 Task: Look for space in Altamira, Brazil from 7th July, 2023 to 14th July, 2023 for 1 adult in price range Rs.6000 to Rs.14000. Place can be shared room with 1  bedroom having 1 bed and 1 bathroom. Property type can be house, flat, guest house, hotel. Amenities needed are: wifi, washing machine. Booking option can be shelf check-in. Required host language is Spanish.
Action: Mouse moved to (457, 130)
Screenshot: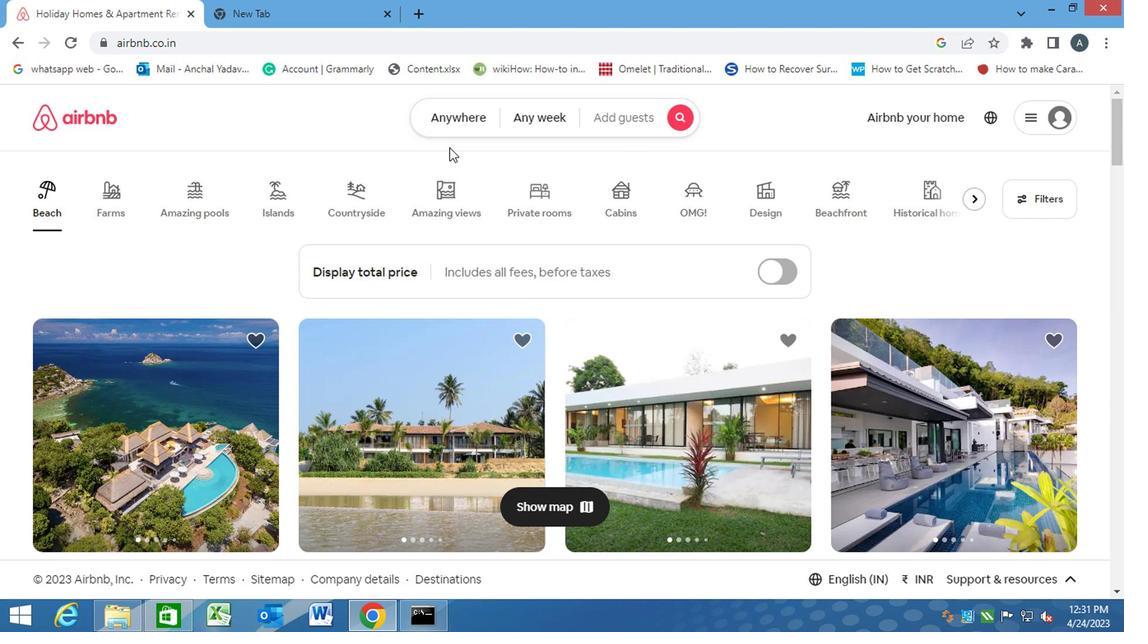 
Action: Mouse pressed left at (457, 130)
Screenshot: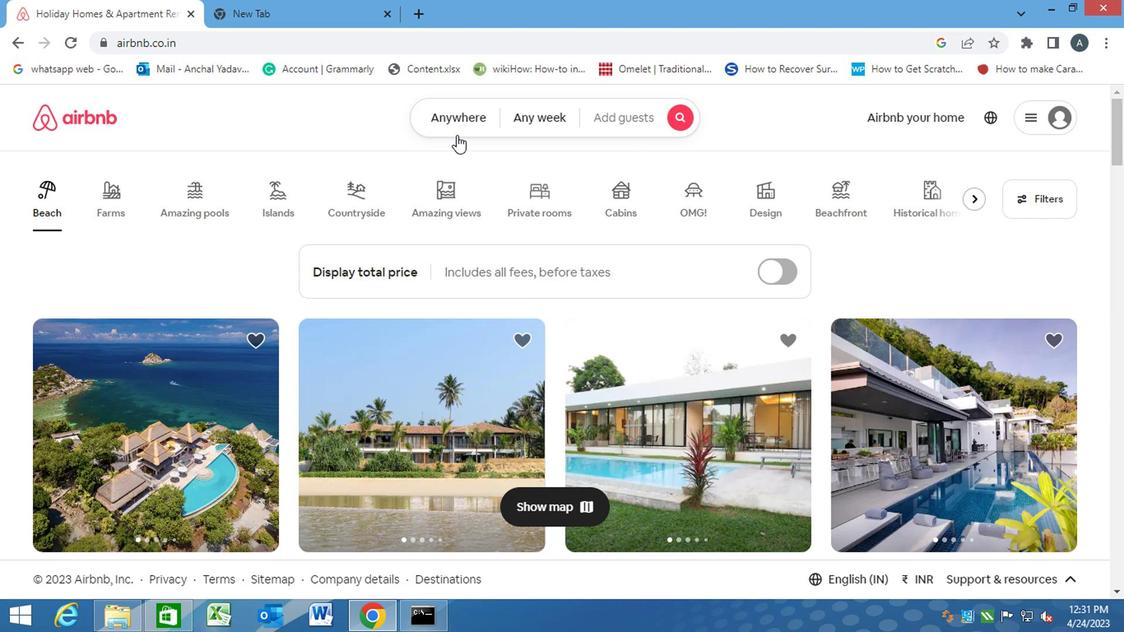 
Action: Mouse moved to (413, 182)
Screenshot: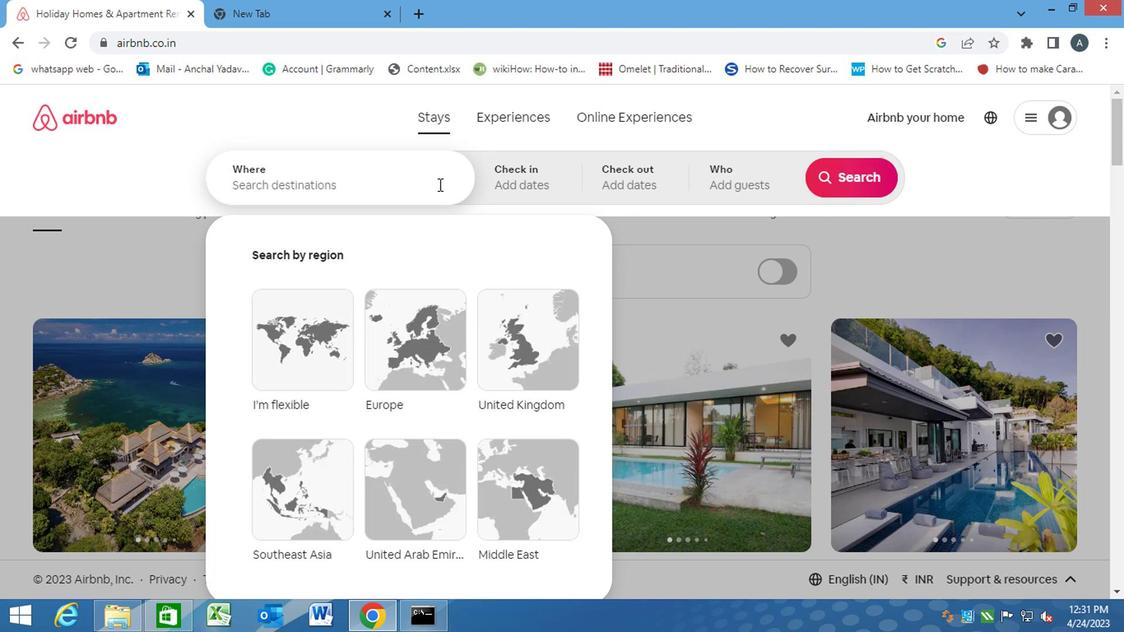
Action: Mouse pressed left at (413, 182)
Screenshot: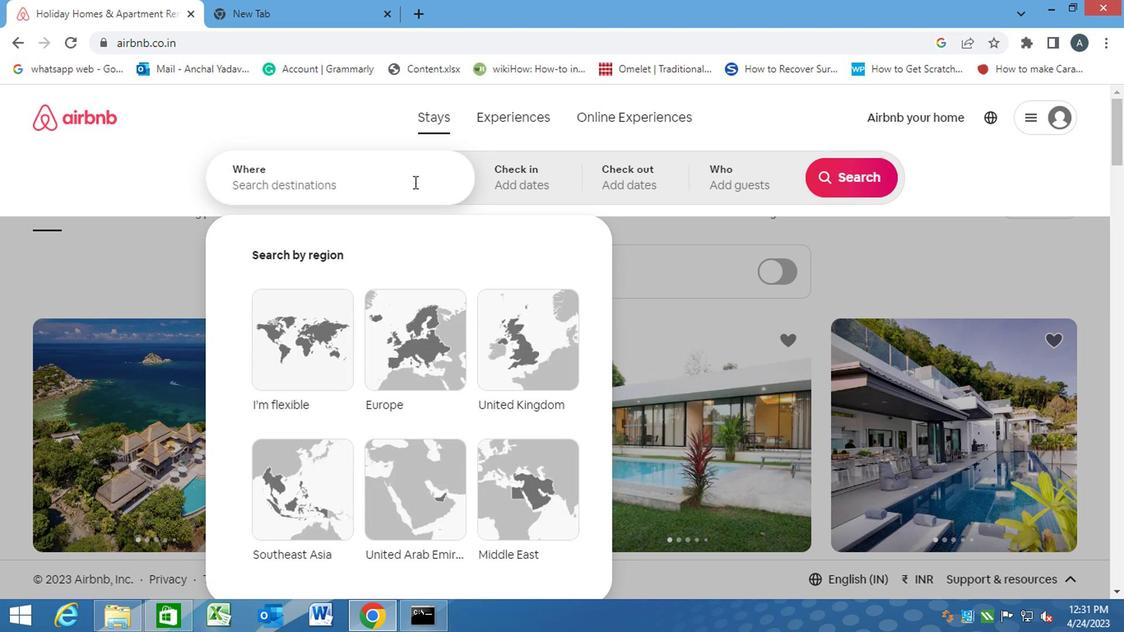 
Action: Key pressed a<Key.caps_lock>ltamira,<Key.space><Key.caps_lock>b<Key.caps_lock>razil<Key.enter>
Screenshot: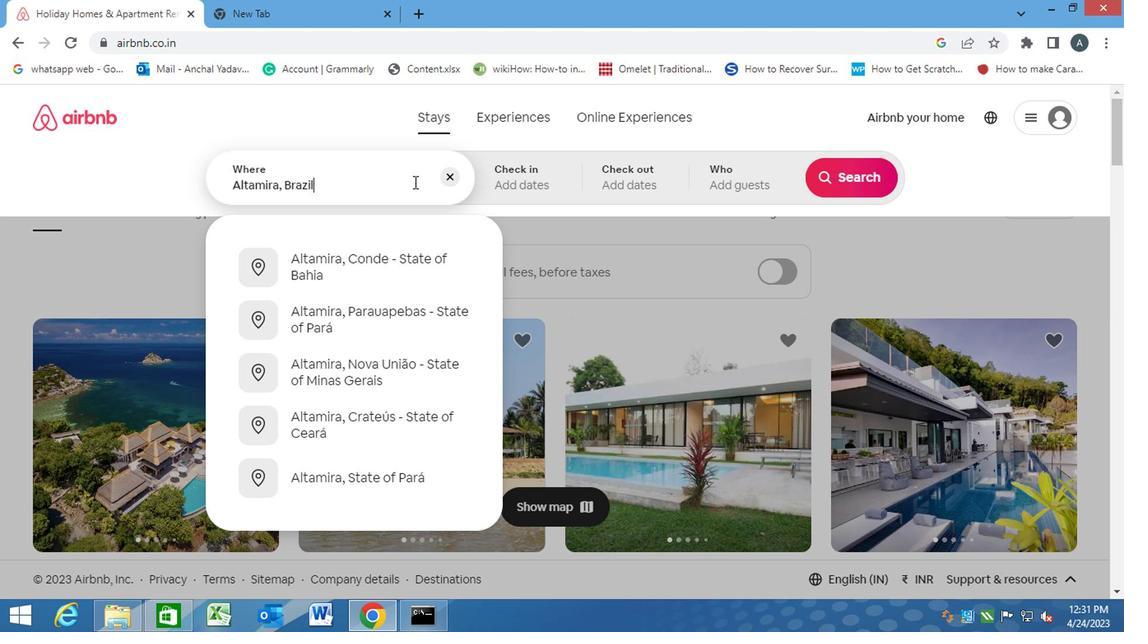 
Action: Mouse moved to (840, 309)
Screenshot: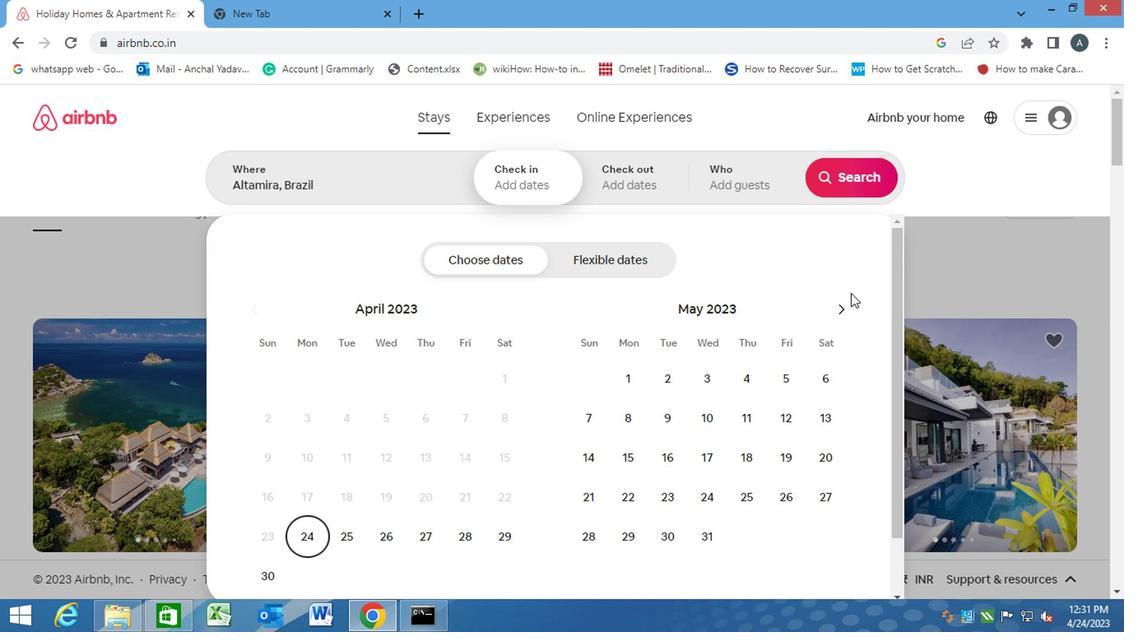 
Action: Mouse pressed left at (840, 309)
Screenshot: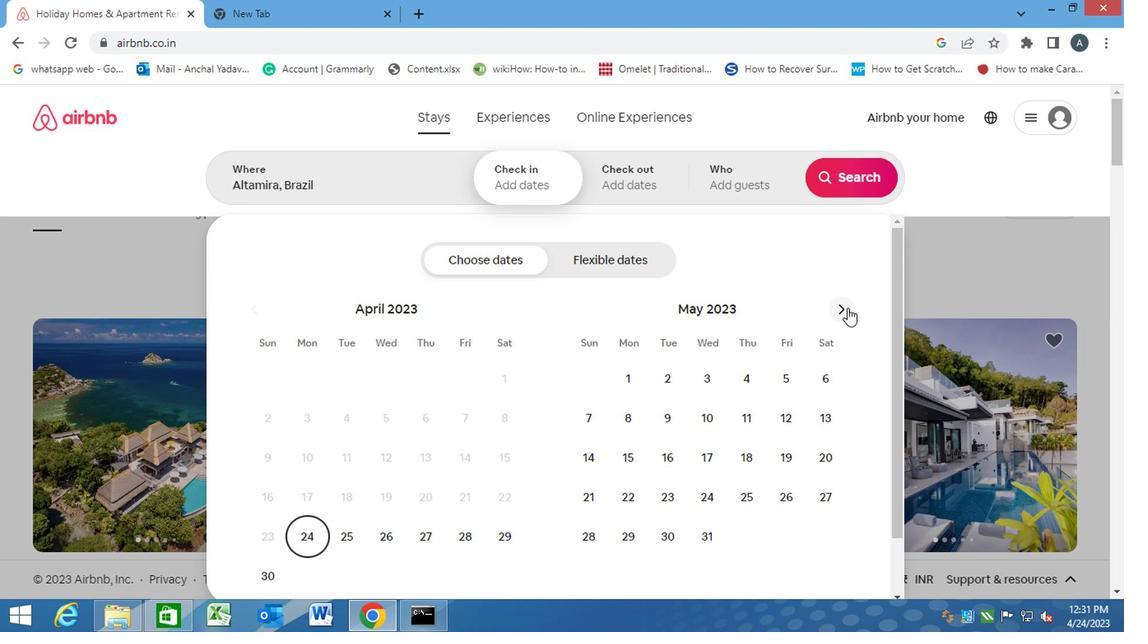 
Action: Mouse pressed left at (840, 309)
Screenshot: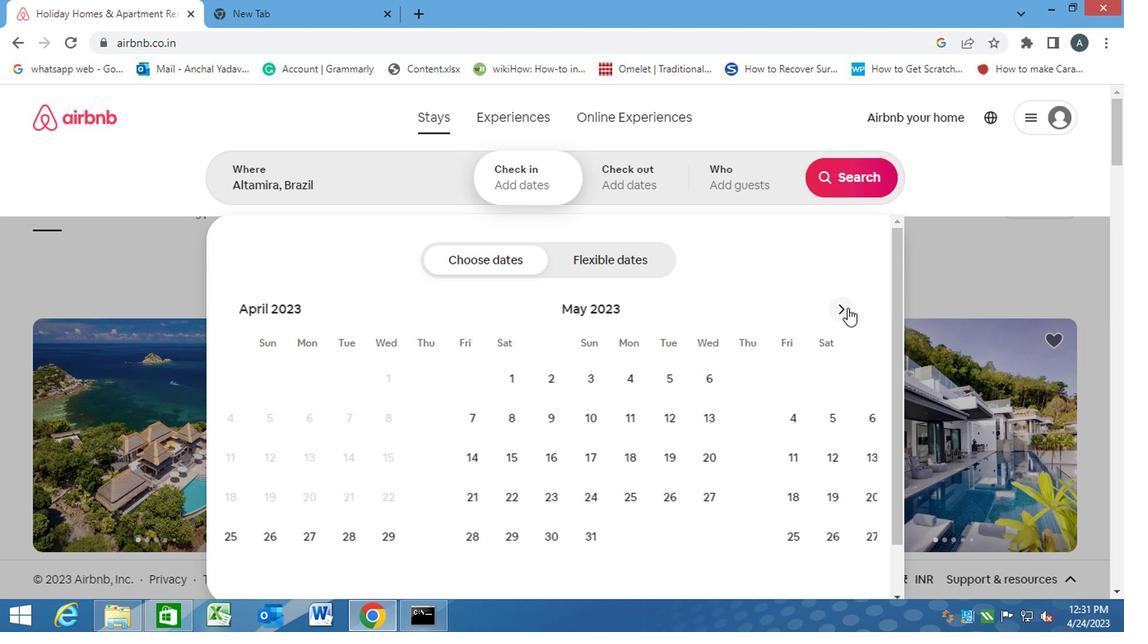 
Action: Mouse moved to (778, 430)
Screenshot: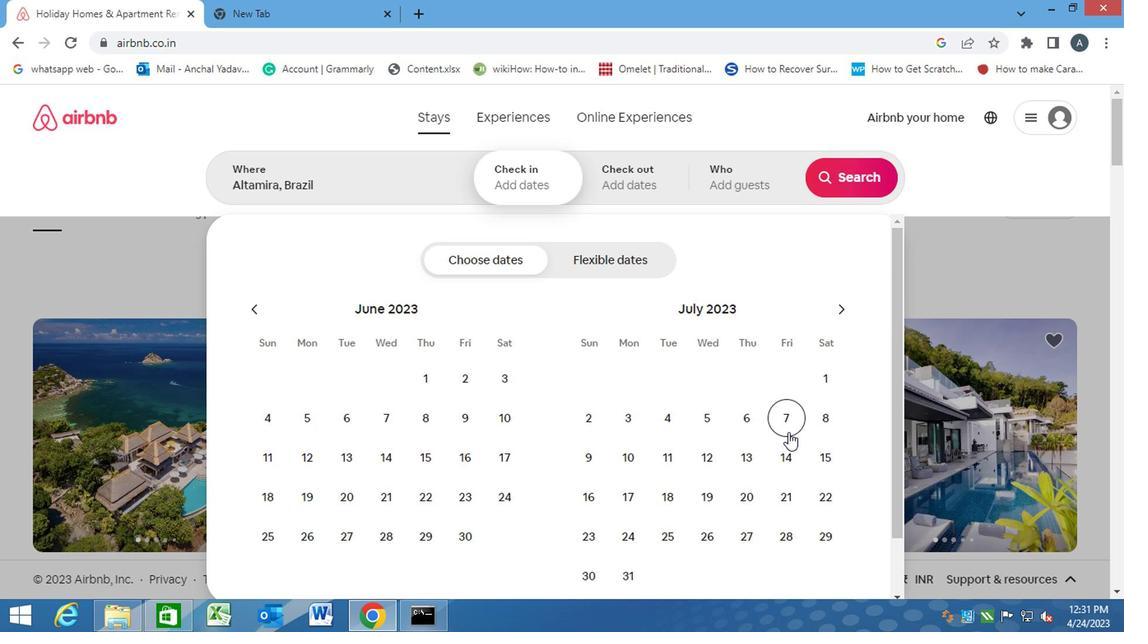 
Action: Mouse pressed left at (778, 430)
Screenshot: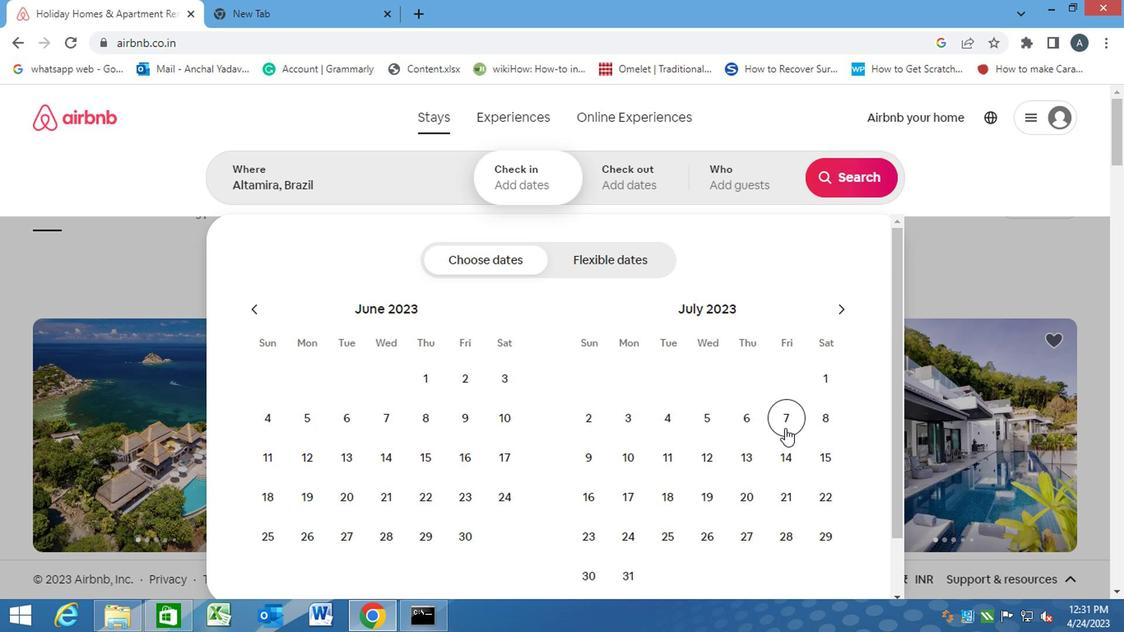 
Action: Mouse moved to (781, 465)
Screenshot: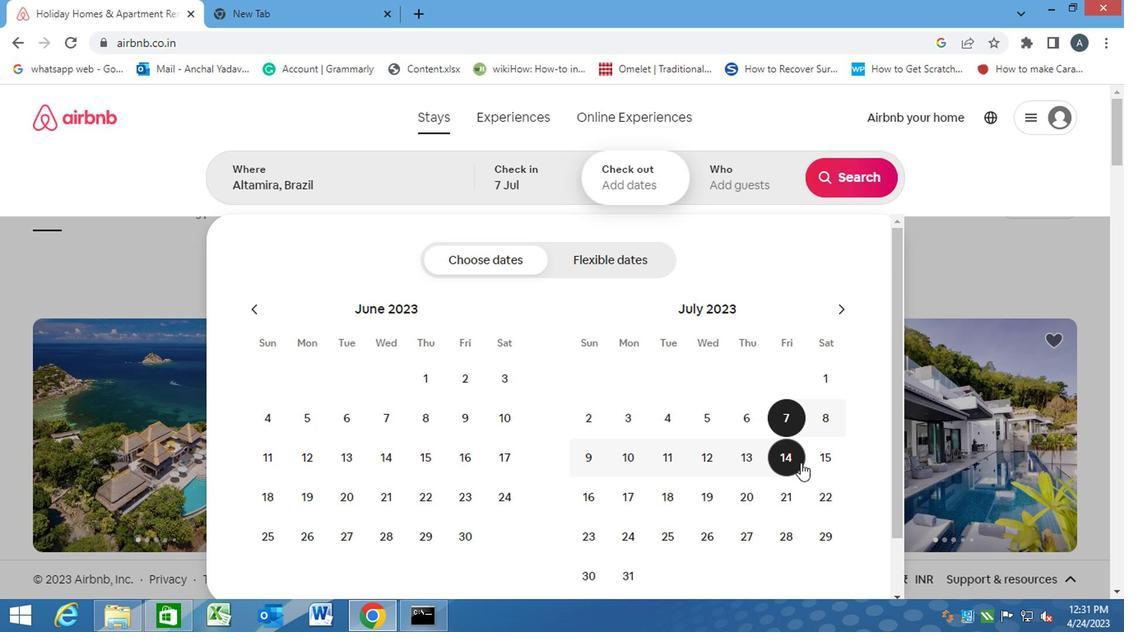 
Action: Mouse pressed left at (781, 465)
Screenshot: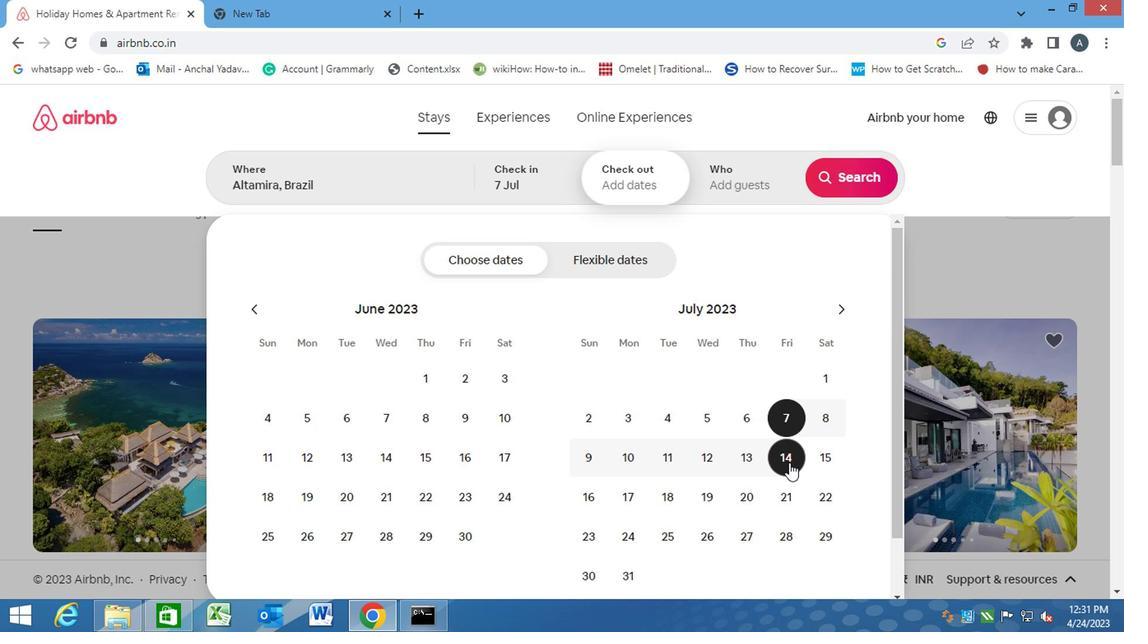 
Action: Mouse moved to (724, 189)
Screenshot: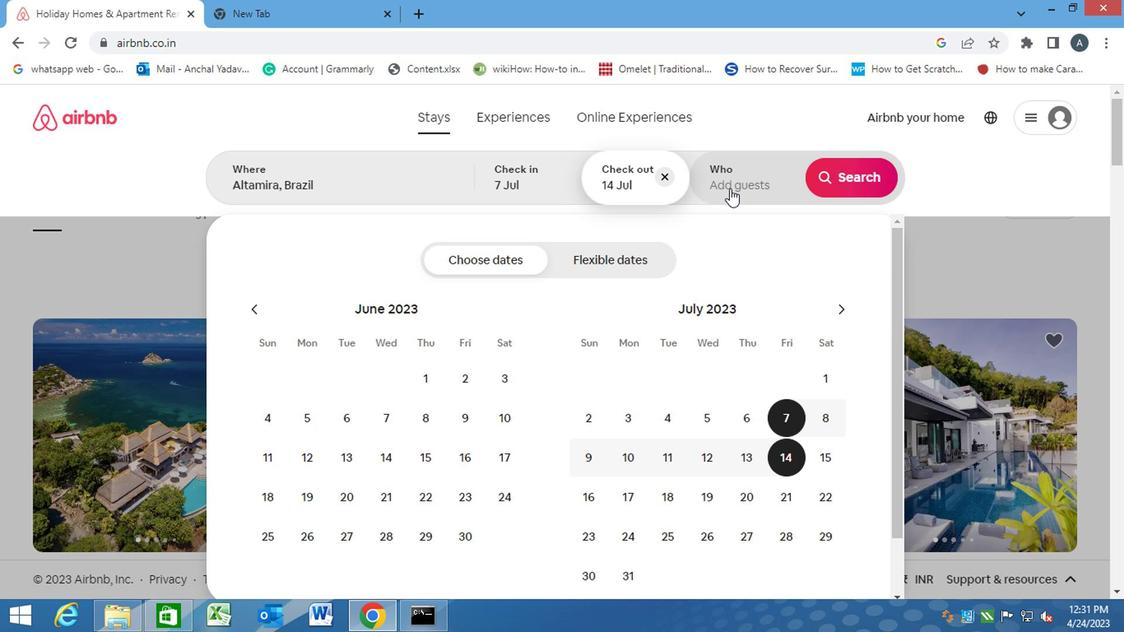 
Action: Mouse pressed left at (724, 189)
Screenshot: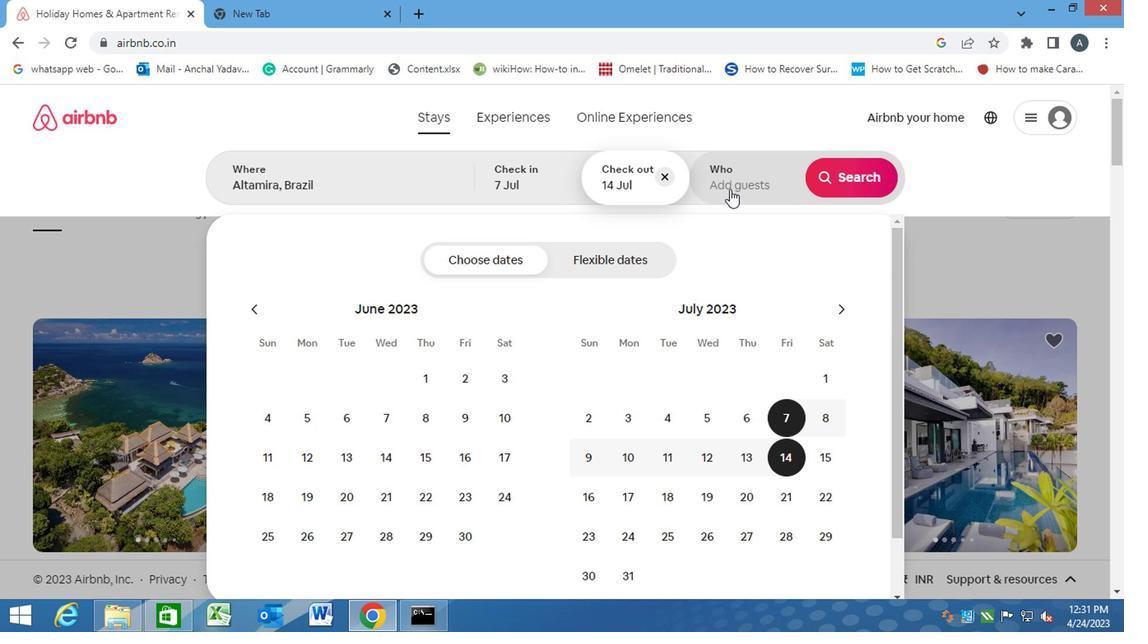 
Action: Mouse moved to (845, 266)
Screenshot: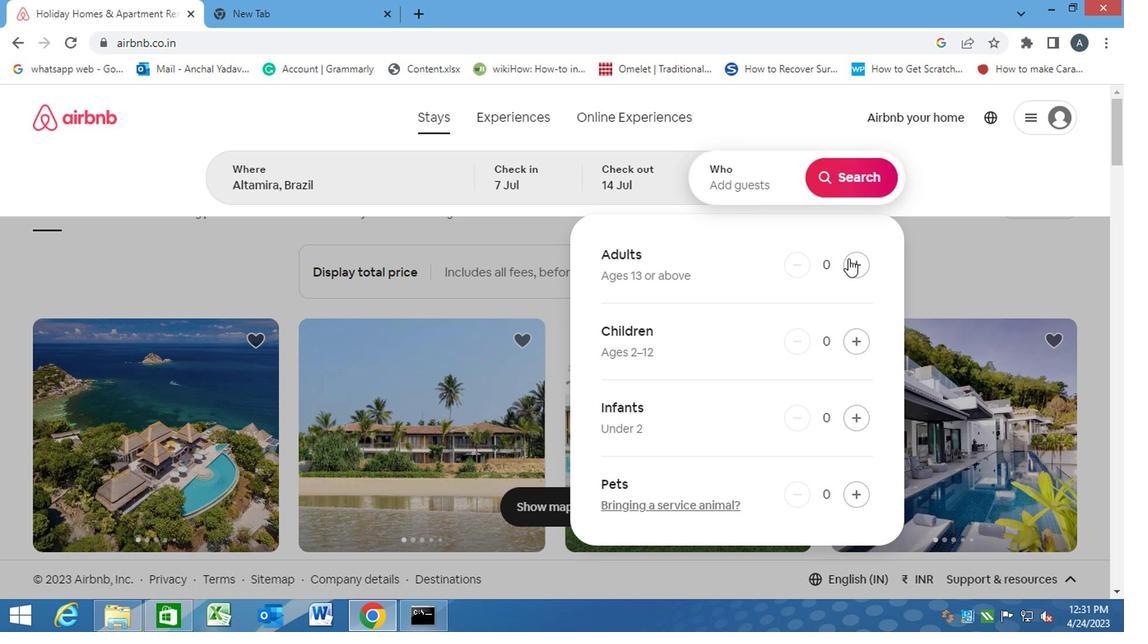 
Action: Mouse pressed left at (845, 266)
Screenshot: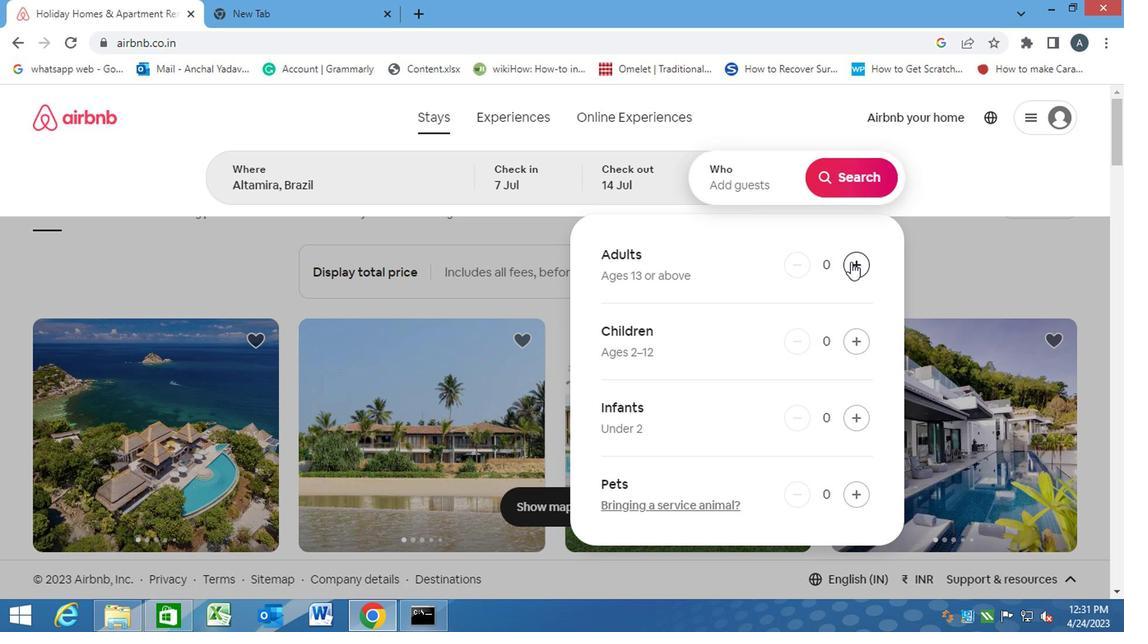 
Action: Mouse moved to (855, 196)
Screenshot: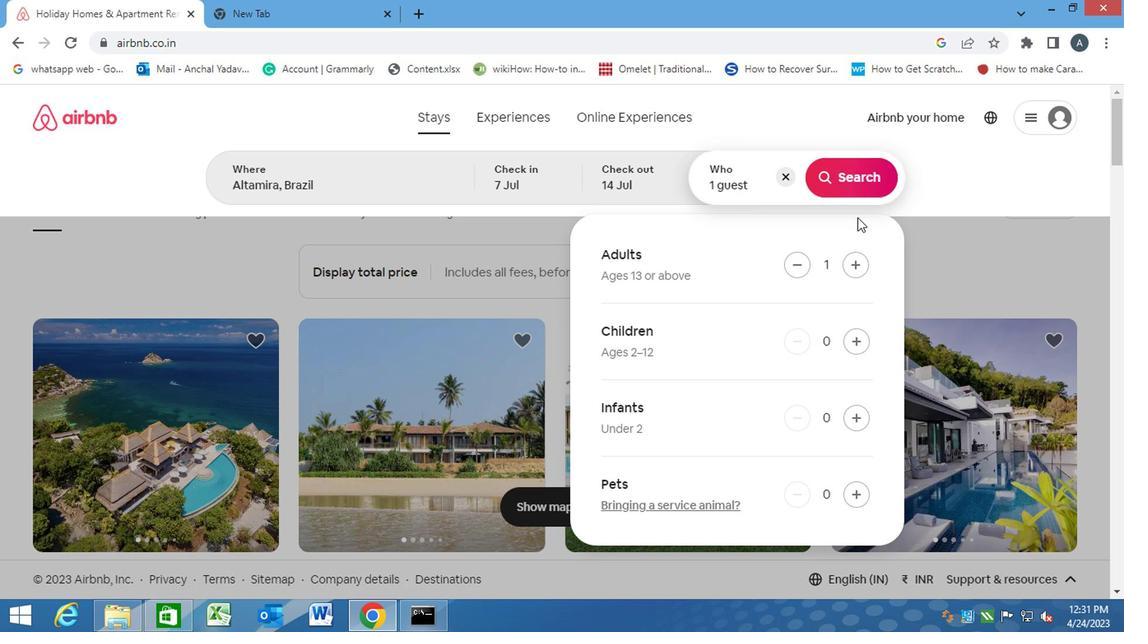 
Action: Mouse pressed left at (855, 196)
Screenshot: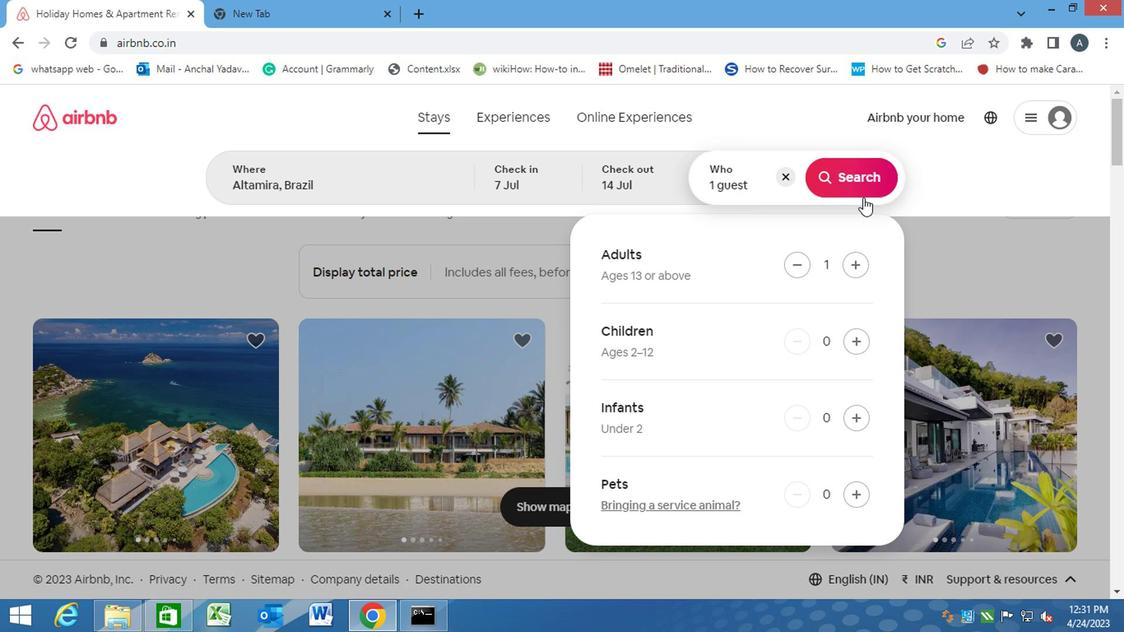
Action: Mouse moved to (1022, 177)
Screenshot: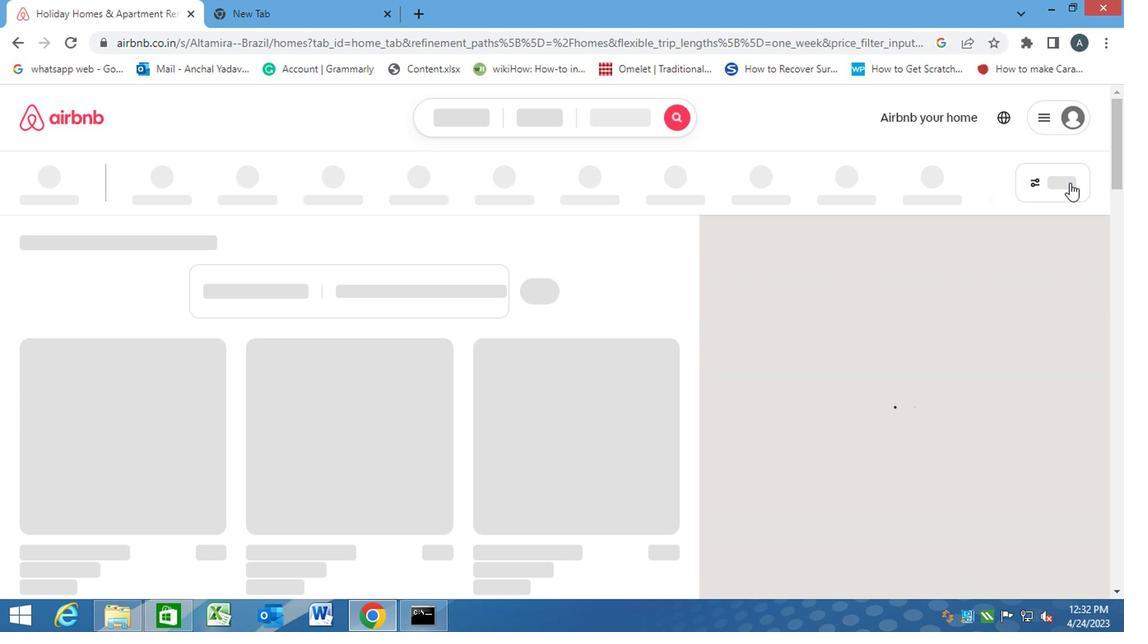 
Action: Mouse pressed left at (1022, 177)
Screenshot: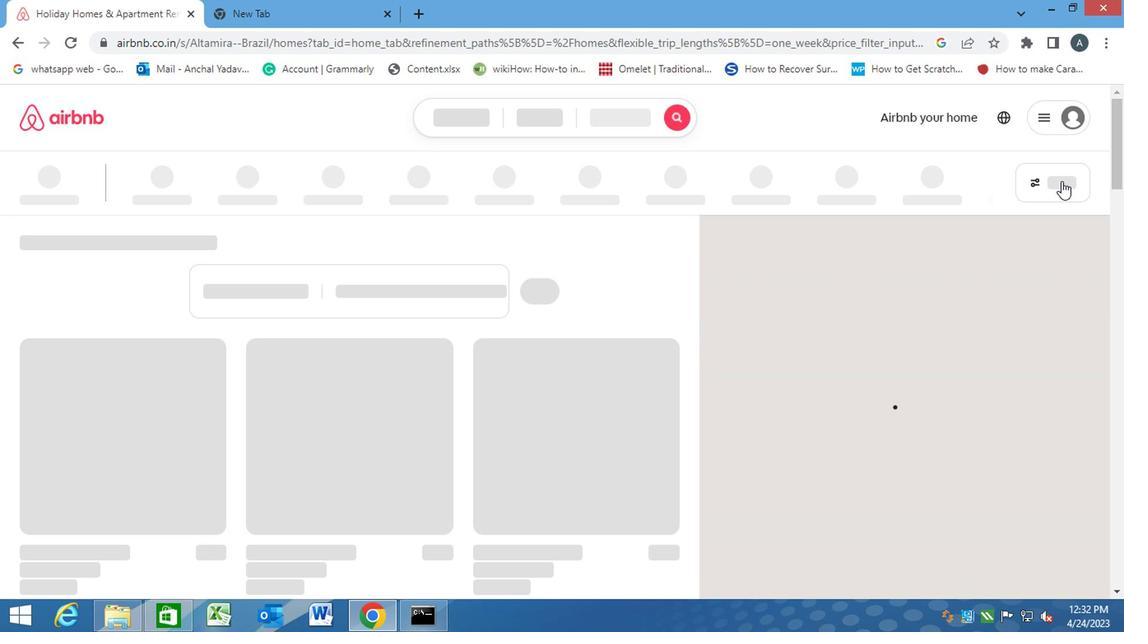 
Action: Mouse moved to (1032, 184)
Screenshot: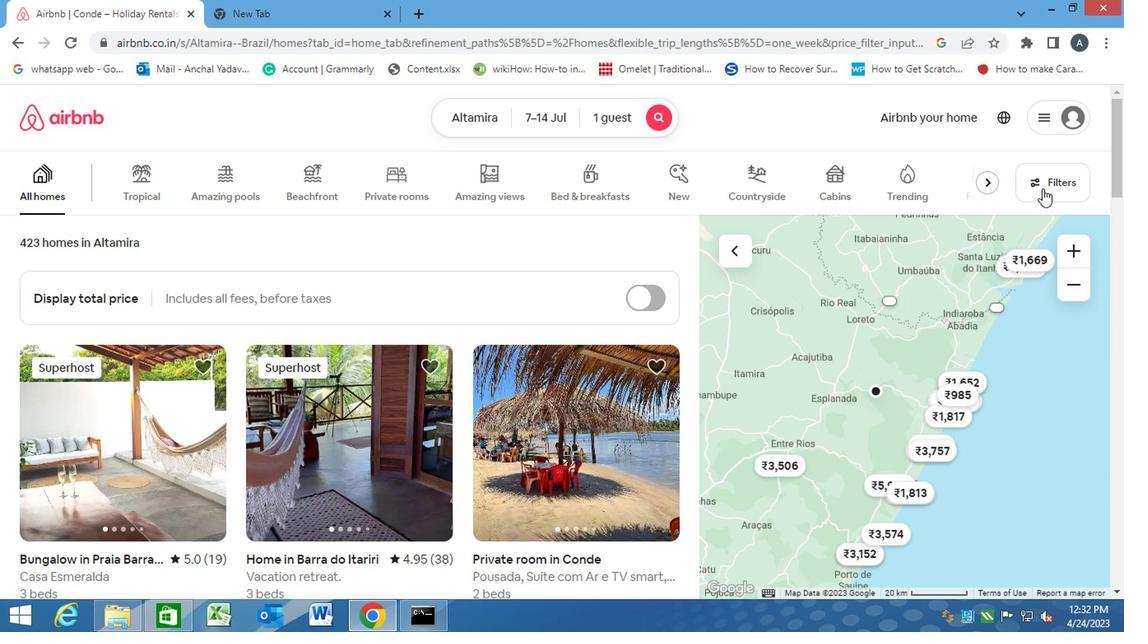 
Action: Mouse pressed left at (1032, 184)
Screenshot: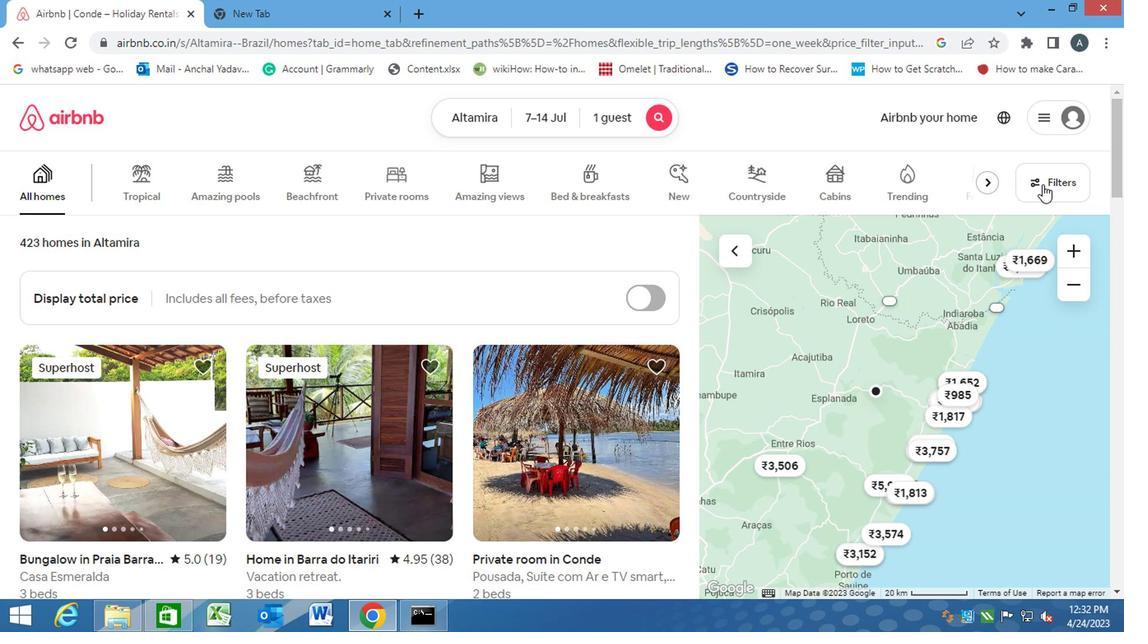 
Action: Mouse moved to (341, 385)
Screenshot: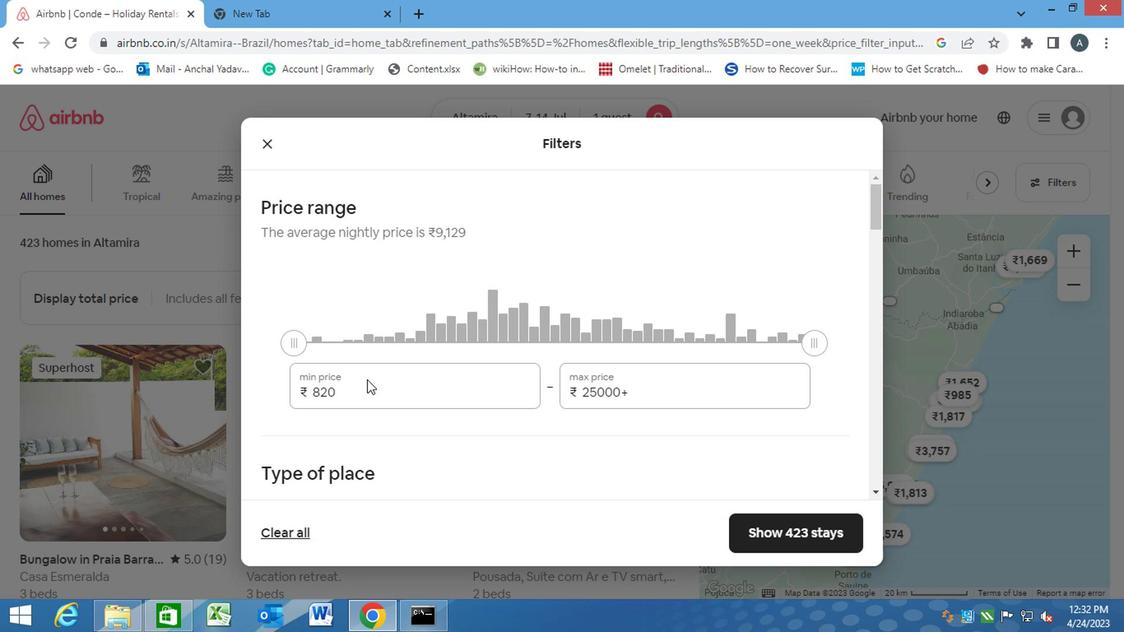 
Action: Mouse pressed left at (341, 385)
Screenshot: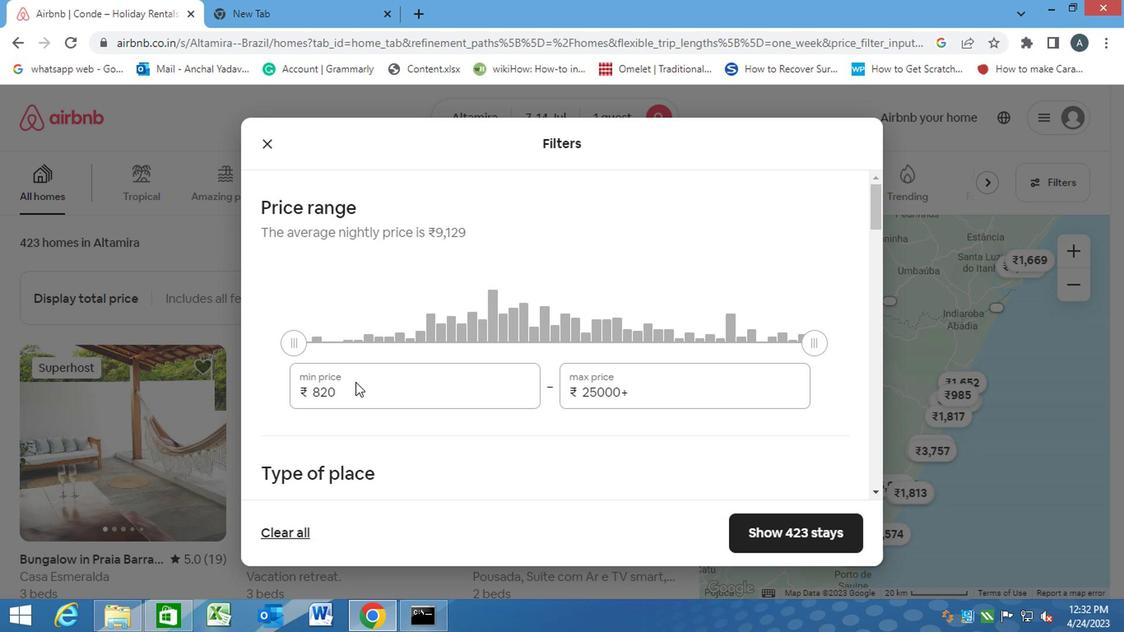
Action: Mouse moved to (336, 394)
Screenshot: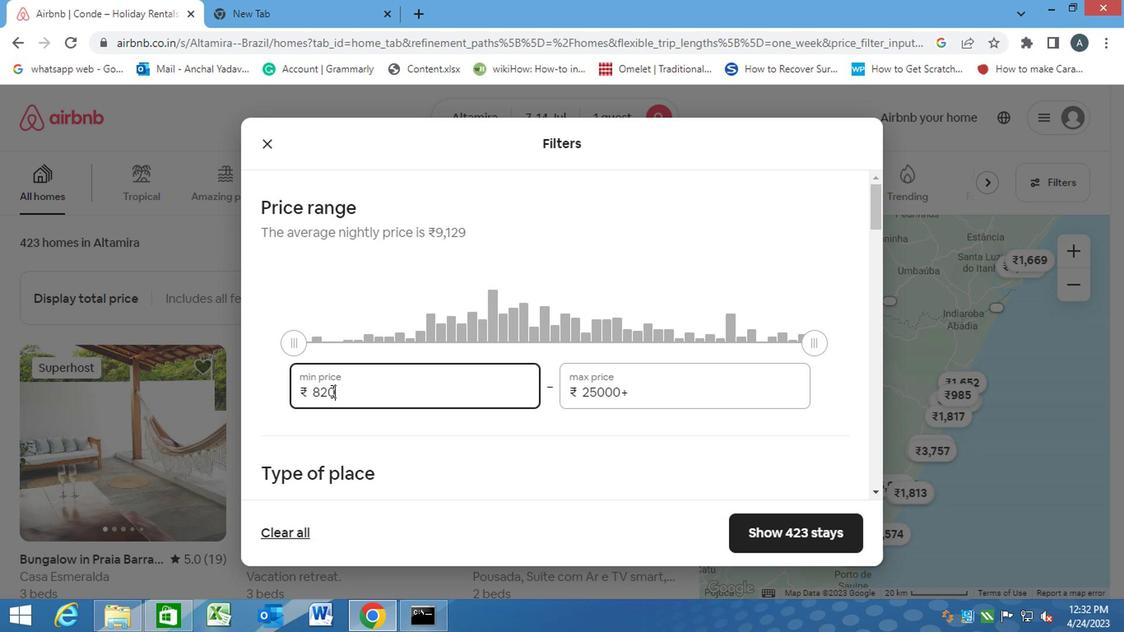 
Action: Mouse pressed left at (336, 394)
Screenshot: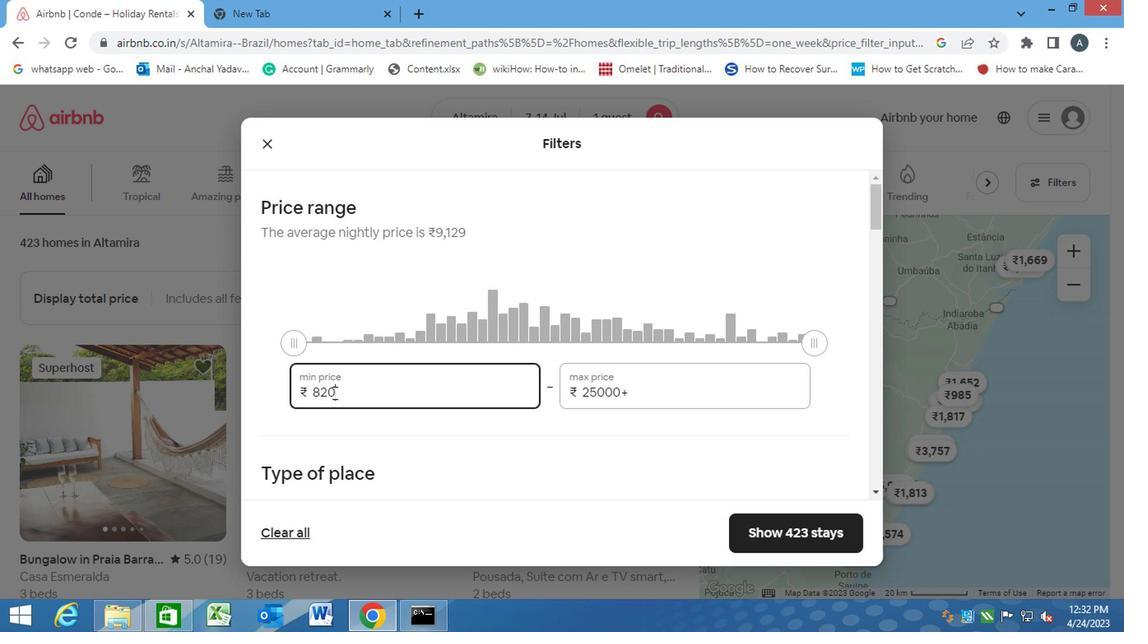 
Action: Mouse moved to (306, 394)
Screenshot: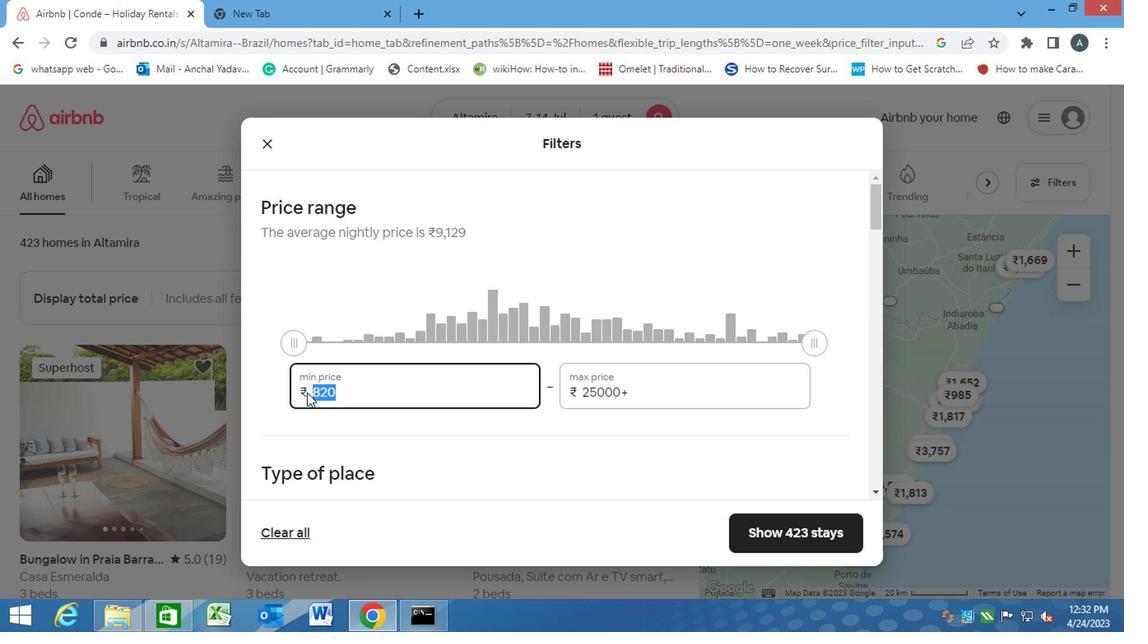 
Action: Key pressed 6000<Key.tab><Key.backspace>14000
Screenshot: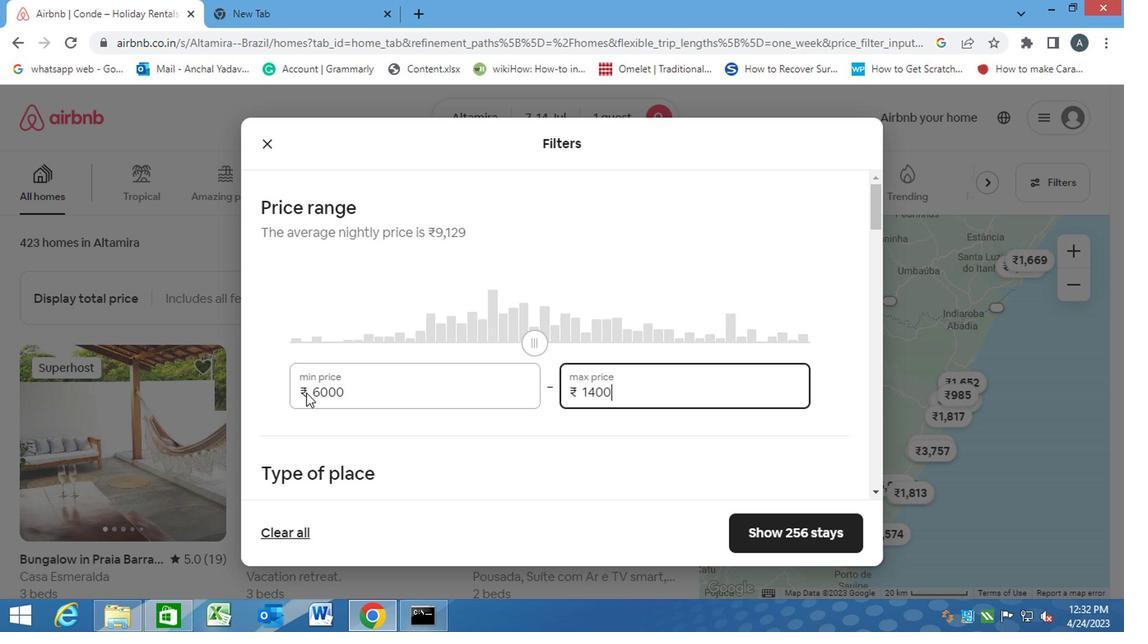 
Action: Mouse moved to (483, 458)
Screenshot: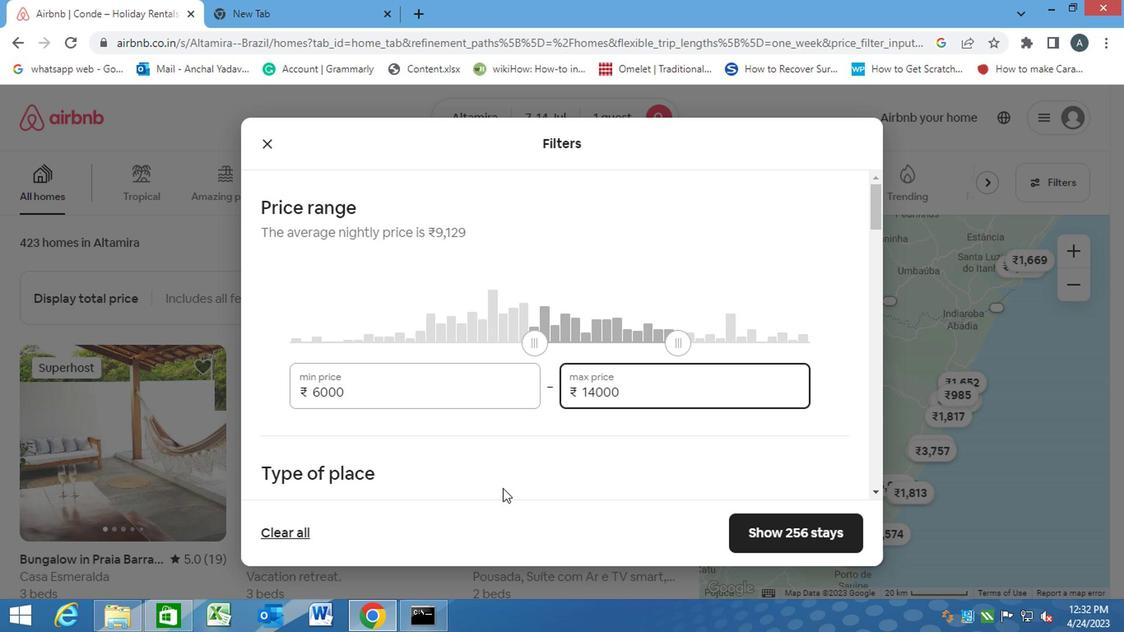 
Action: Mouse pressed left at (483, 458)
Screenshot: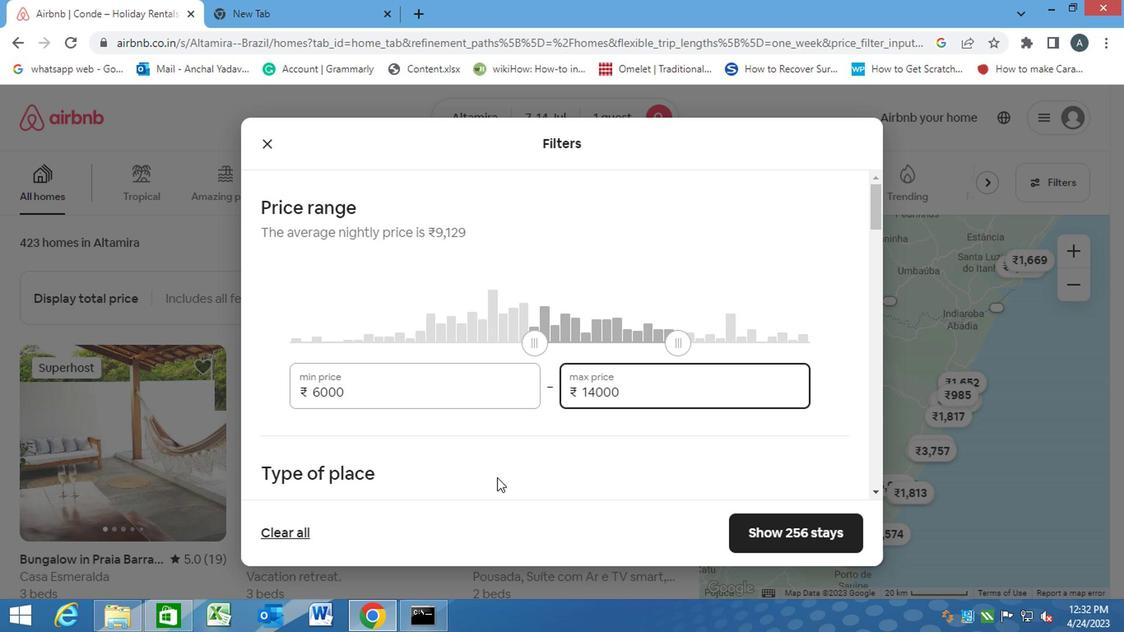 
Action: Mouse scrolled (483, 457) with delta (0, 0)
Screenshot: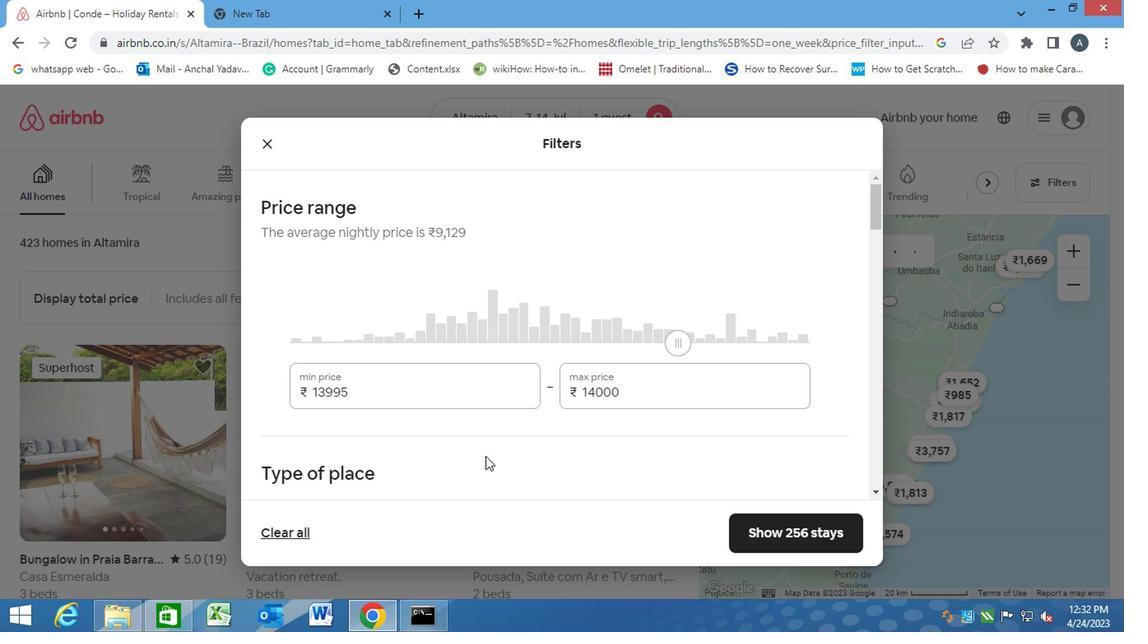
Action: Mouse scrolled (483, 457) with delta (0, 0)
Screenshot: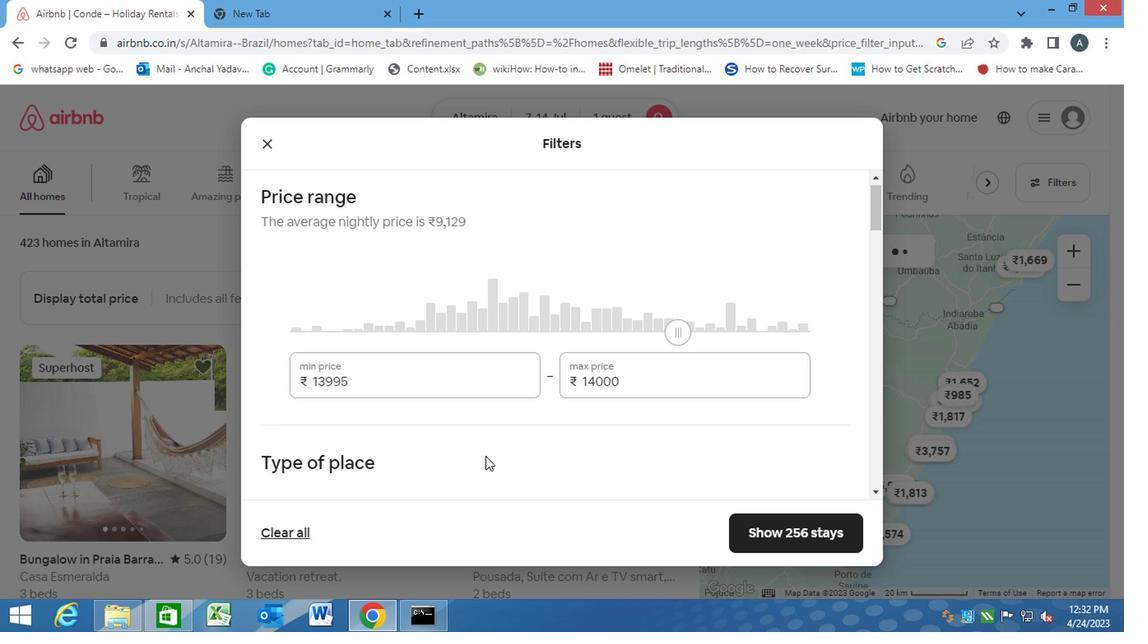 
Action: Mouse moved to (286, 439)
Screenshot: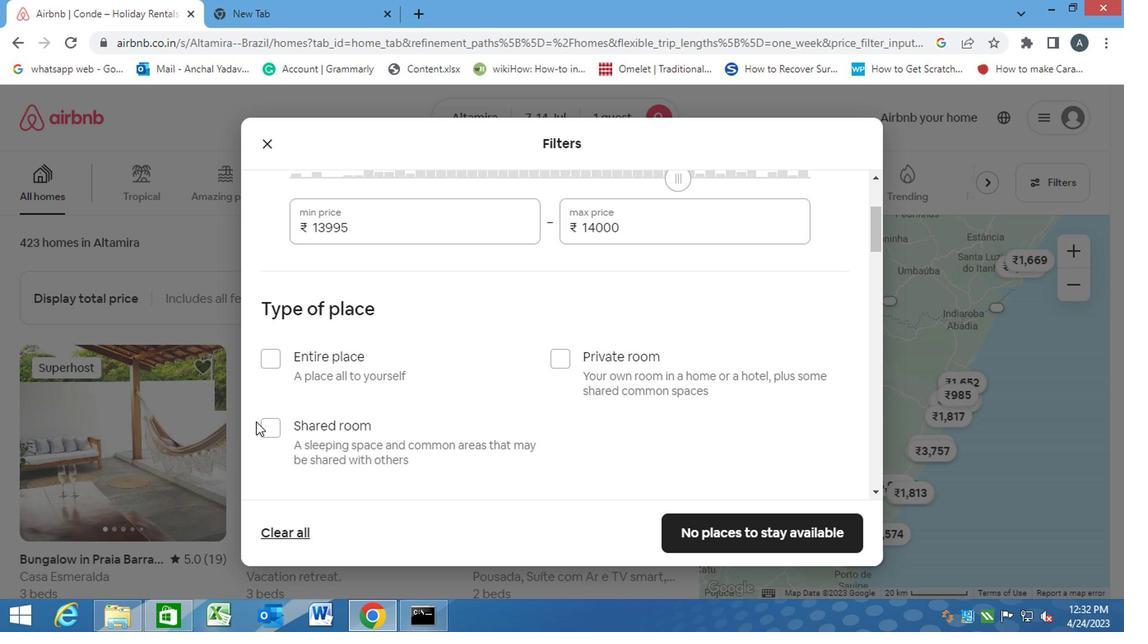 
Action: Mouse pressed left at (286, 439)
Screenshot: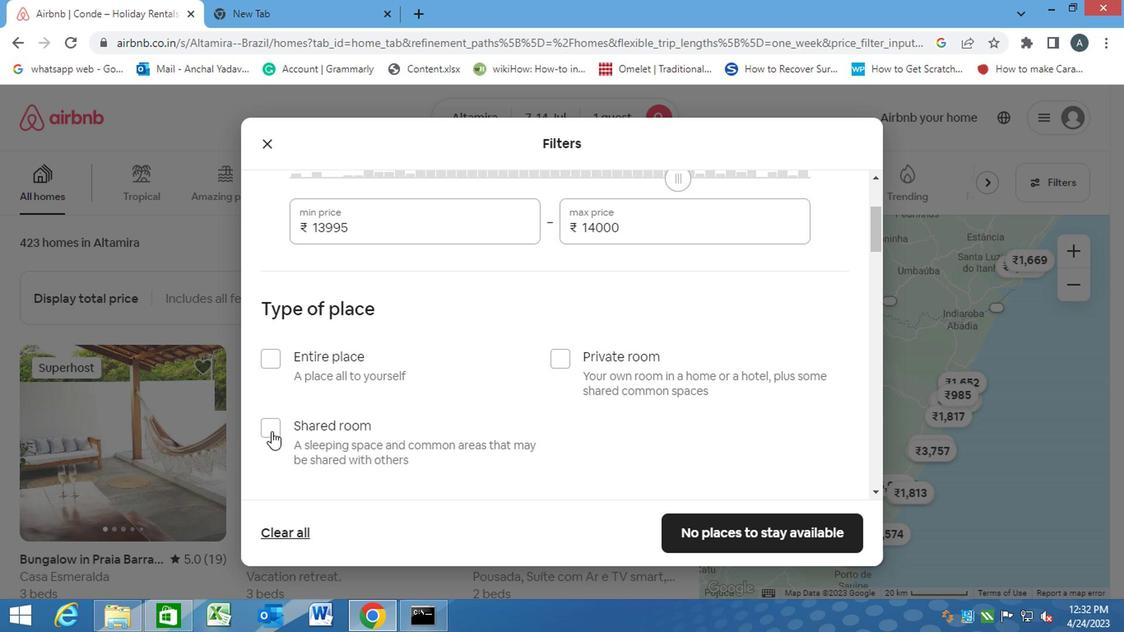 
Action: Mouse moved to (461, 448)
Screenshot: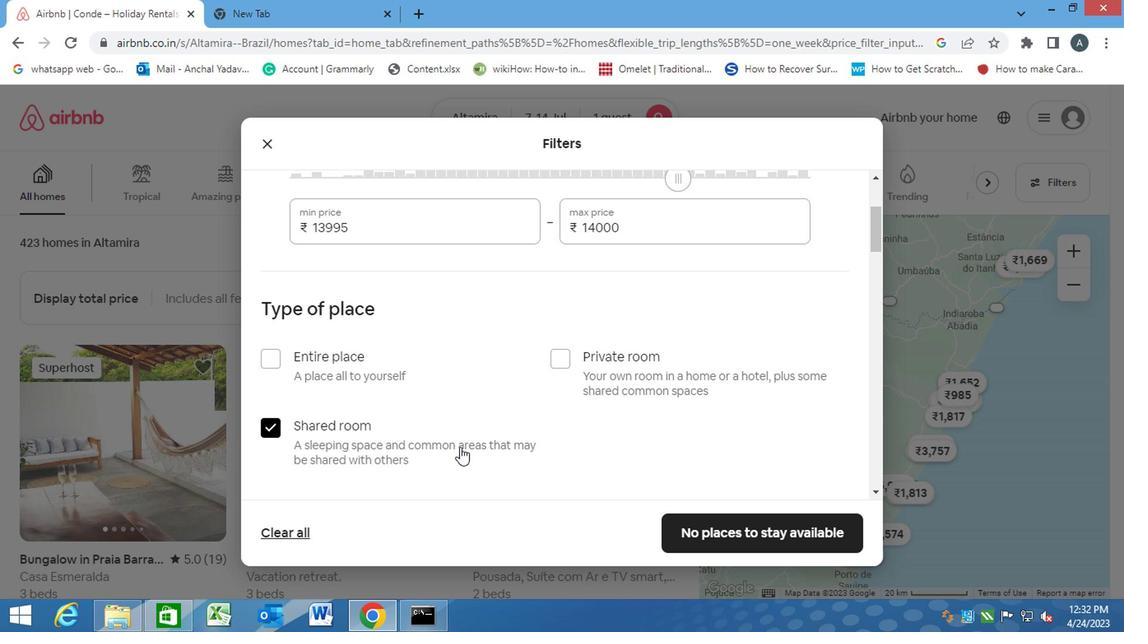 
Action: Mouse scrolled (461, 447) with delta (0, 0)
Screenshot: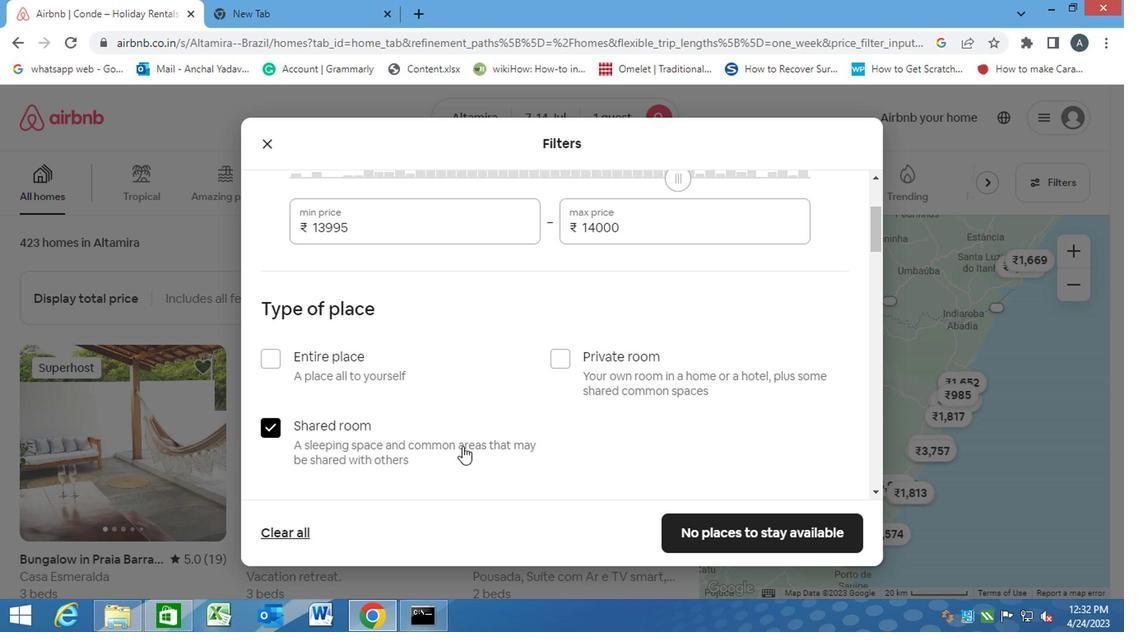 
Action: Mouse scrolled (461, 447) with delta (0, 0)
Screenshot: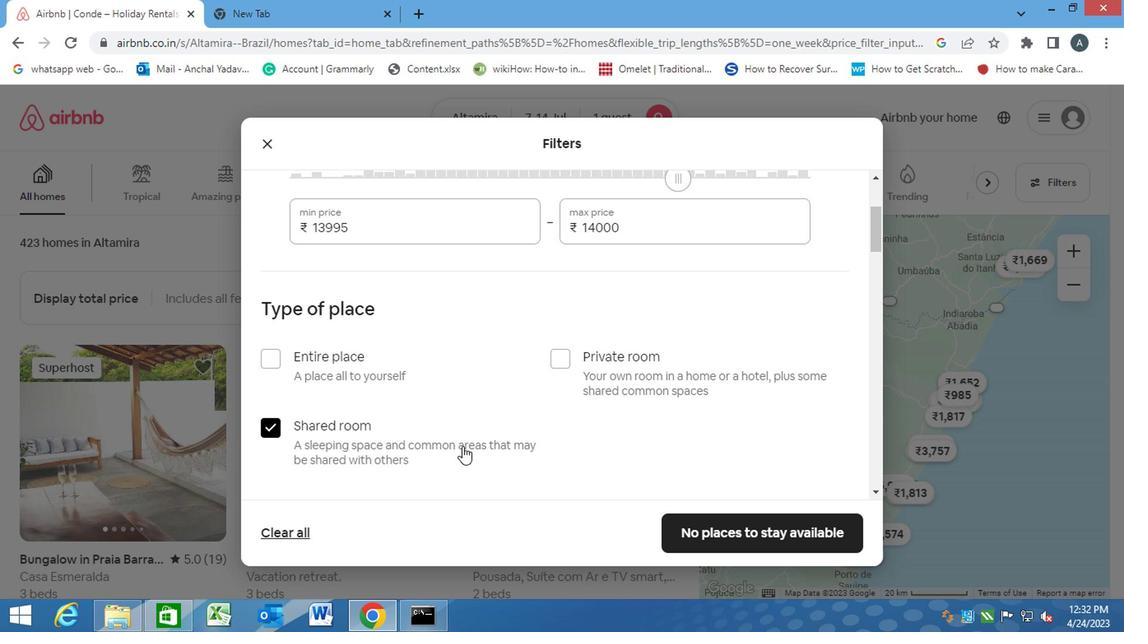 
Action: Mouse scrolled (461, 447) with delta (0, 0)
Screenshot: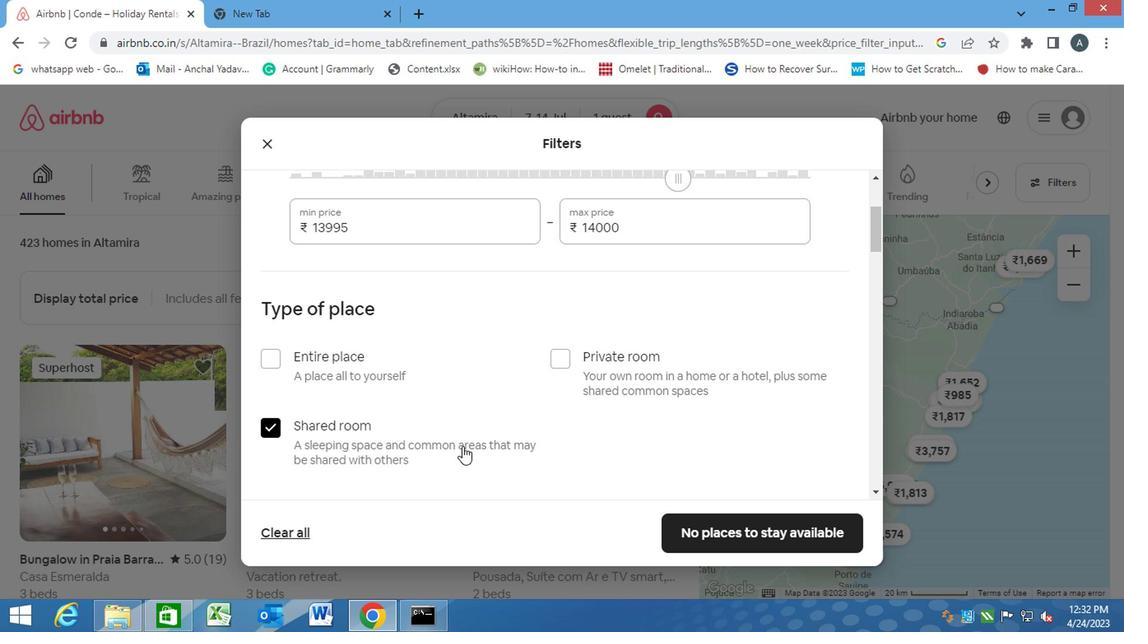 
Action: Mouse moved to (372, 353)
Screenshot: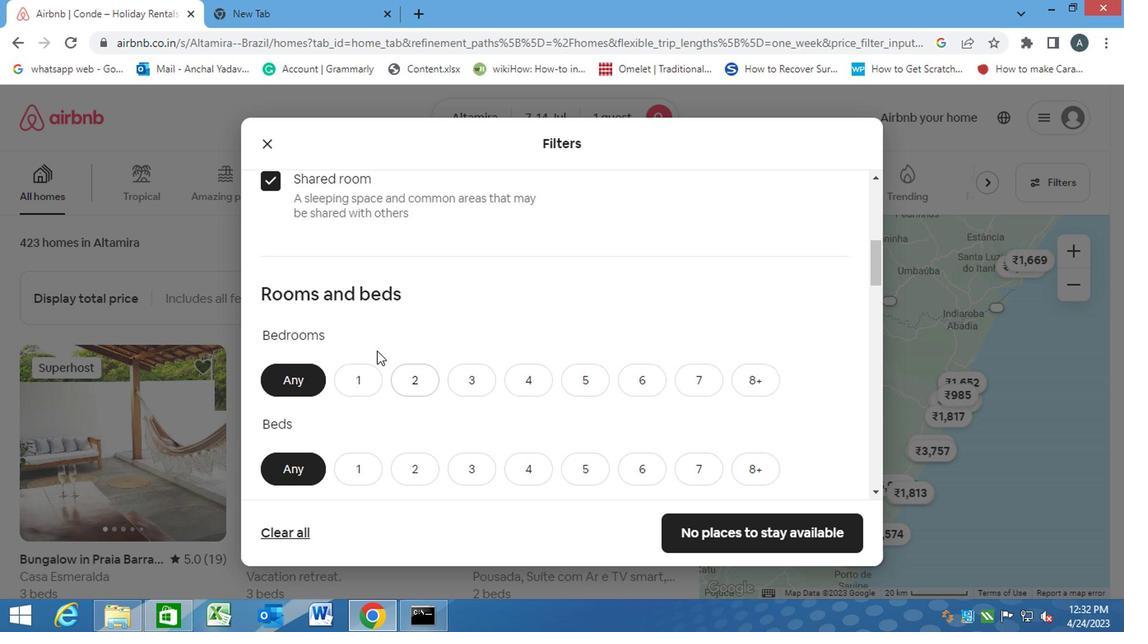 
Action: Mouse scrolled (372, 353) with delta (0, 0)
Screenshot: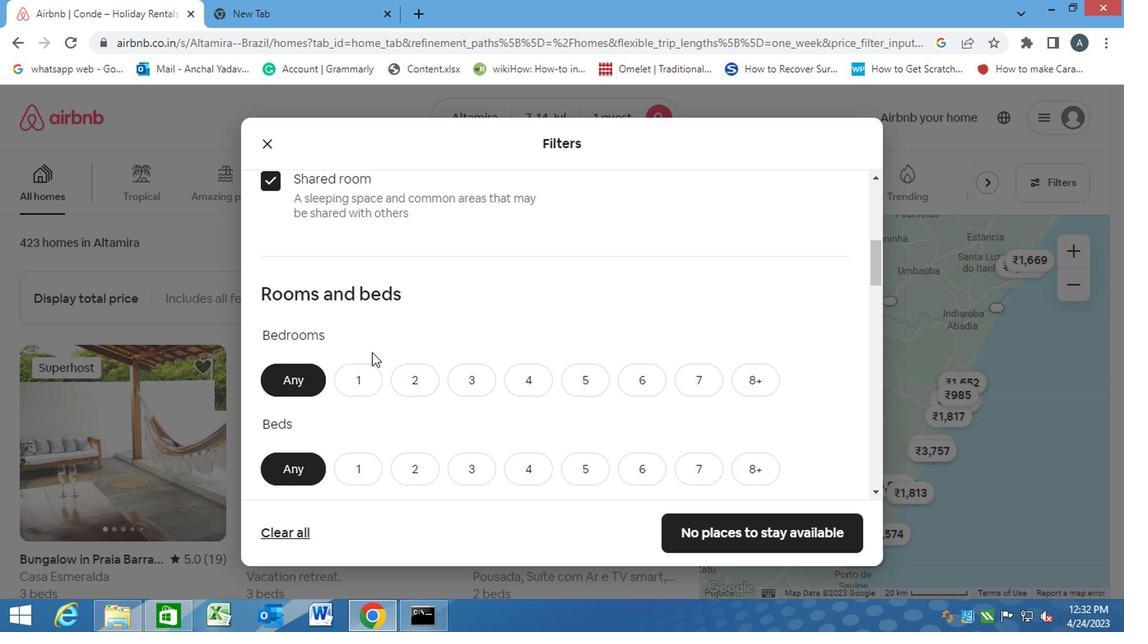 
Action: Mouse scrolled (372, 353) with delta (0, 0)
Screenshot: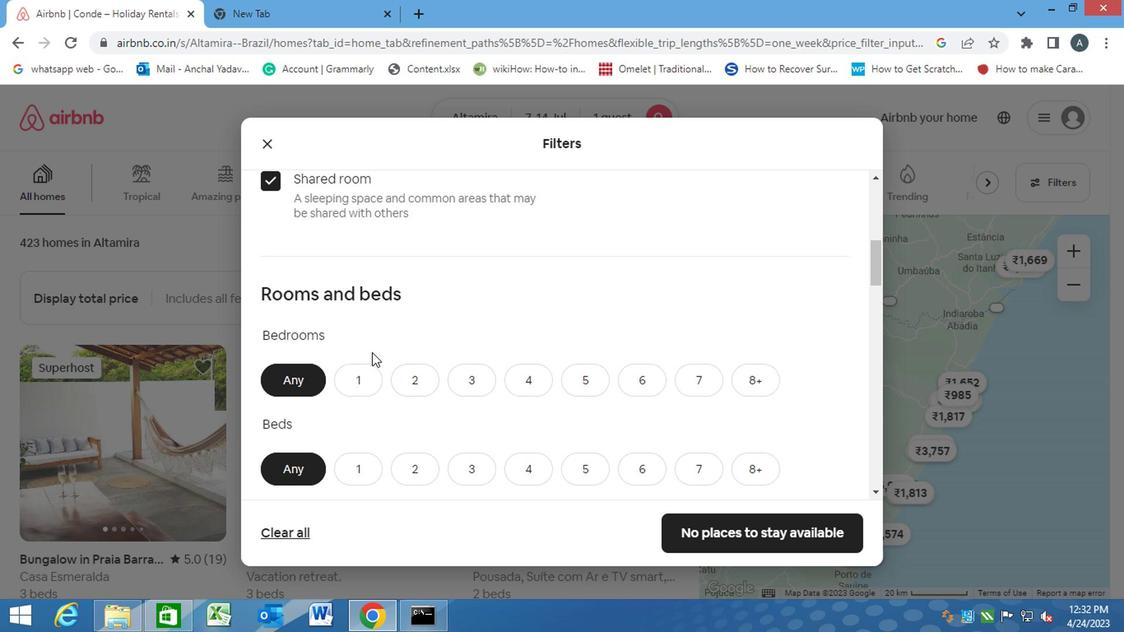 
Action: Mouse moved to (357, 222)
Screenshot: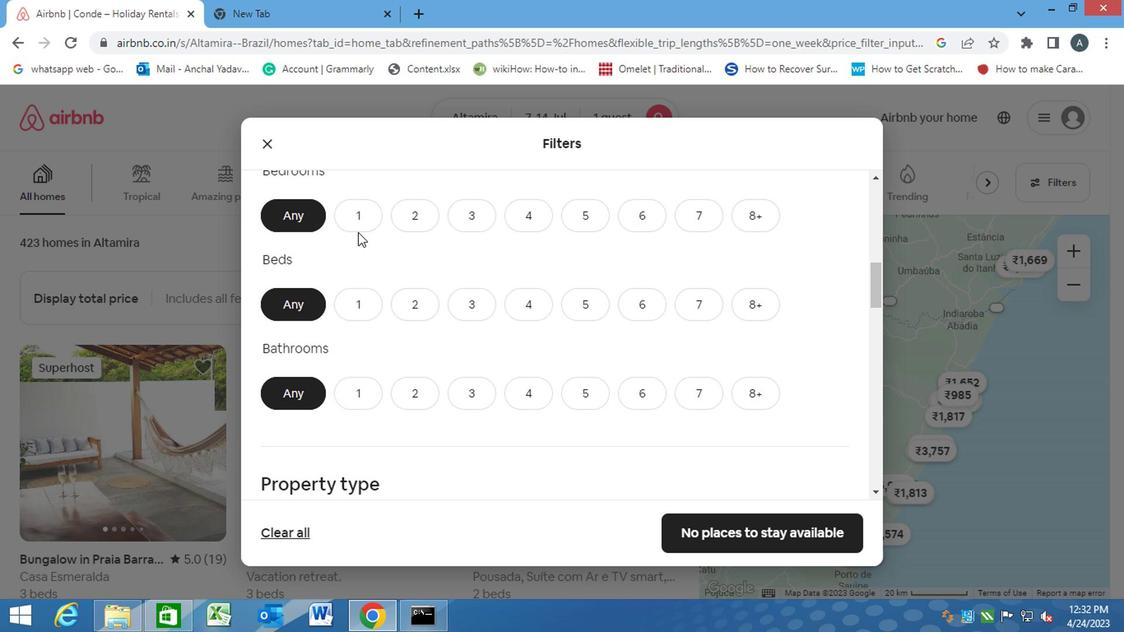 
Action: Mouse pressed left at (357, 222)
Screenshot: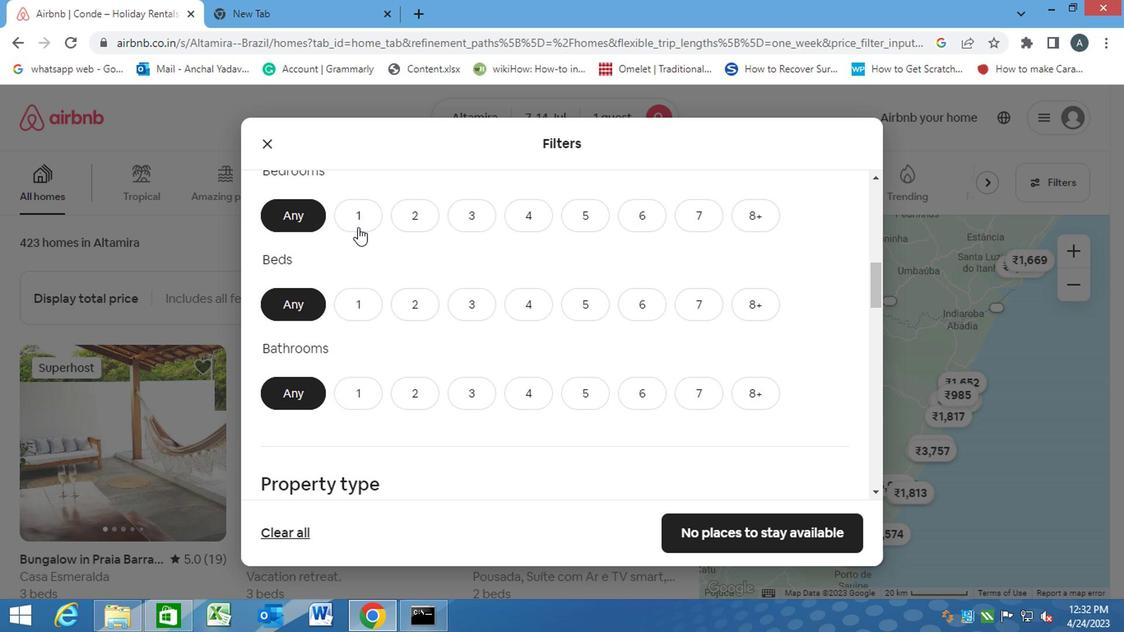 
Action: Mouse moved to (362, 313)
Screenshot: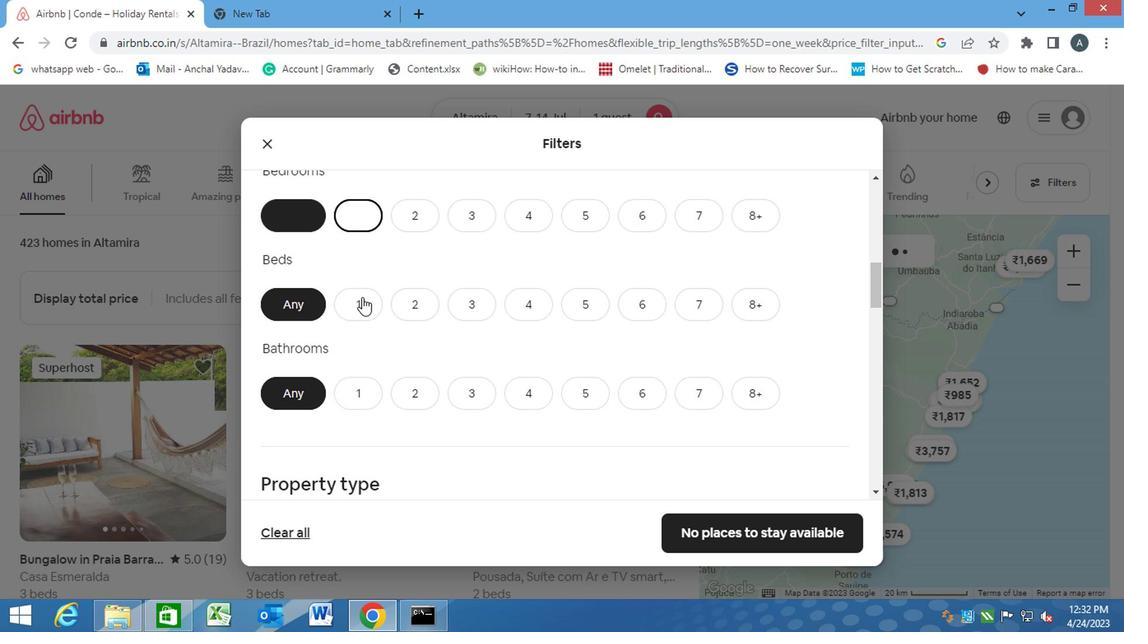 
Action: Mouse pressed left at (362, 313)
Screenshot: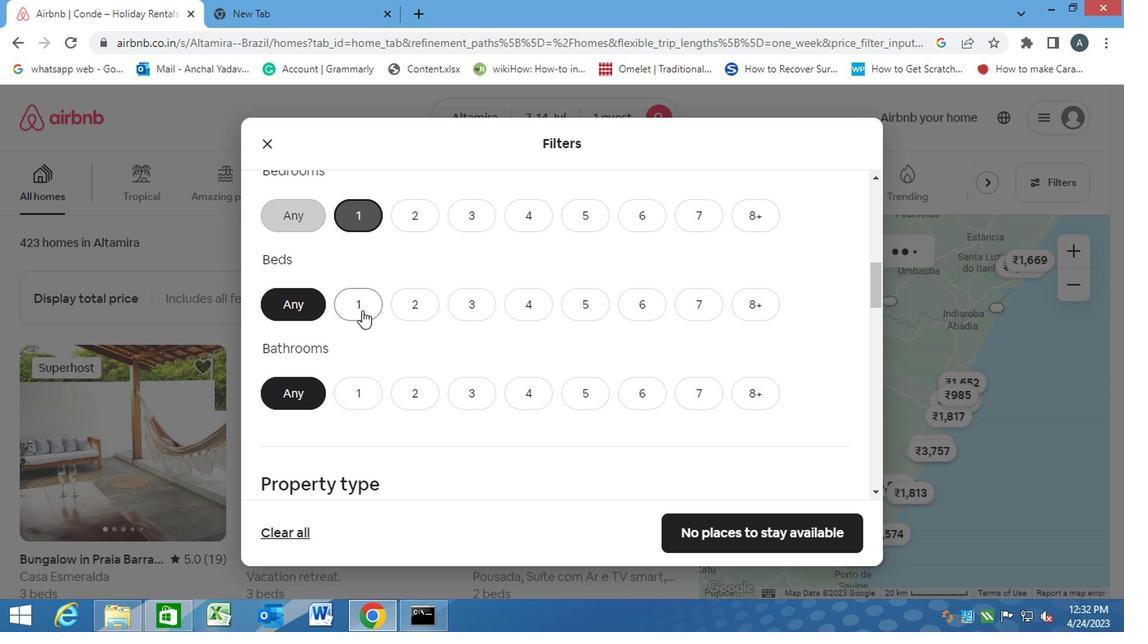 
Action: Mouse moved to (363, 391)
Screenshot: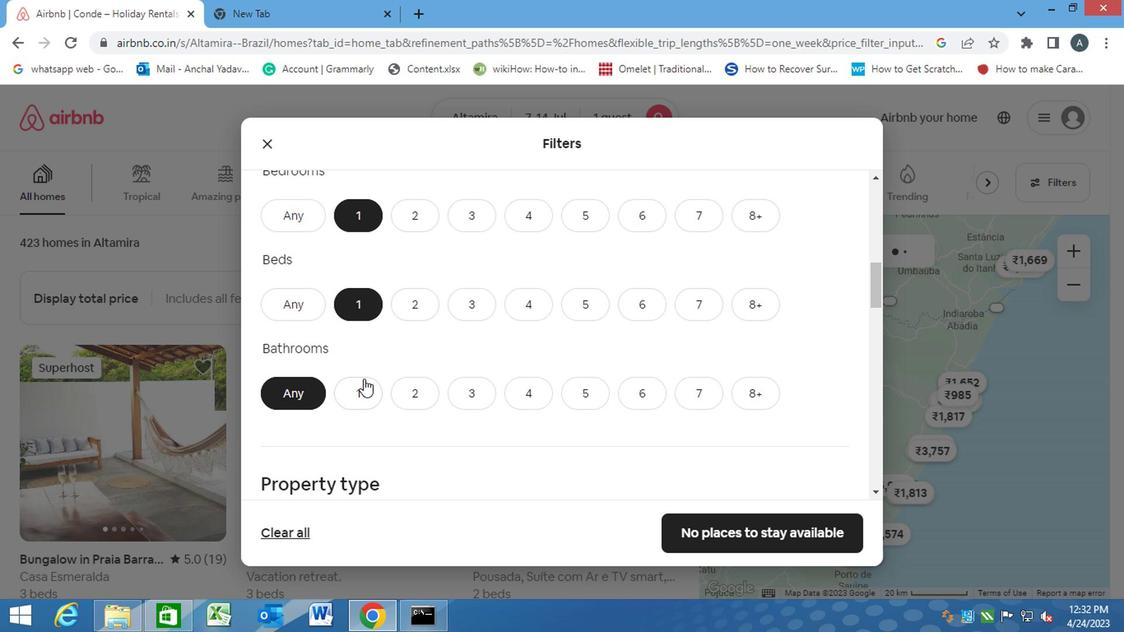 
Action: Mouse pressed left at (363, 391)
Screenshot: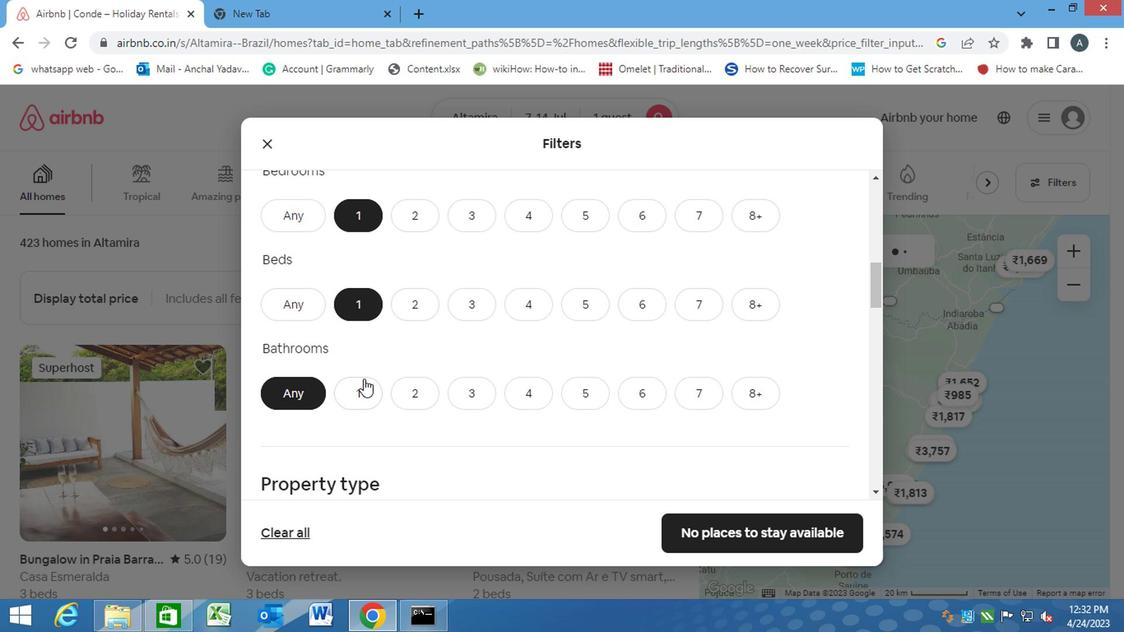 
Action: Mouse moved to (363, 391)
Screenshot: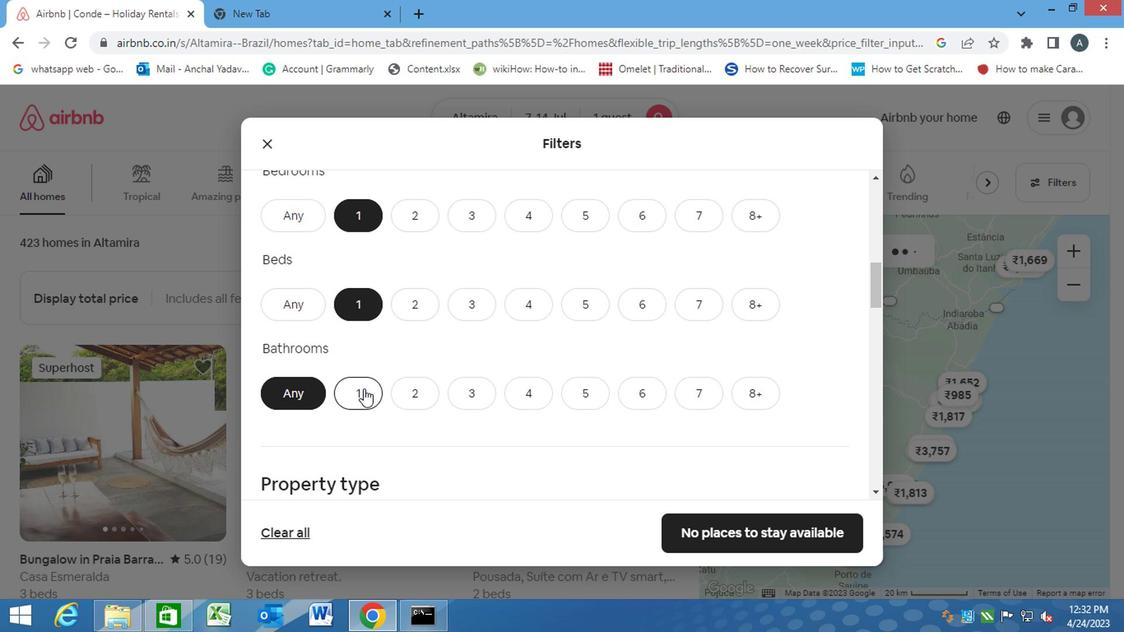 
Action: Mouse scrolled (363, 391) with delta (0, 0)
Screenshot: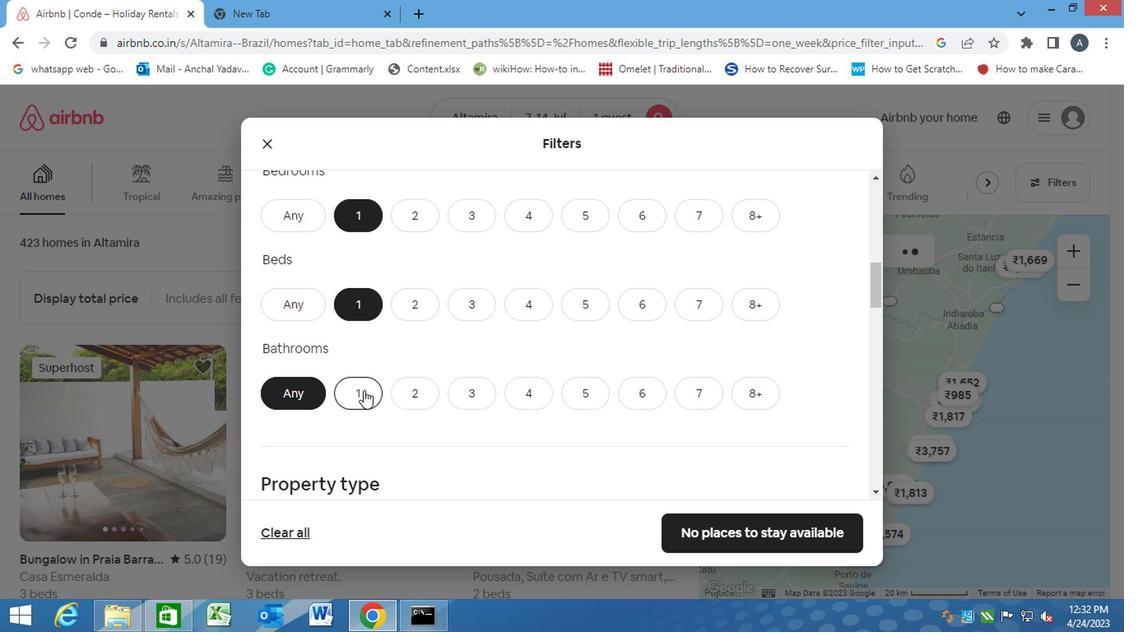 
Action: Mouse scrolled (363, 391) with delta (0, 0)
Screenshot: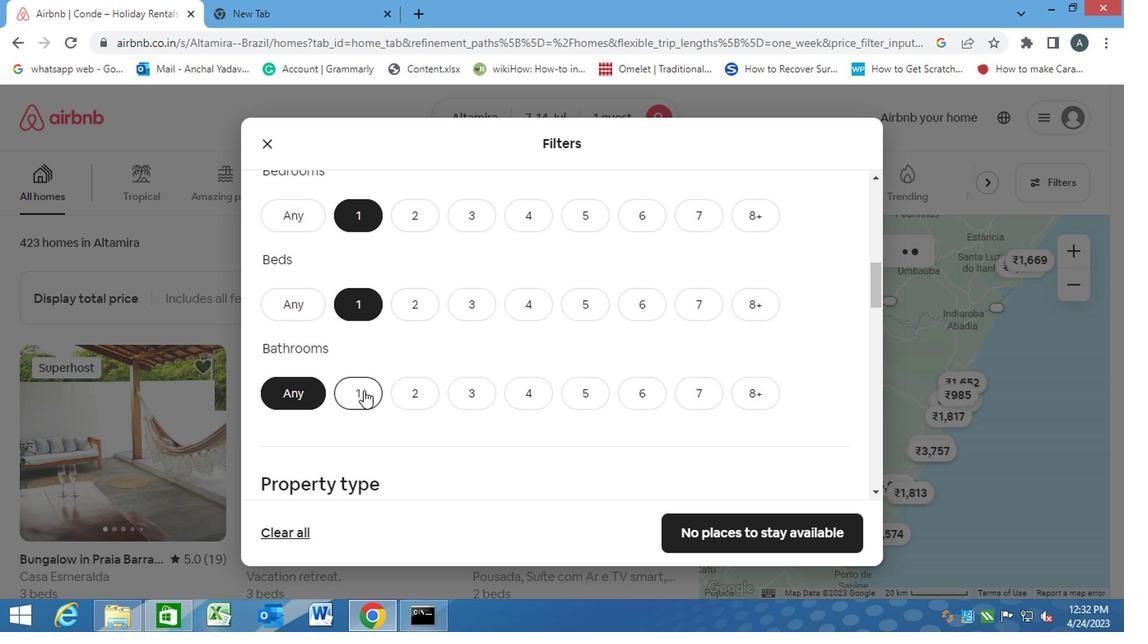 
Action: Mouse moved to (358, 414)
Screenshot: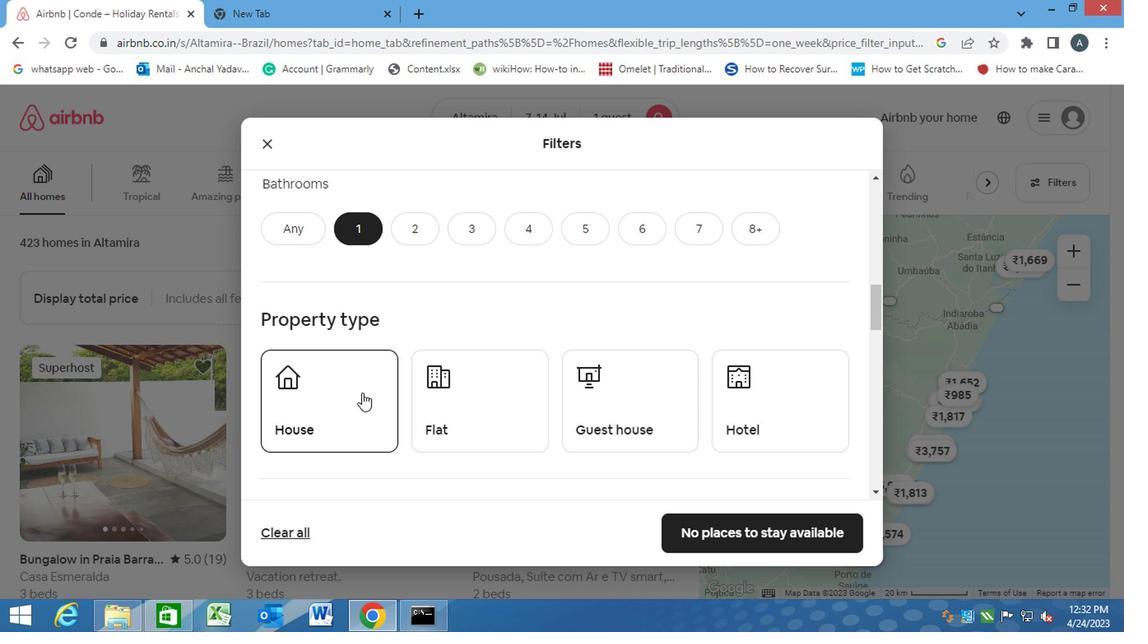 
Action: Mouse pressed left at (358, 414)
Screenshot: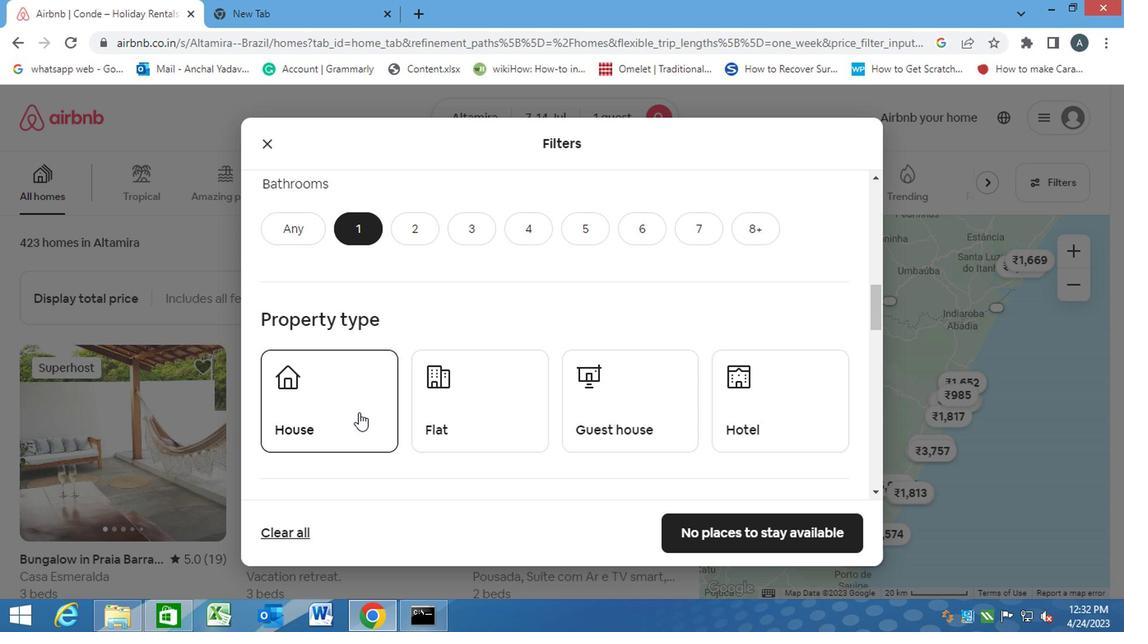 
Action: Mouse moved to (459, 410)
Screenshot: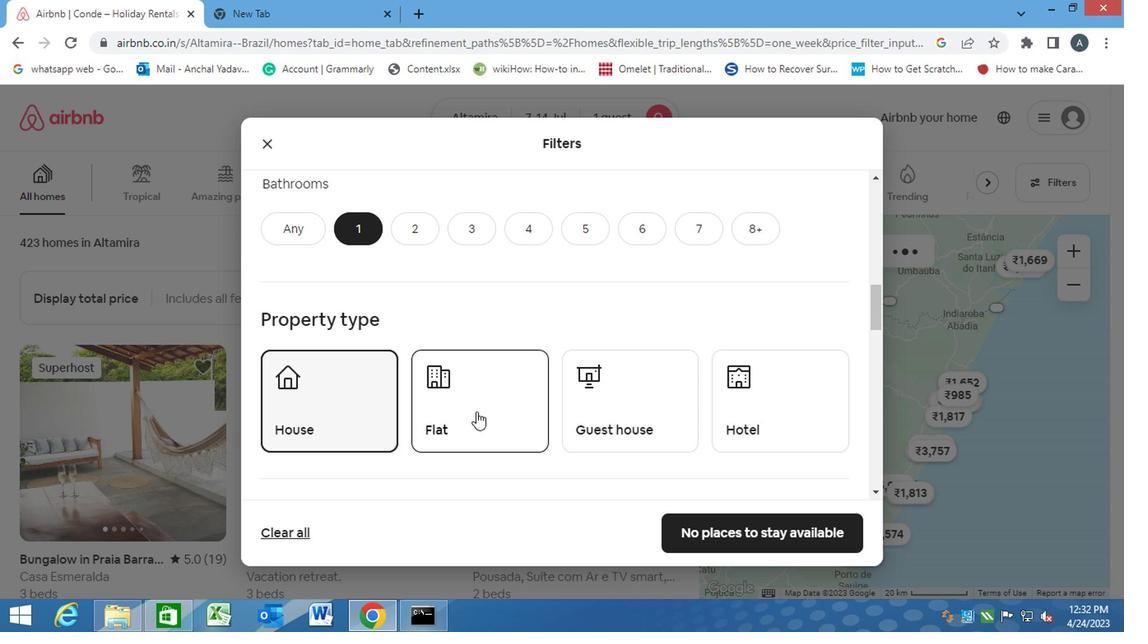 
Action: Mouse pressed left at (459, 410)
Screenshot: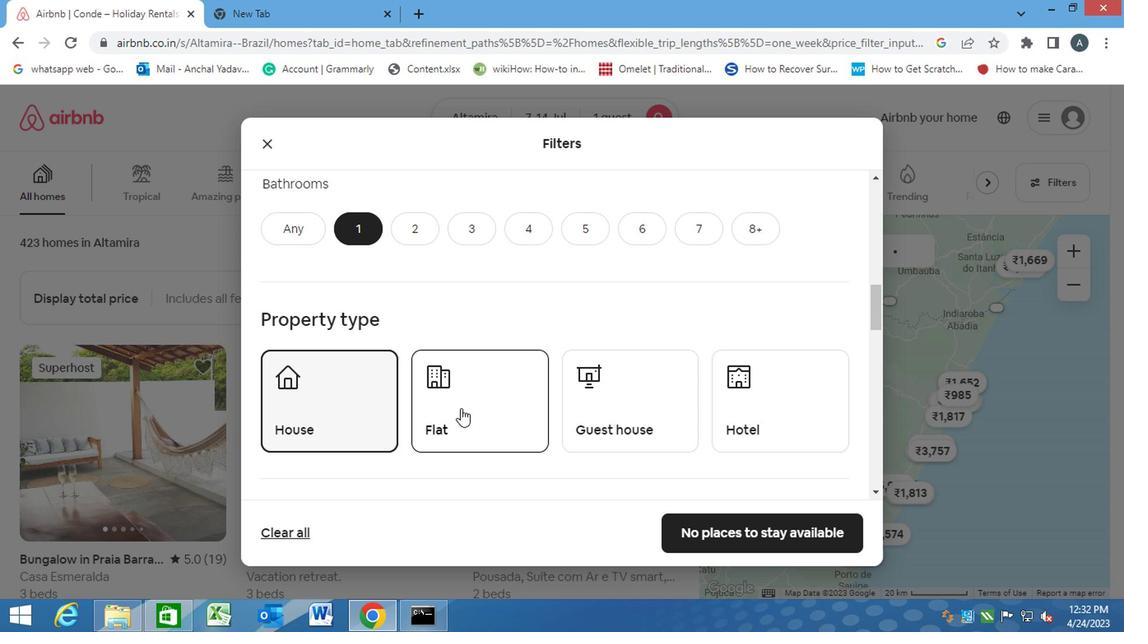 
Action: Mouse moved to (569, 411)
Screenshot: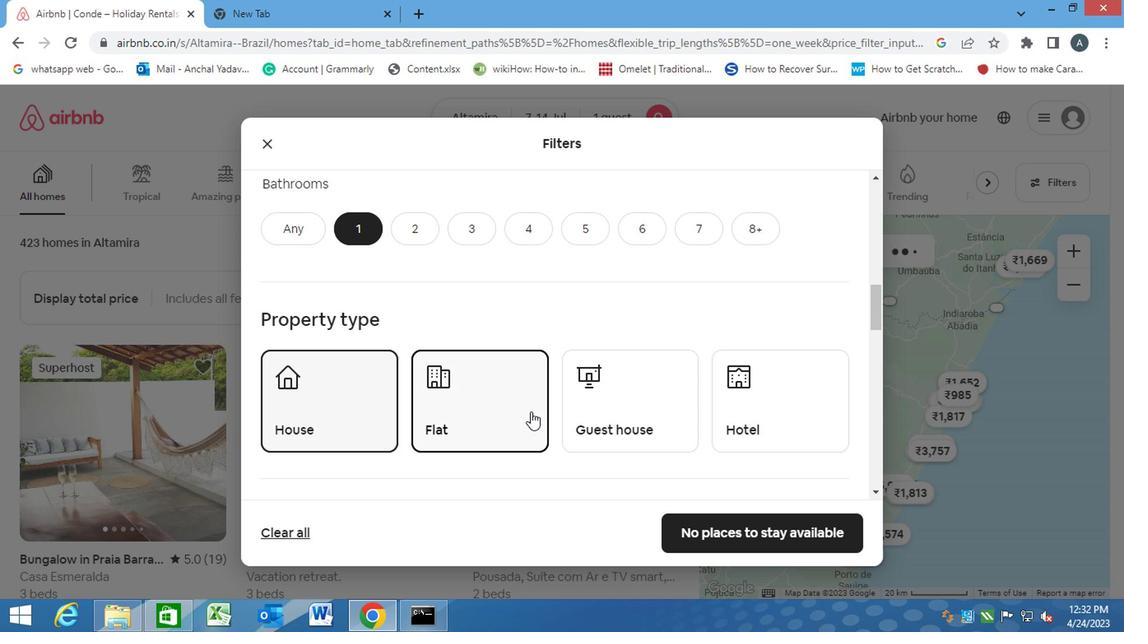 
Action: Mouse pressed left at (569, 411)
Screenshot: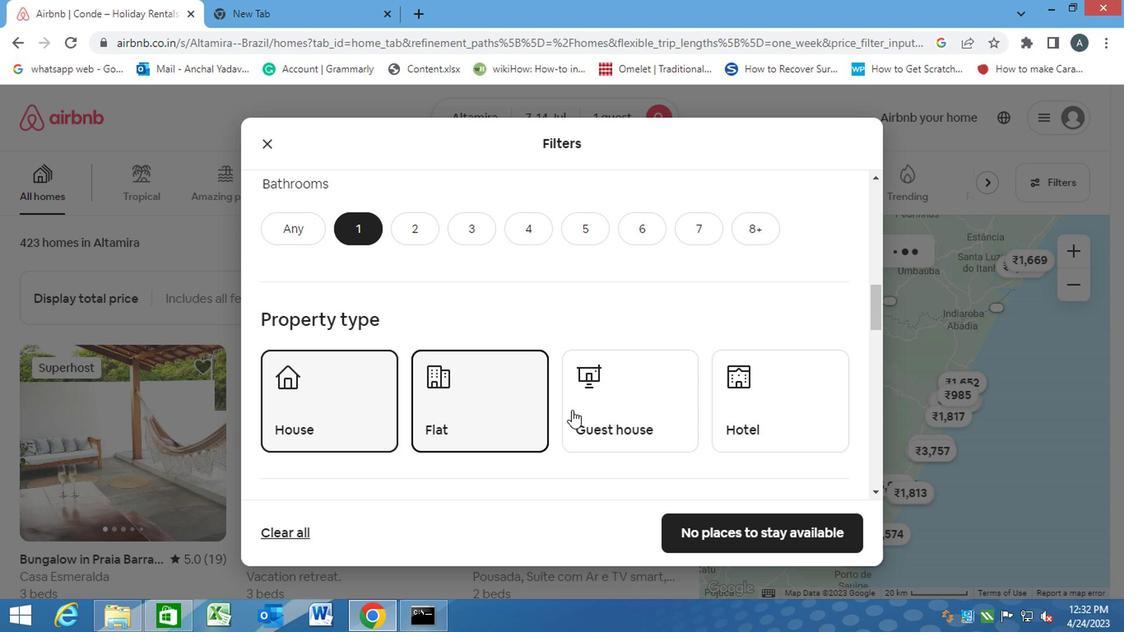 
Action: Mouse moved to (766, 408)
Screenshot: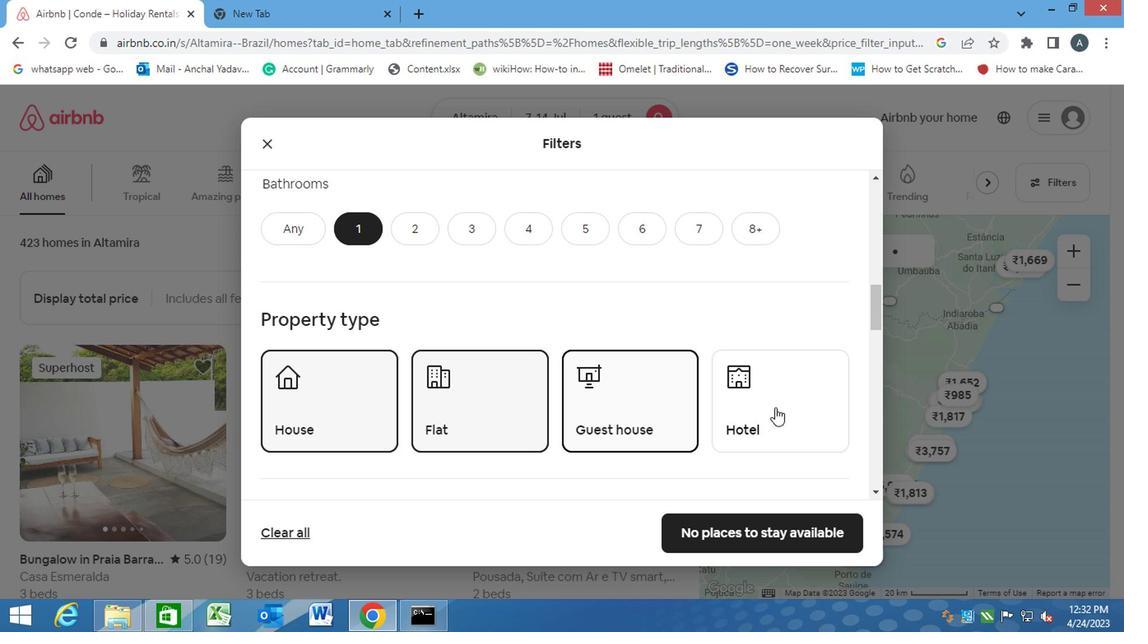 
Action: Mouse pressed left at (766, 408)
Screenshot: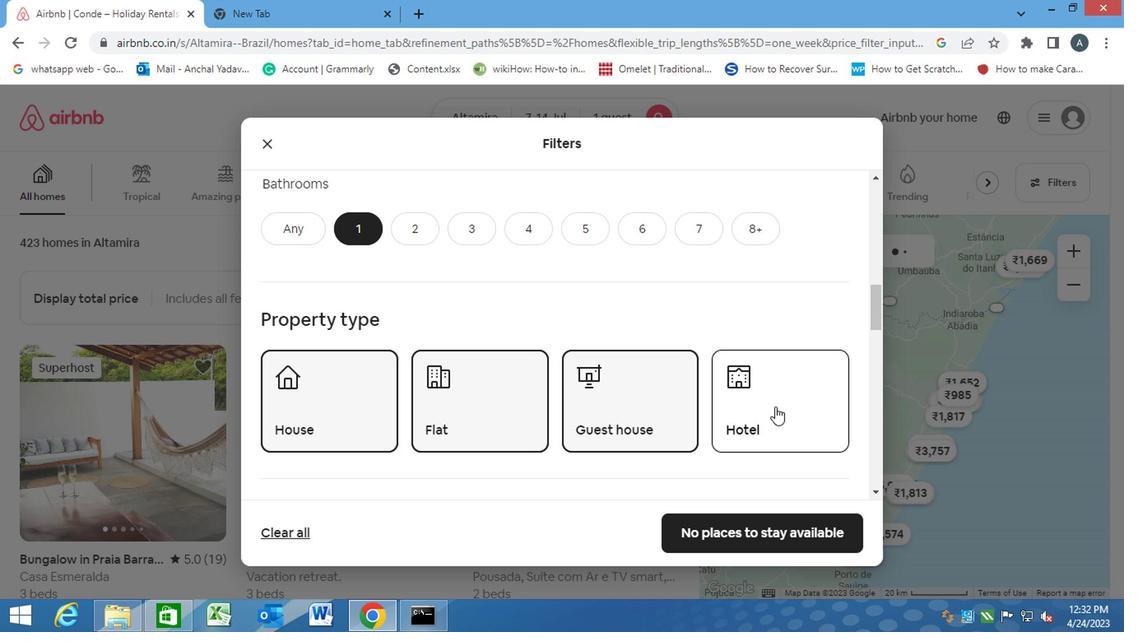 
Action: Mouse moved to (587, 398)
Screenshot: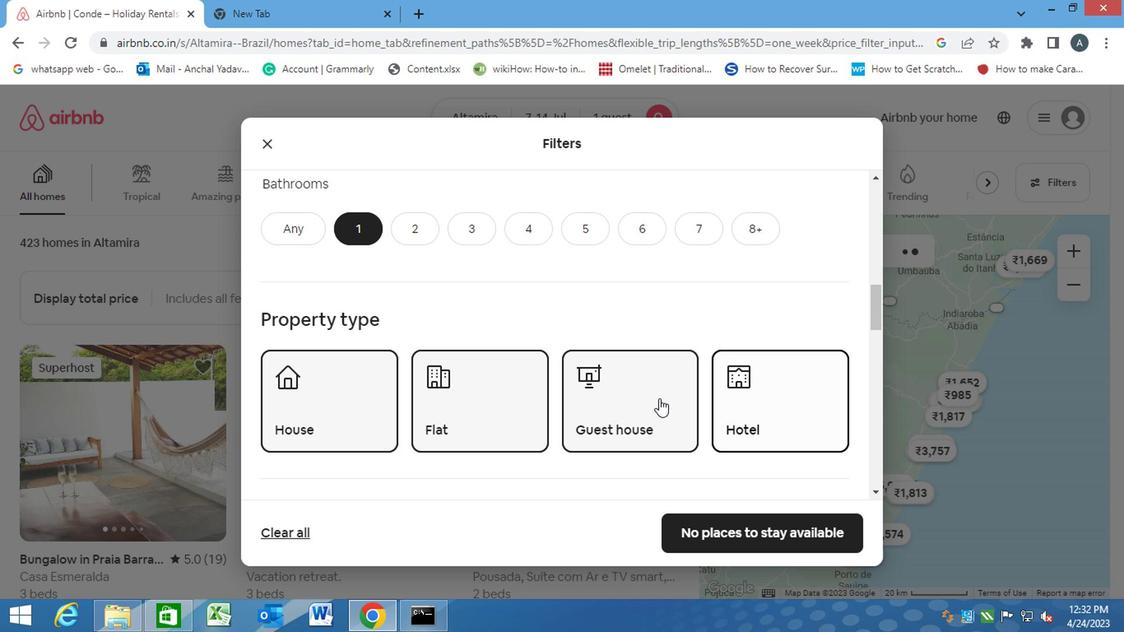 
Action: Mouse scrolled (587, 397) with delta (0, 0)
Screenshot: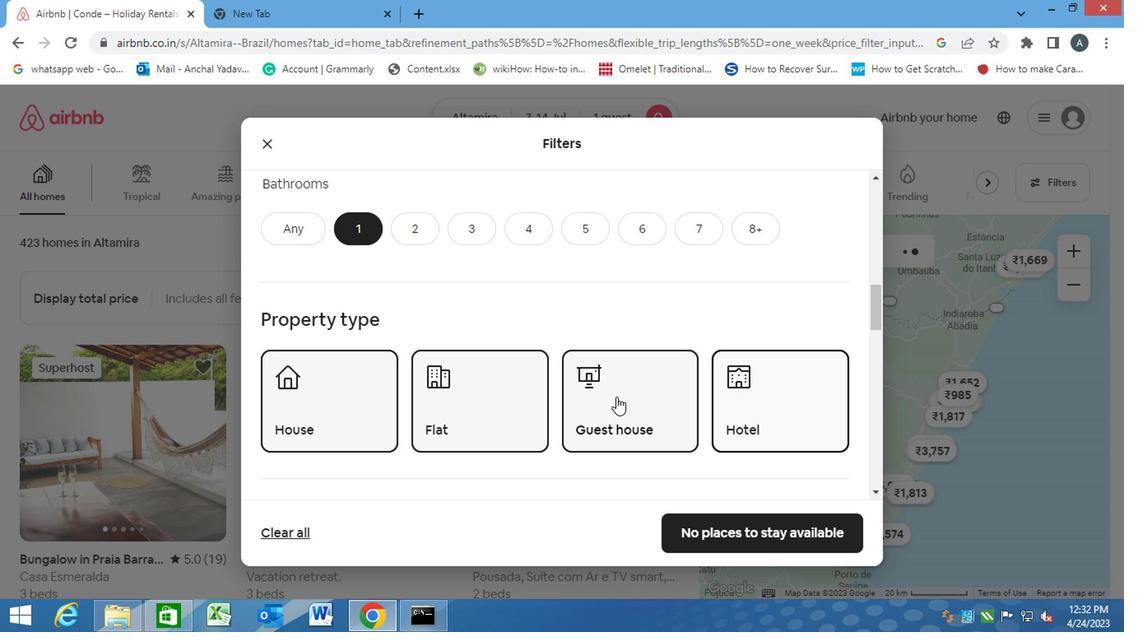 
Action: Mouse moved to (586, 398)
Screenshot: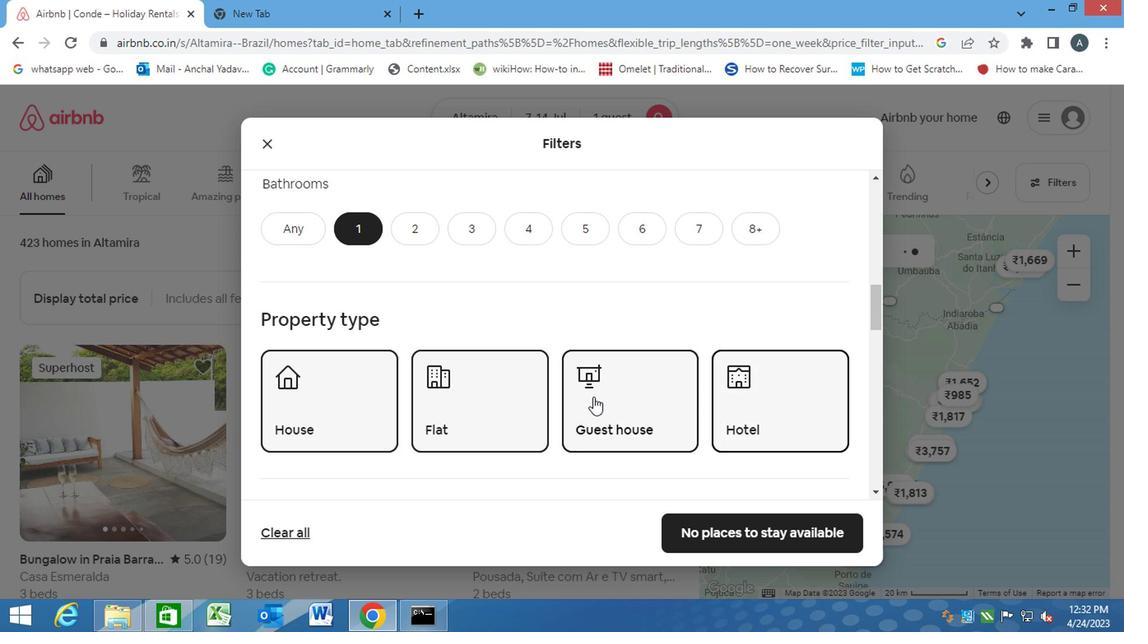 
Action: Mouse scrolled (586, 397) with delta (0, 0)
Screenshot: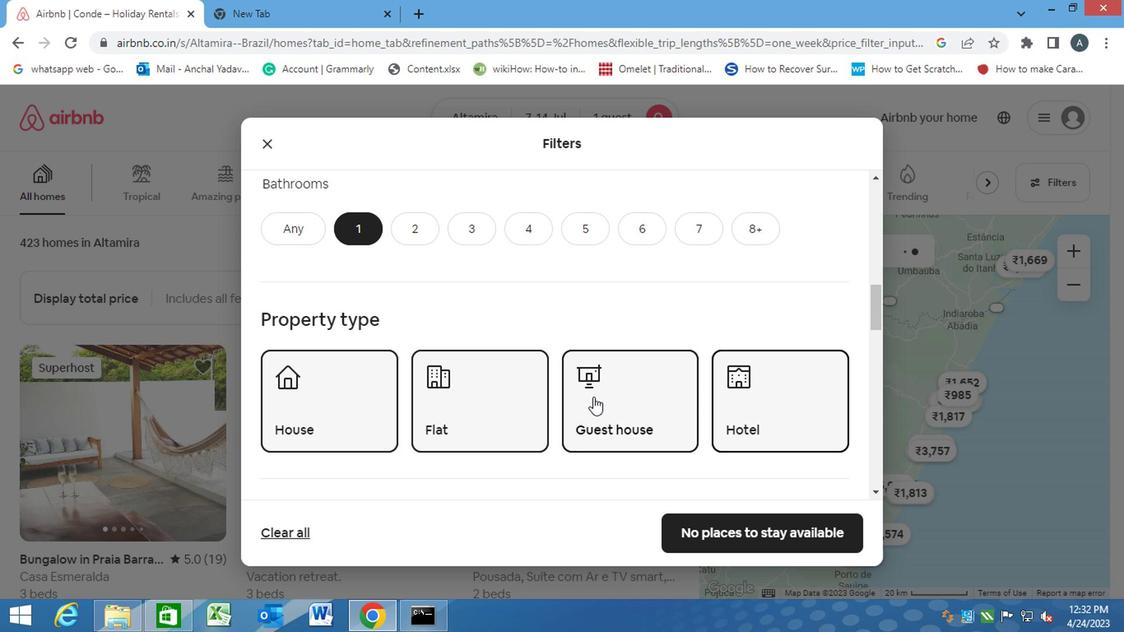 
Action: Mouse moved to (585, 399)
Screenshot: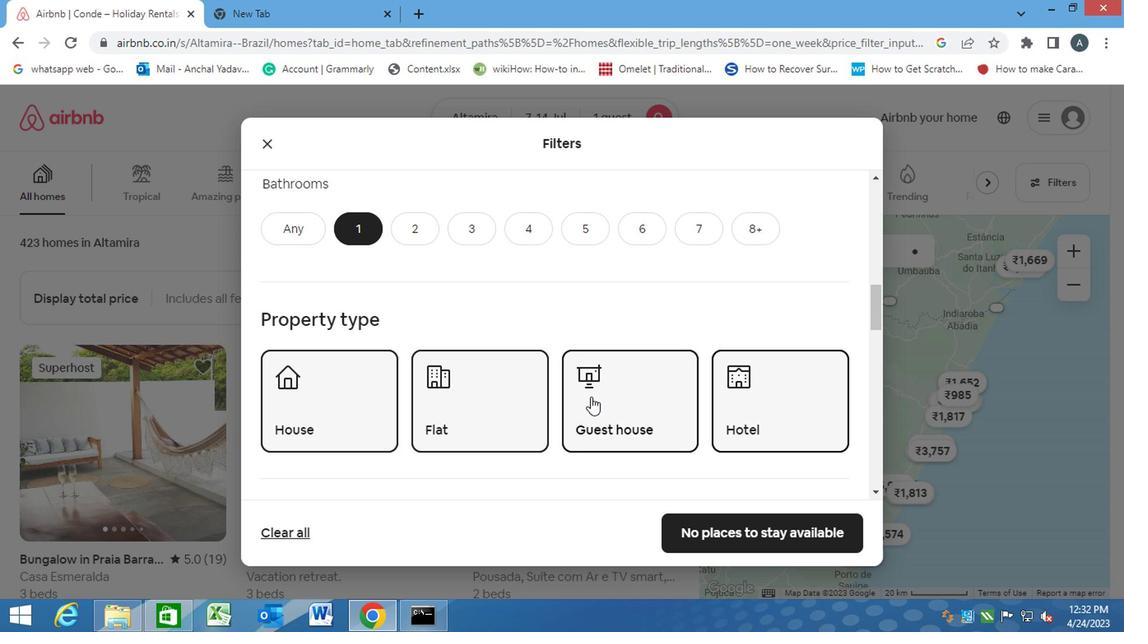 
Action: Mouse scrolled (585, 398) with delta (0, -1)
Screenshot: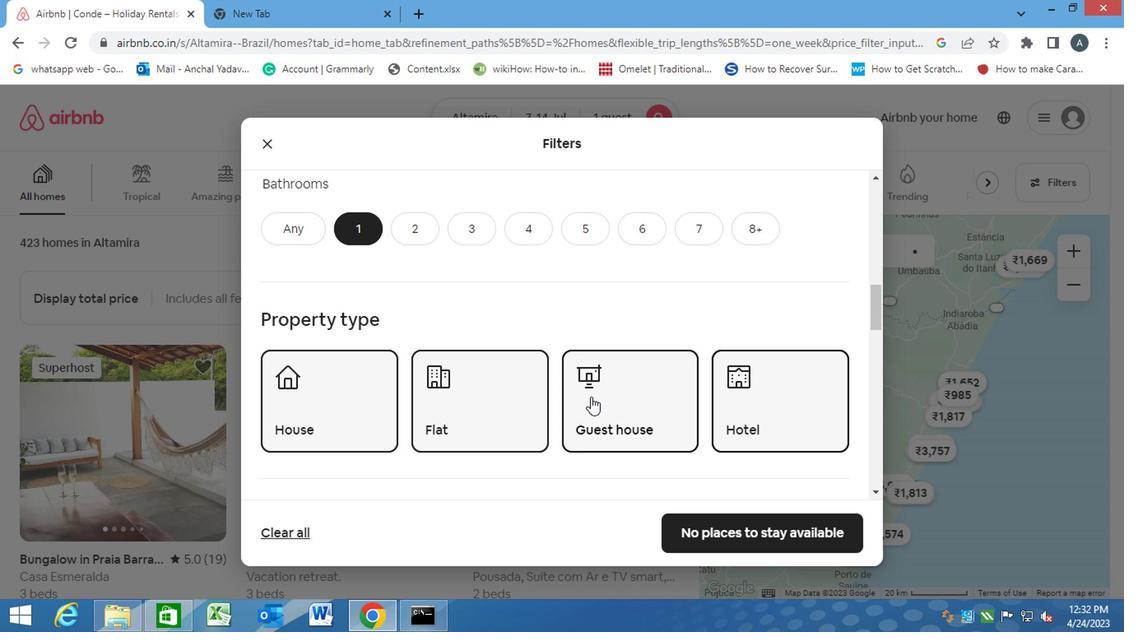 
Action: Mouse moved to (349, 403)
Screenshot: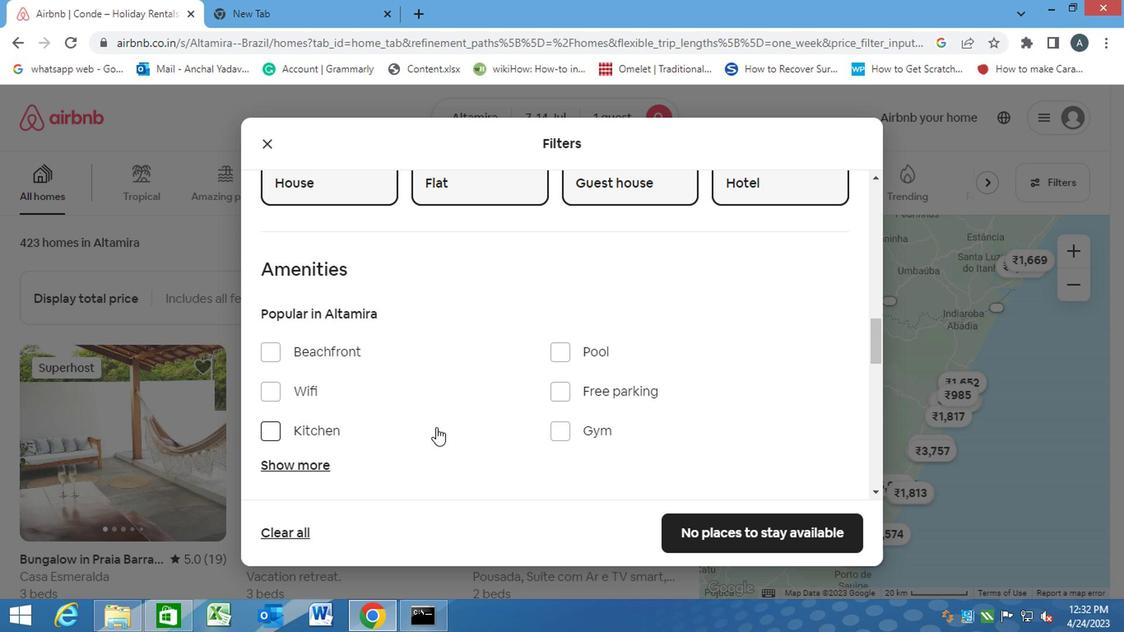 
Action: Mouse scrolled (349, 401) with delta (0, -1)
Screenshot: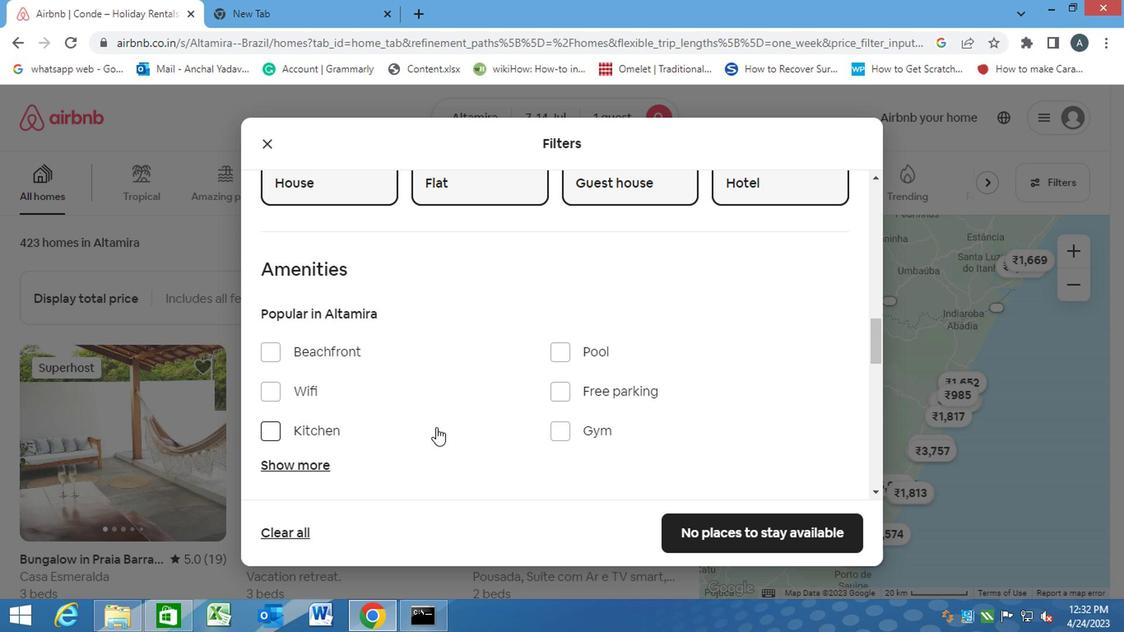 
Action: Mouse scrolled (349, 401) with delta (0, -1)
Screenshot: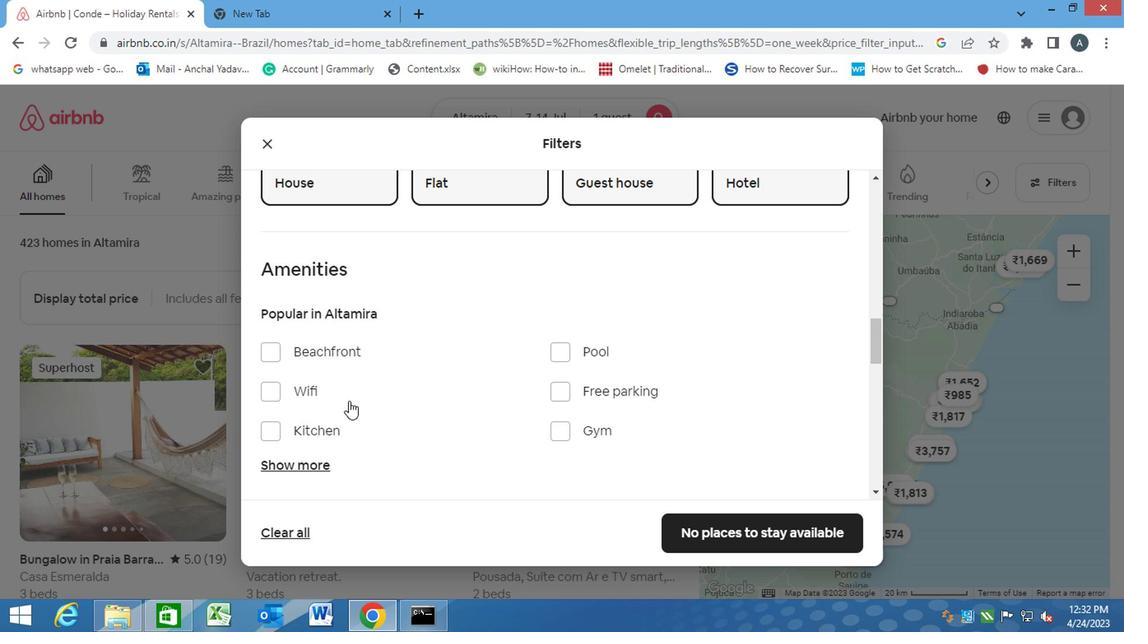 
Action: Mouse moved to (283, 299)
Screenshot: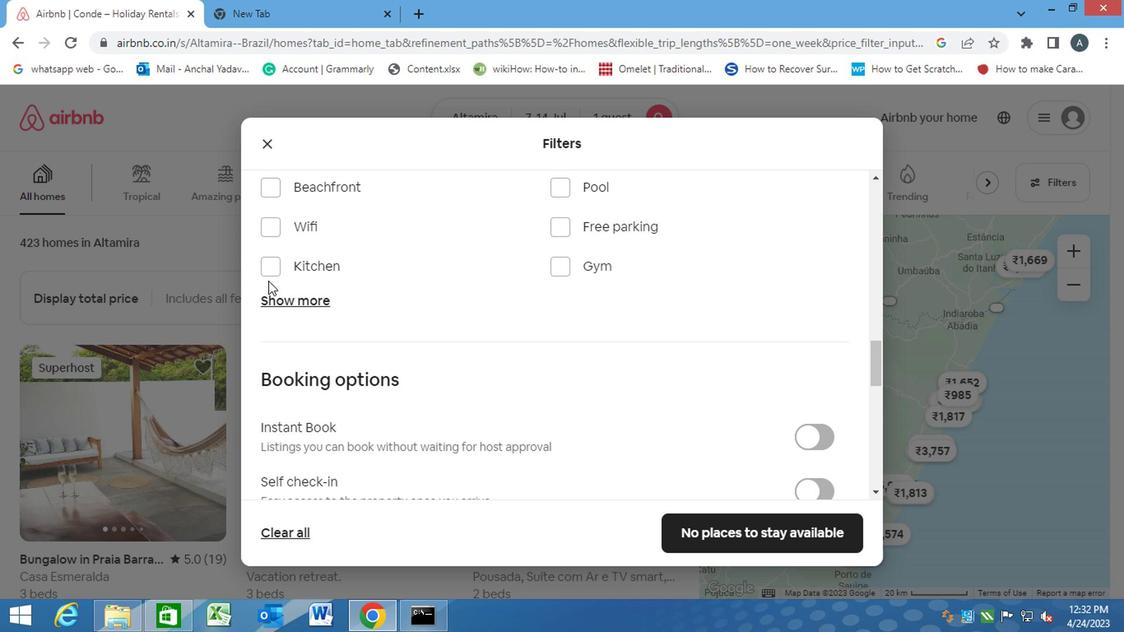 
Action: Mouse pressed left at (283, 299)
Screenshot: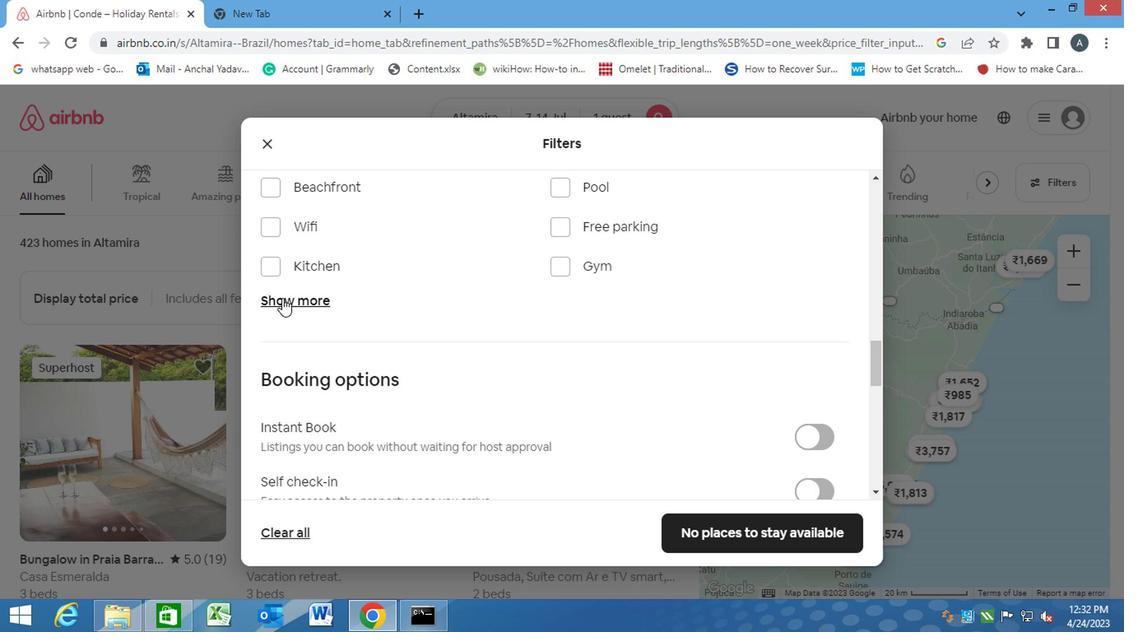 
Action: Mouse moved to (262, 222)
Screenshot: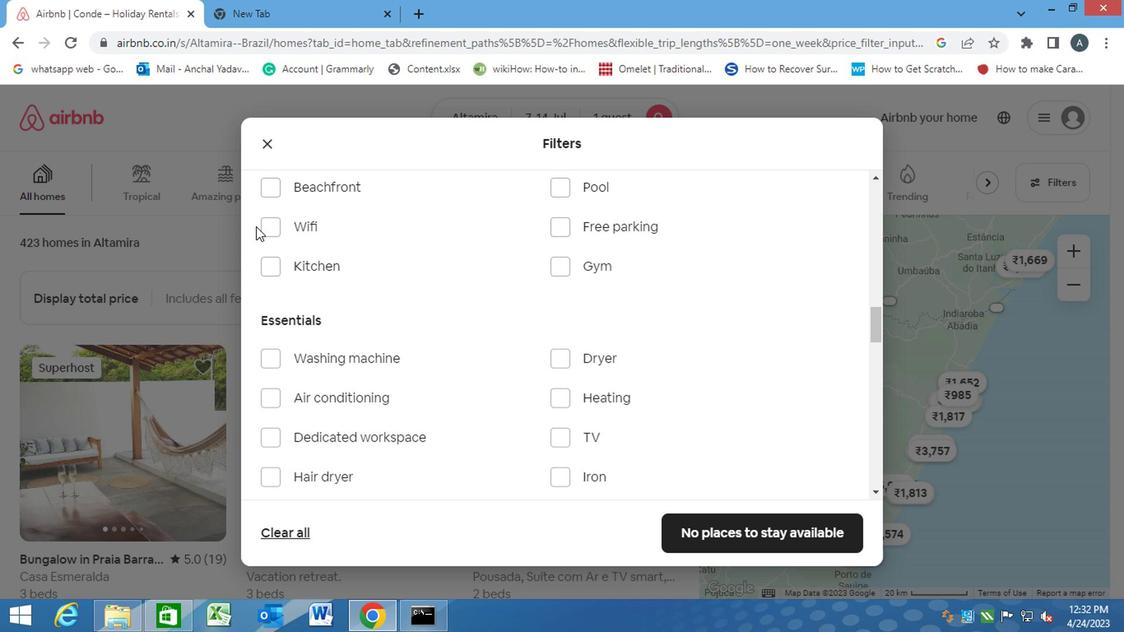 
Action: Mouse pressed left at (262, 222)
Screenshot: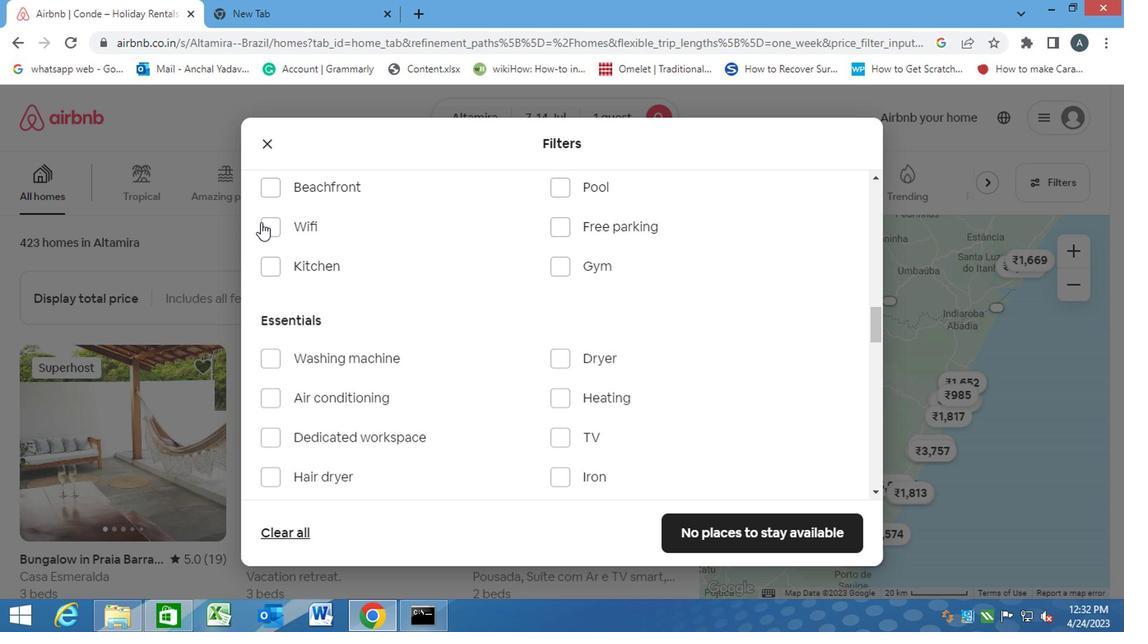 
Action: Mouse moved to (268, 363)
Screenshot: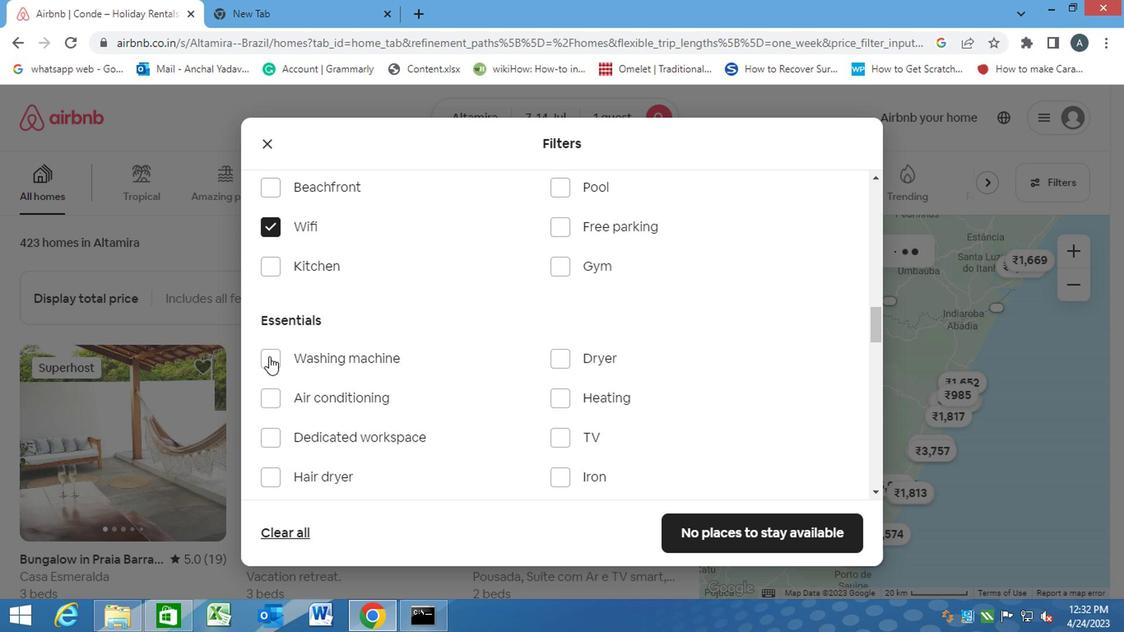 
Action: Mouse pressed left at (268, 363)
Screenshot: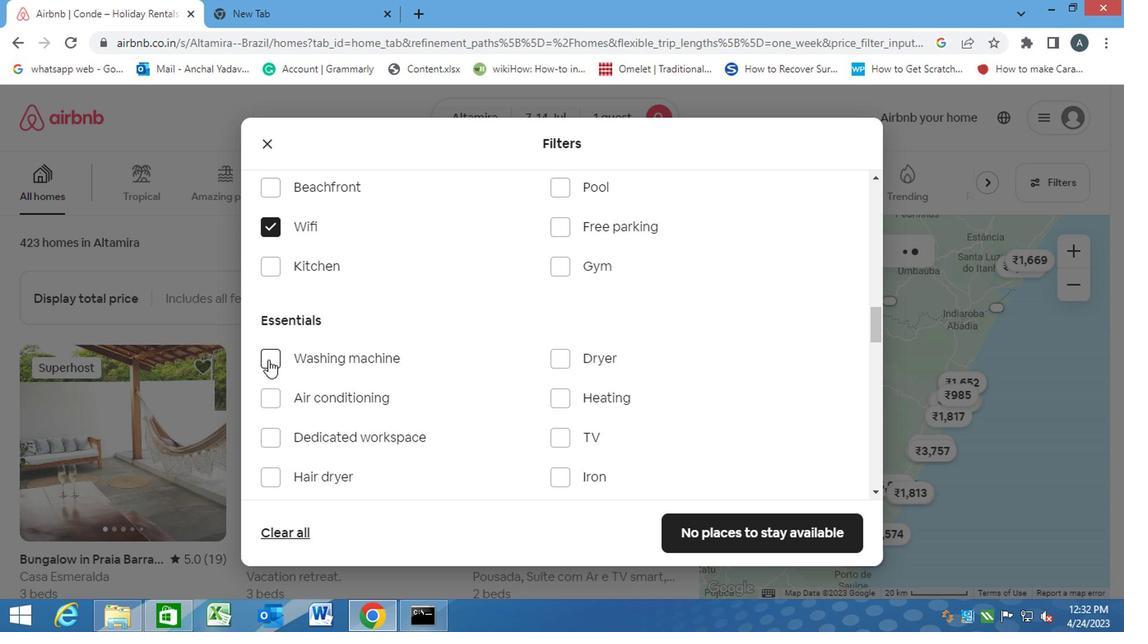 
Action: Mouse moved to (305, 362)
Screenshot: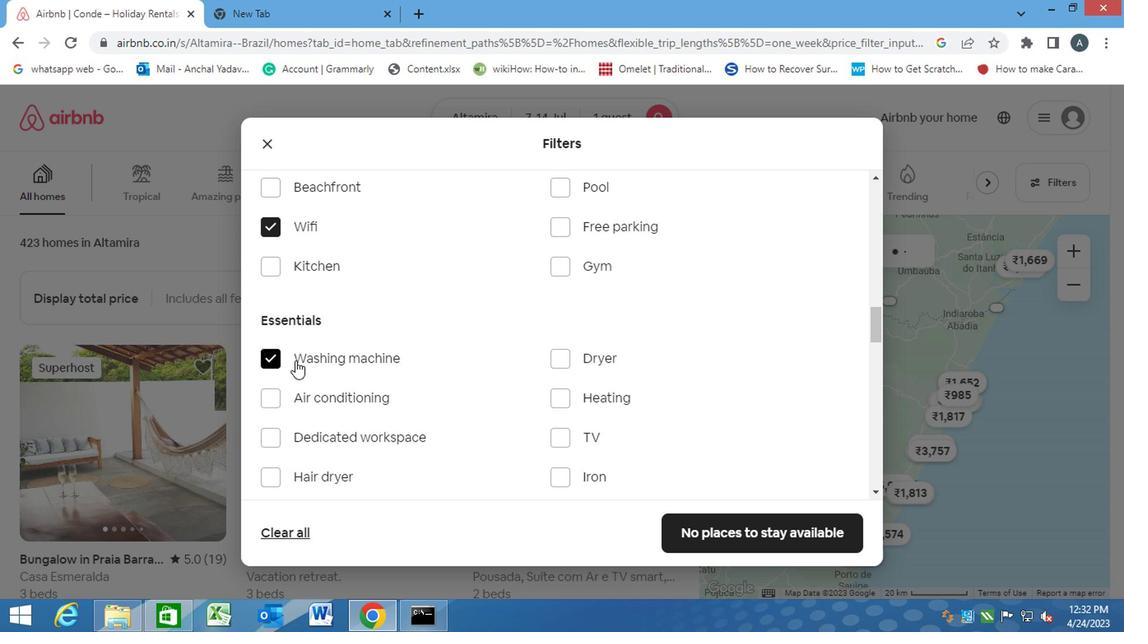 
Action: Mouse scrolled (305, 361) with delta (0, 0)
Screenshot: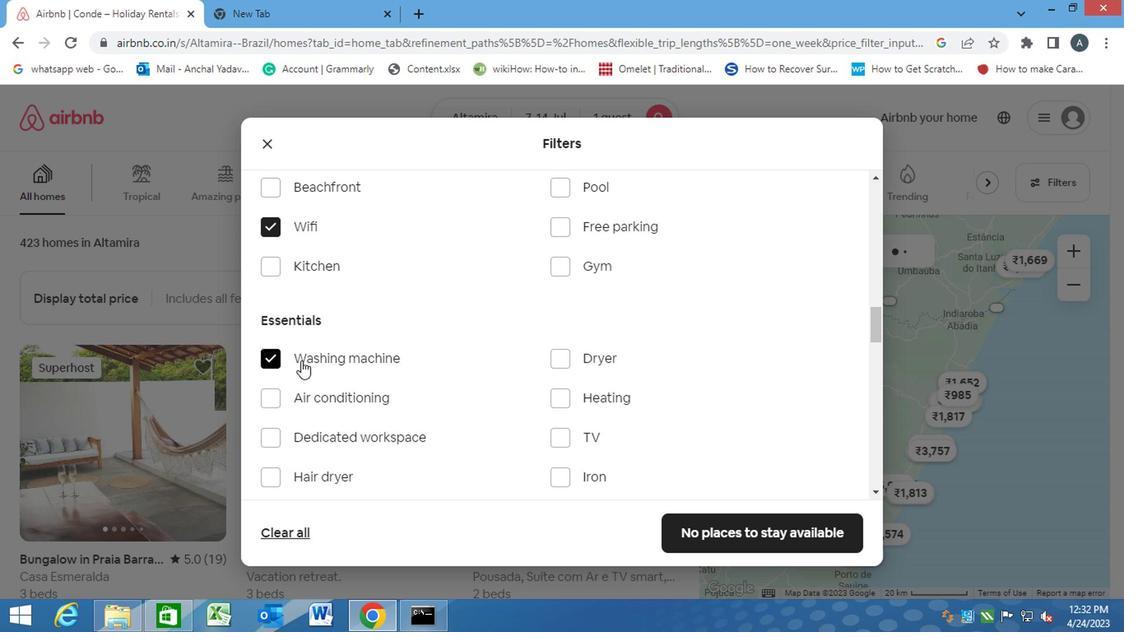 
Action: Mouse scrolled (305, 361) with delta (0, 0)
Screenshot: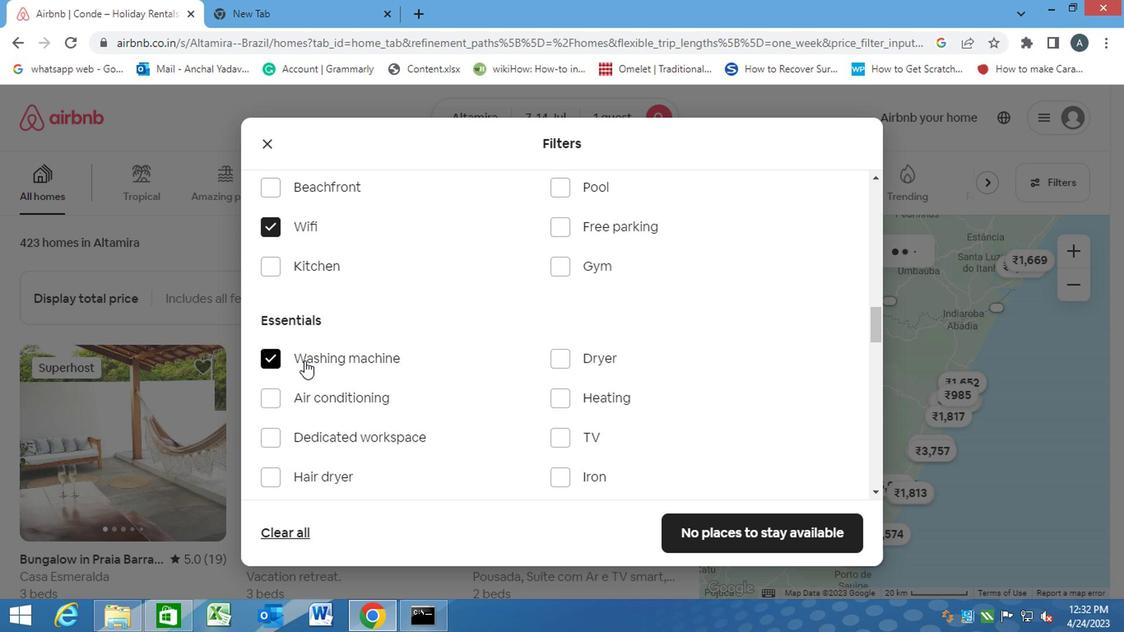 
Action: Mouse moved to (307, 361)
Screenshot: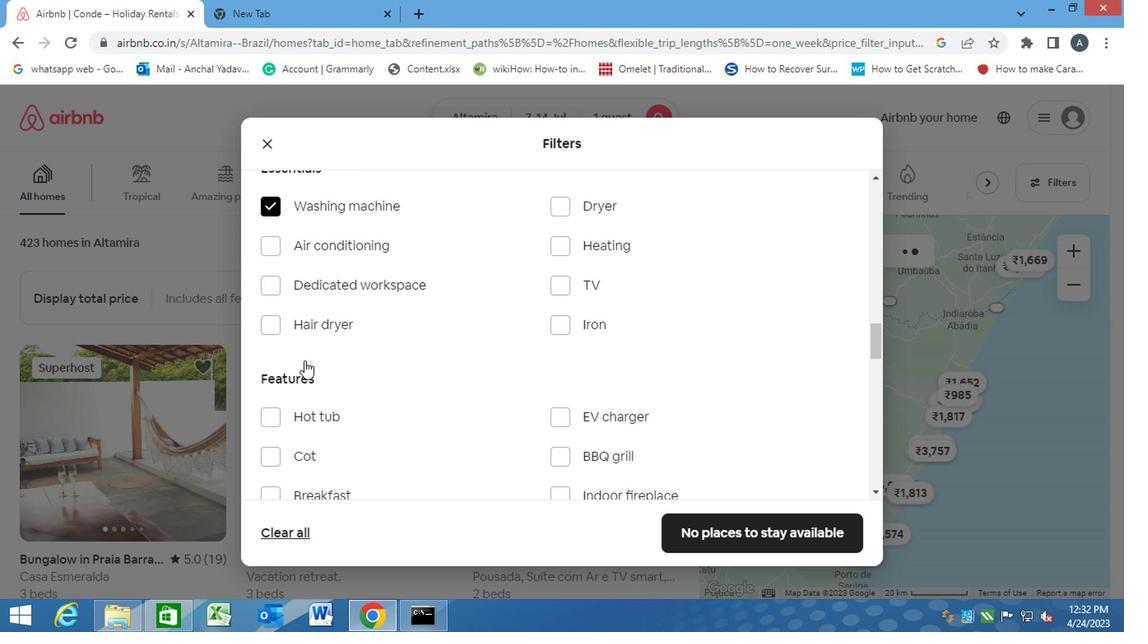 
Action: Mouse scrolled (307, 360) with delta (0, -1)
Screenshot: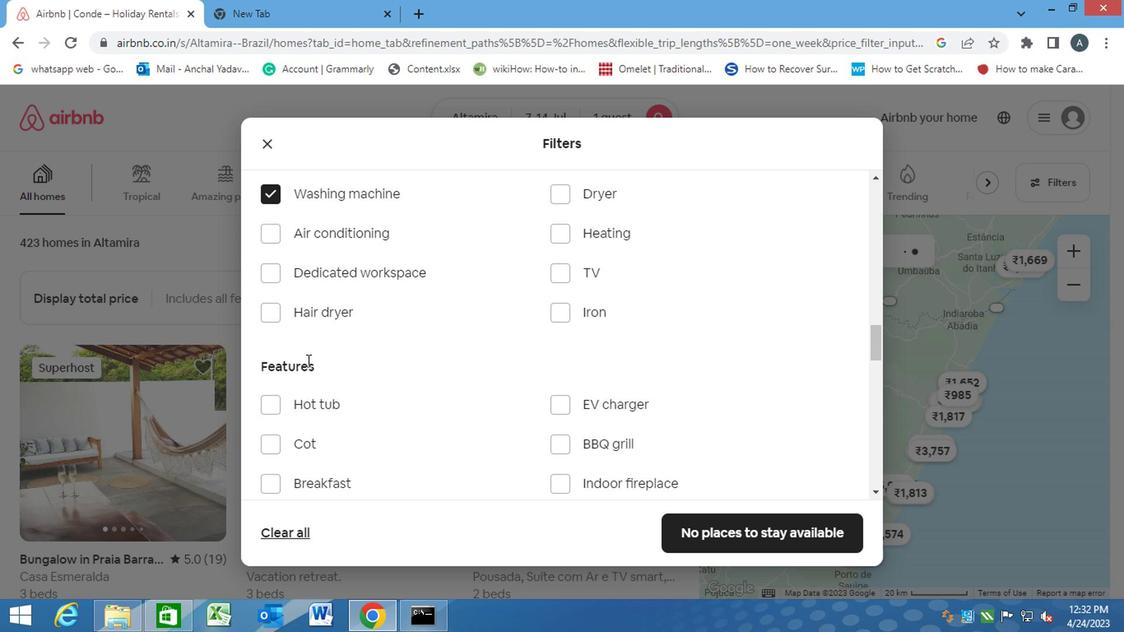 
Action: Mouse scrolled (307, 360) with delta (0, -1)
Screenshot: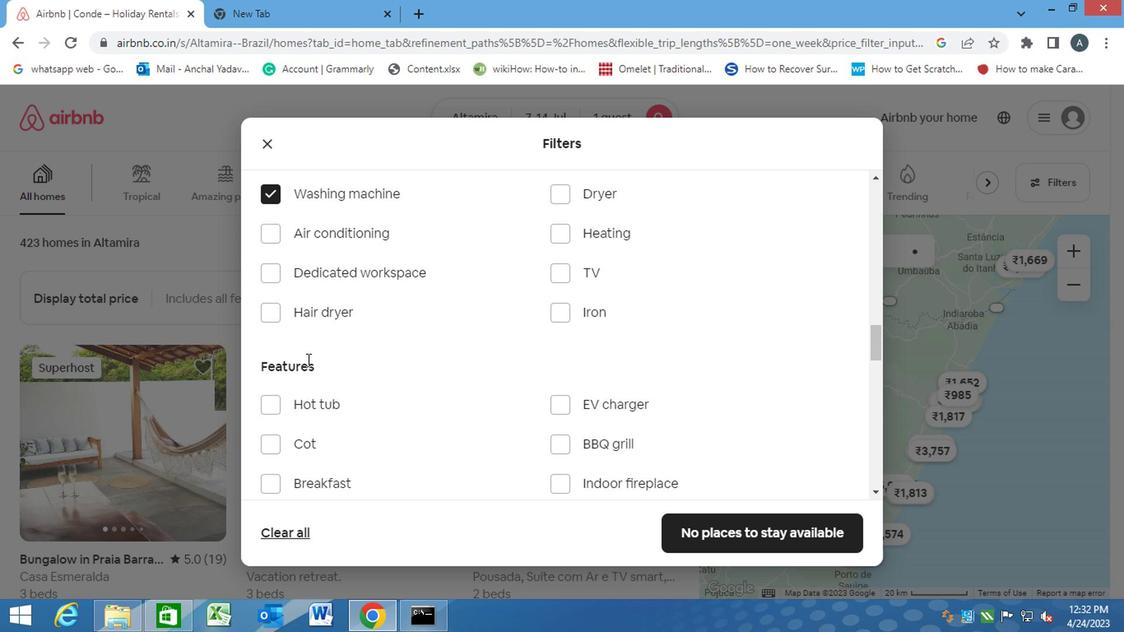 
Action: Mouse moved to (385, 359)
Screenshot: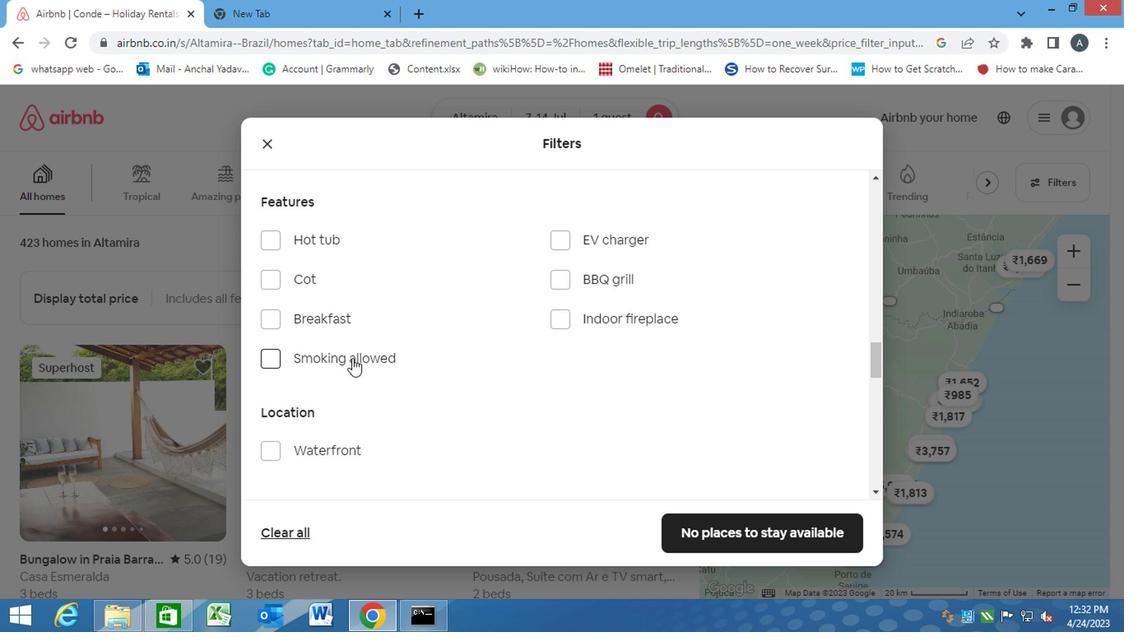 
Action: Mouse scrolled (385, 359) with delta (0, 0)
Screenshot: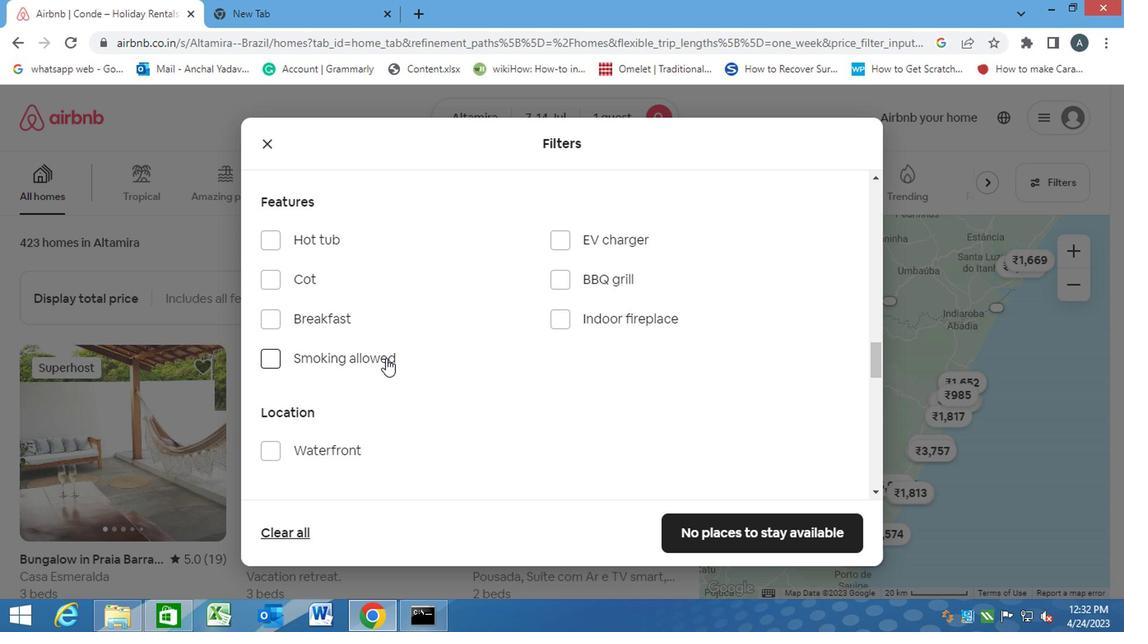 
Action: Mouse scrolled (385, 359) with delta (0, 0)
Screenshot: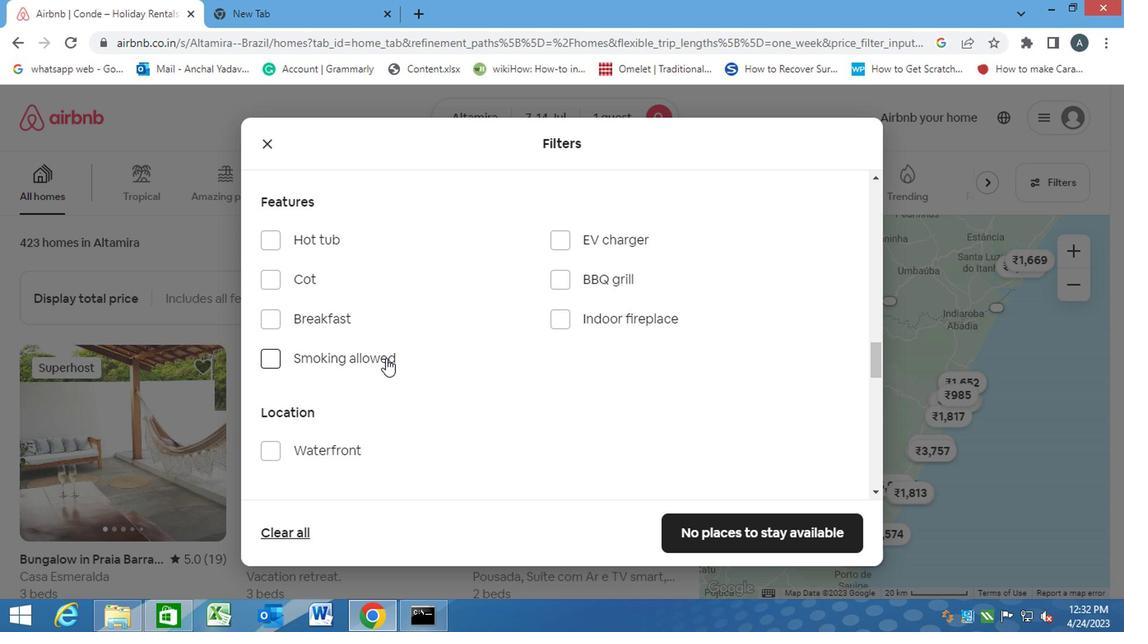 
Action: Mouse scrolled (385, 359) with delta (0, 0)
Screenshot: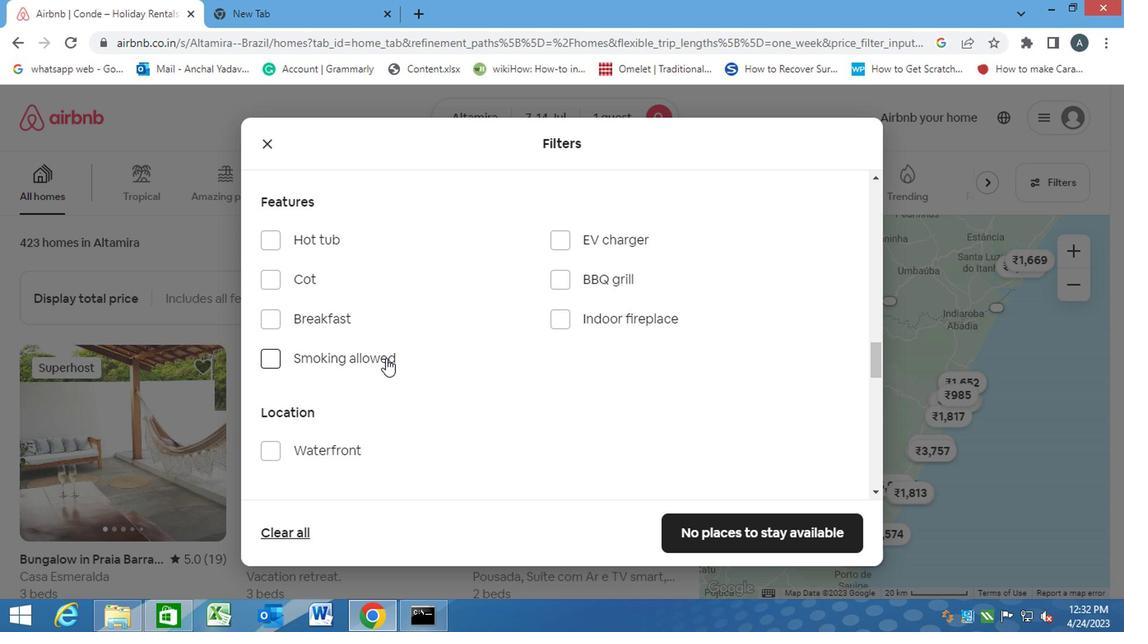 
Action: Mouse moved to (497, 353)
Screenshot: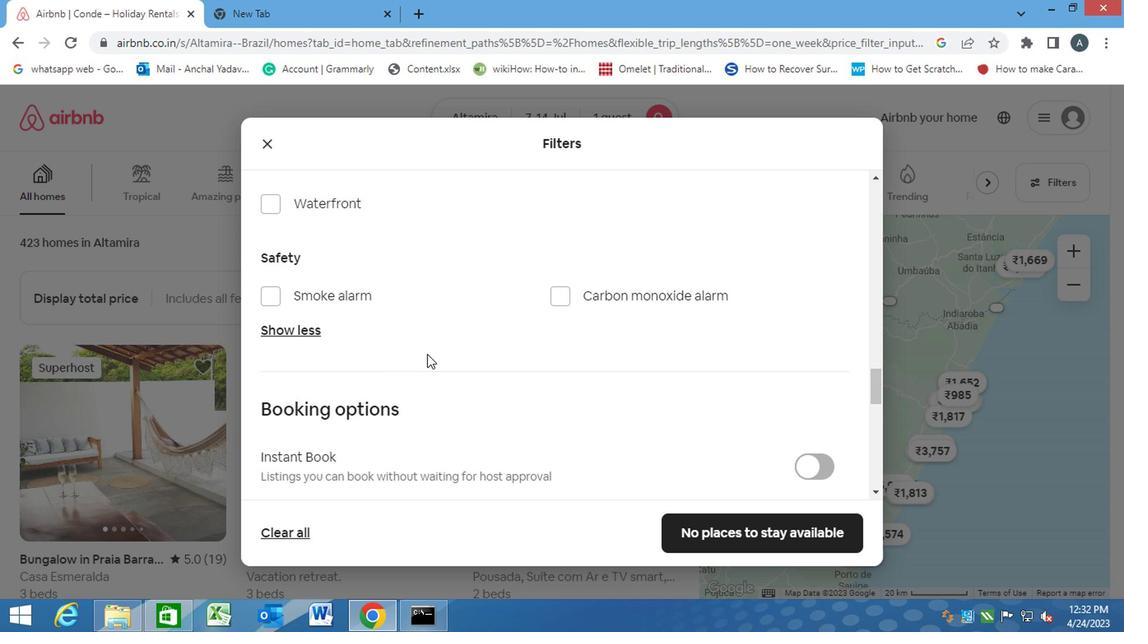 
Action: Mouse scrolled (497, 352) with delta (0, -1)
Screenshot: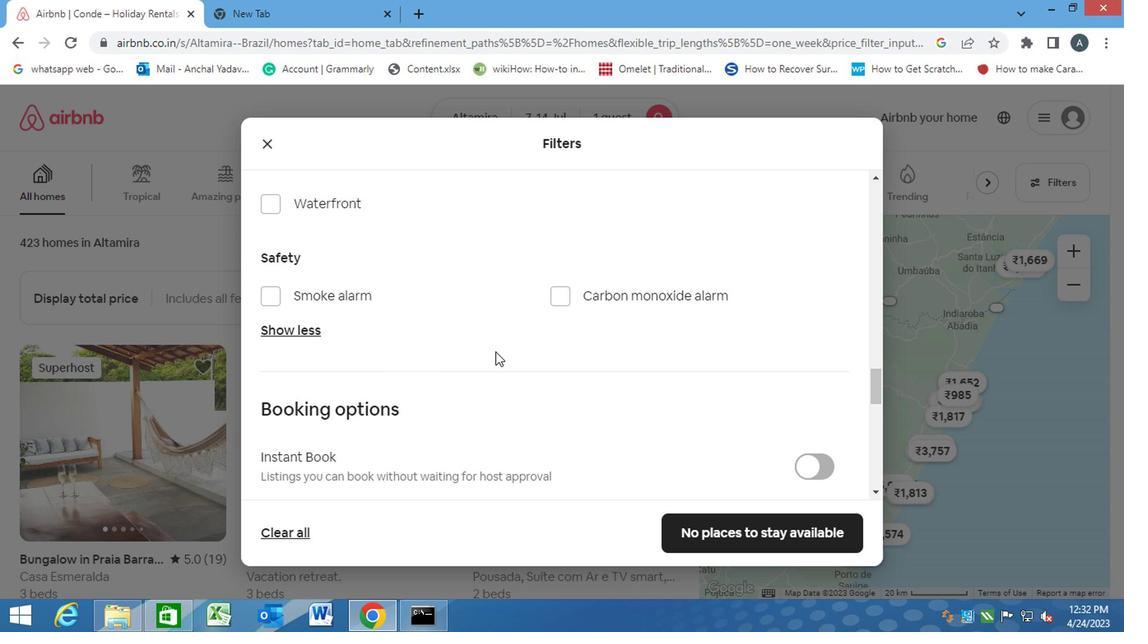 
Action: Mouse scrolled (497, 352) with delta (0, -1)
Screenshot: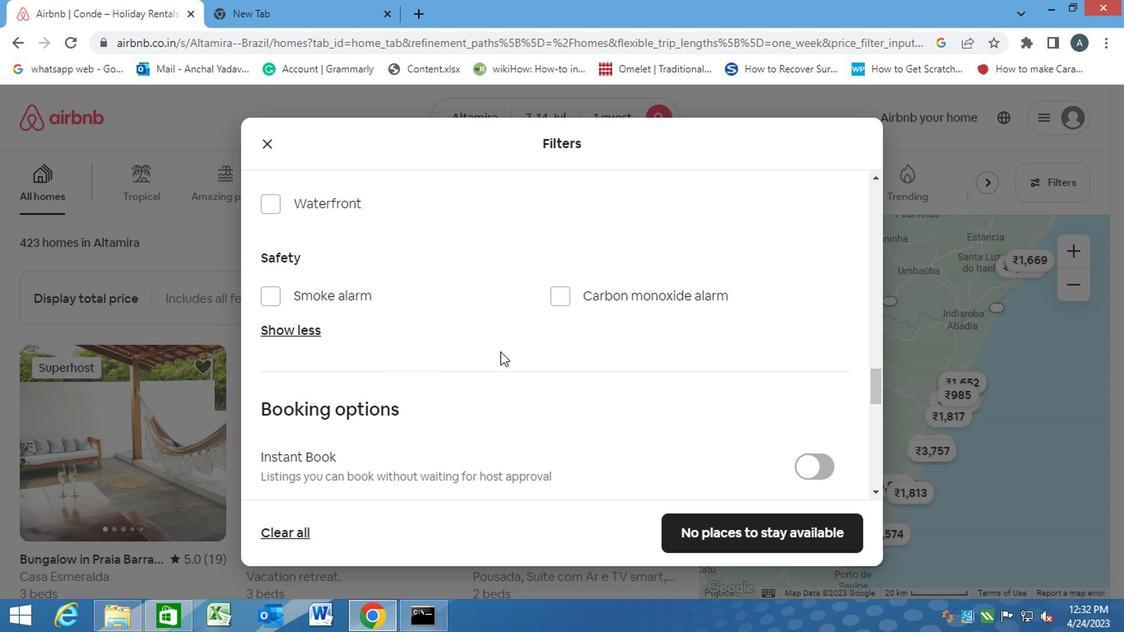 
Action: Mouse scrolled (497, 352) with delta (0, -1)
Screenshot: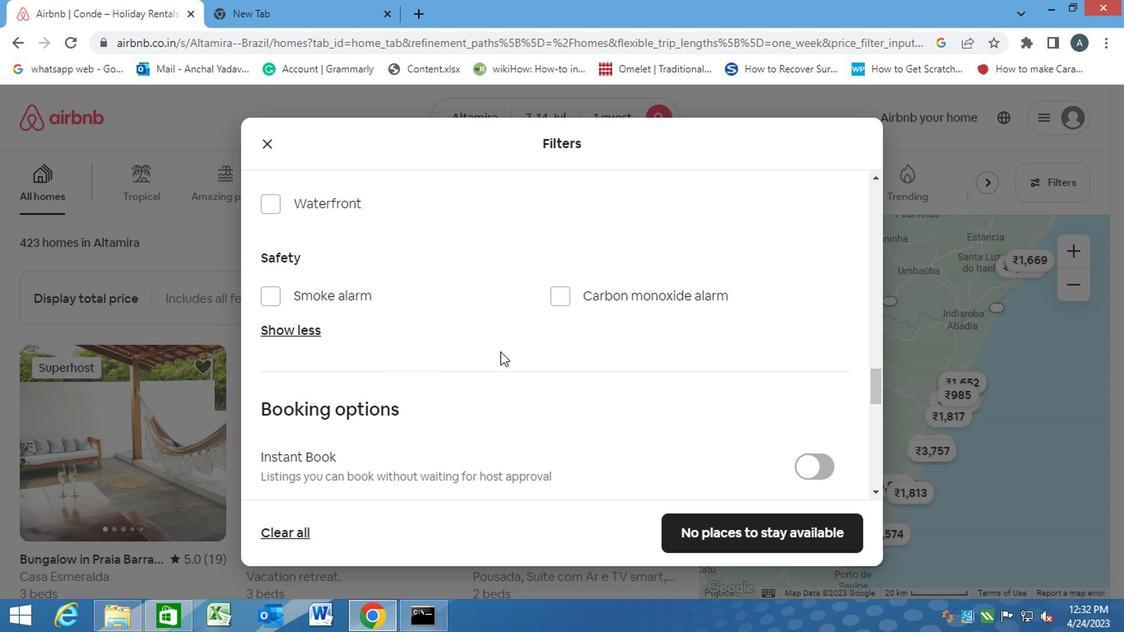 
Action: Mouse moved to (793, 271)
Screenshot: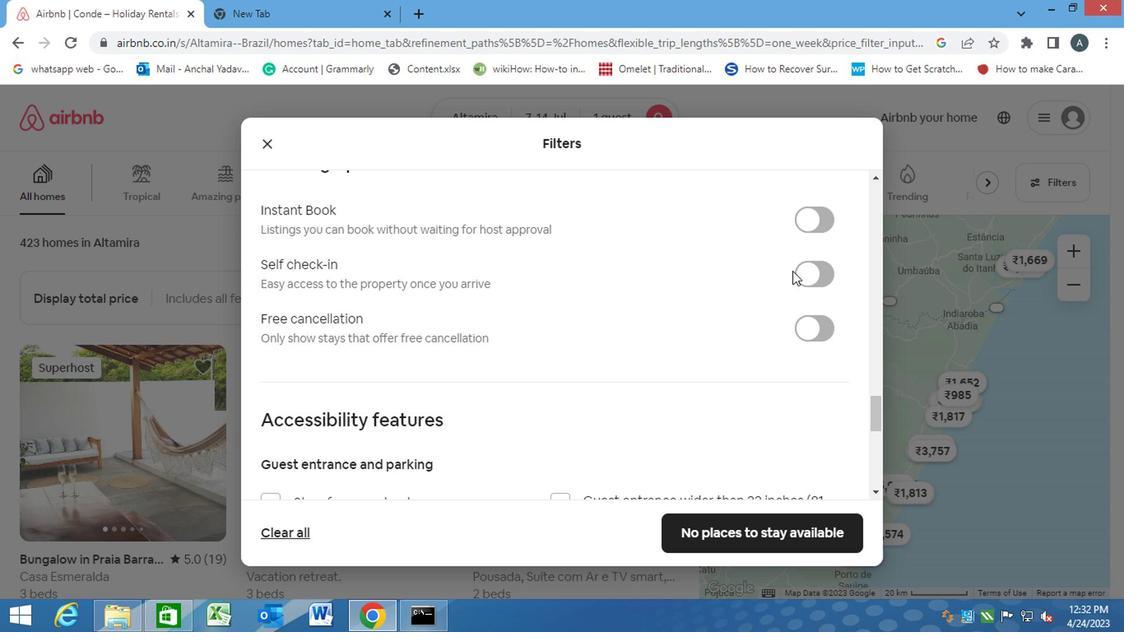 
Action: Mouse pressed left at (793, 271)
Screenshot: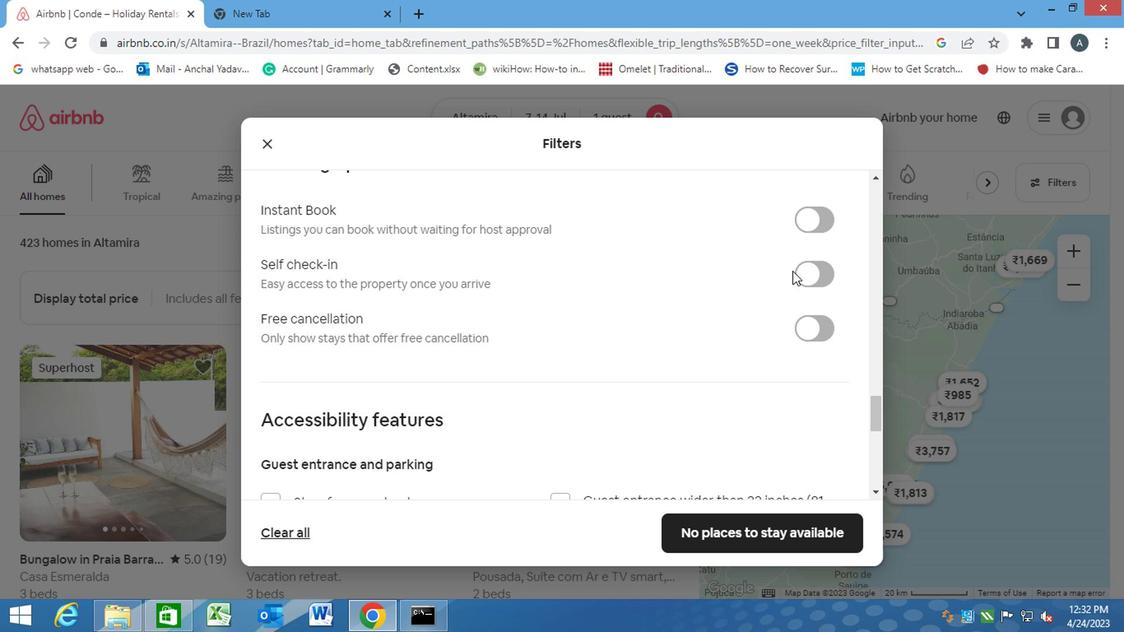 
Action: Mouse moved to (666, 296)
Screenshot: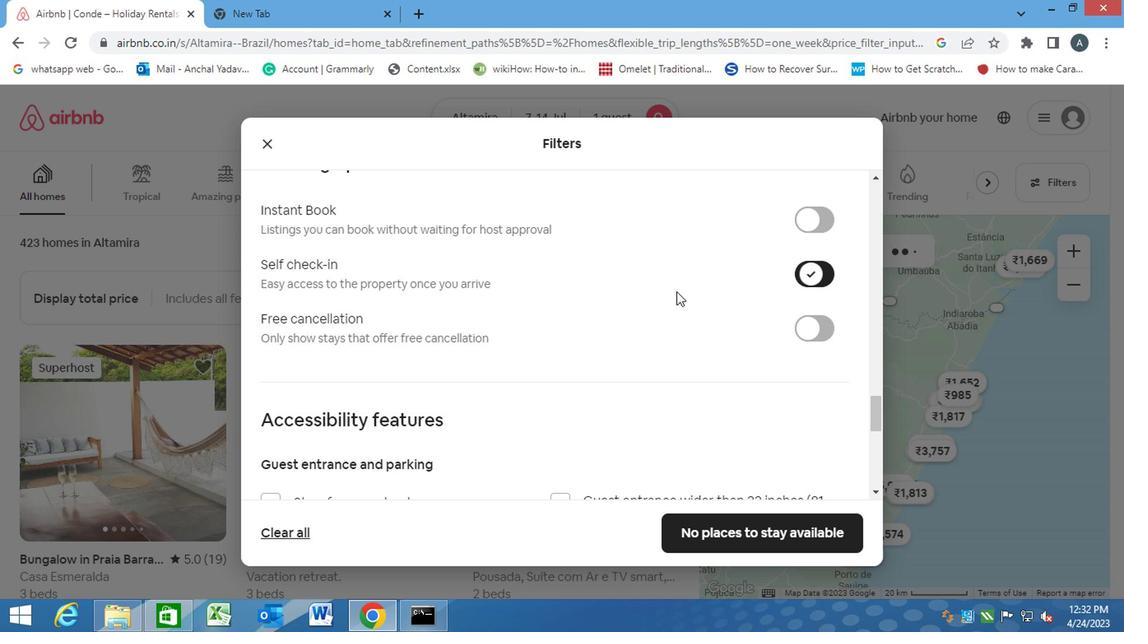 
Action: Mouse scrolled (666, 295) with delta (0, 0)
Screenshot: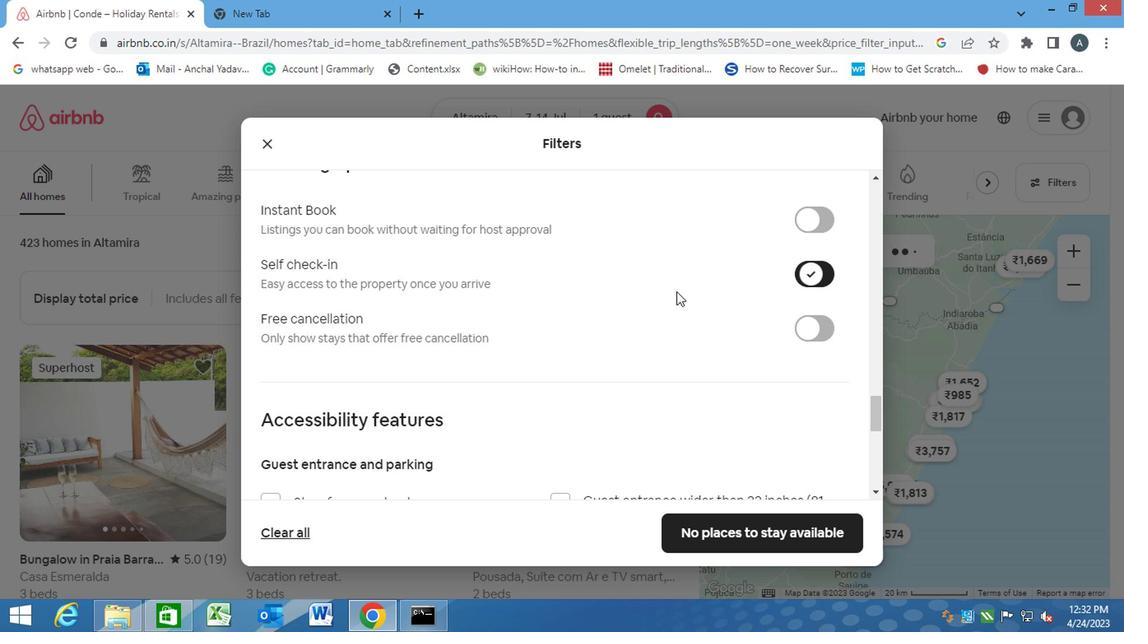 
Action: Mouse moved to (660, 300)
Screenshot: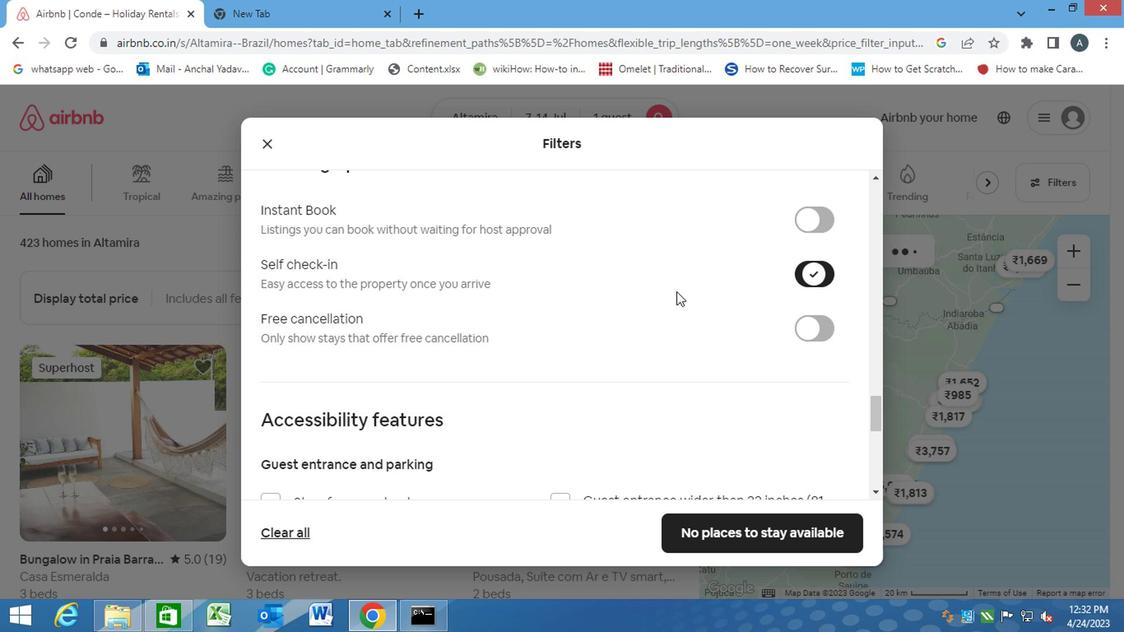 
Action: Mouse scrolled (660, 299) with delta (0, 0)
Screenshot: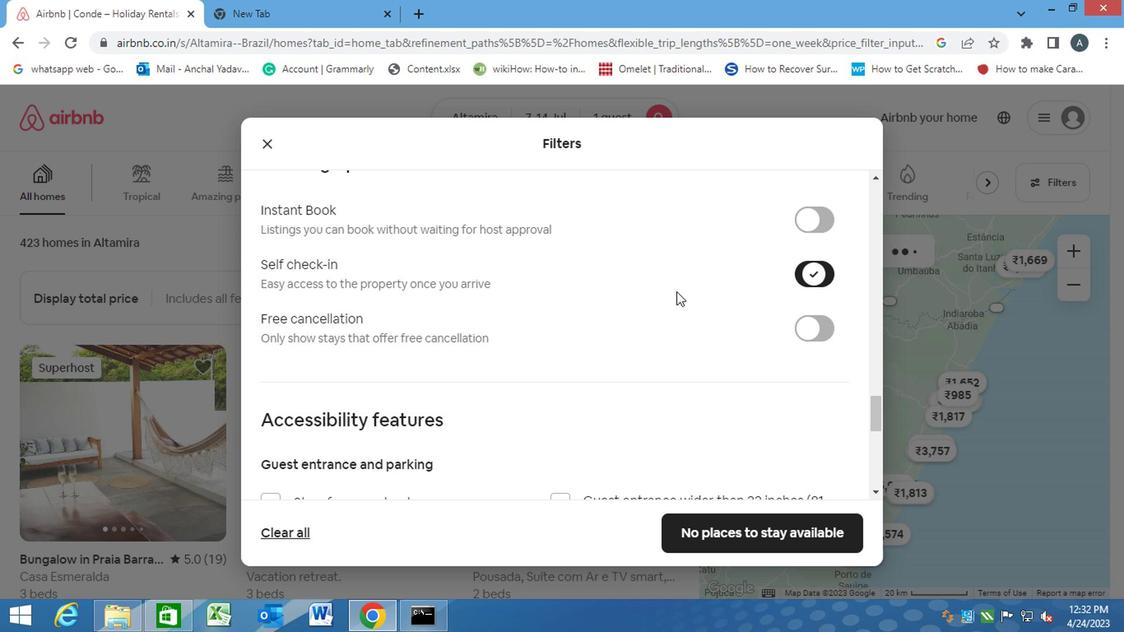 
Action: Mouse moved to (658, 302)
Screenshot: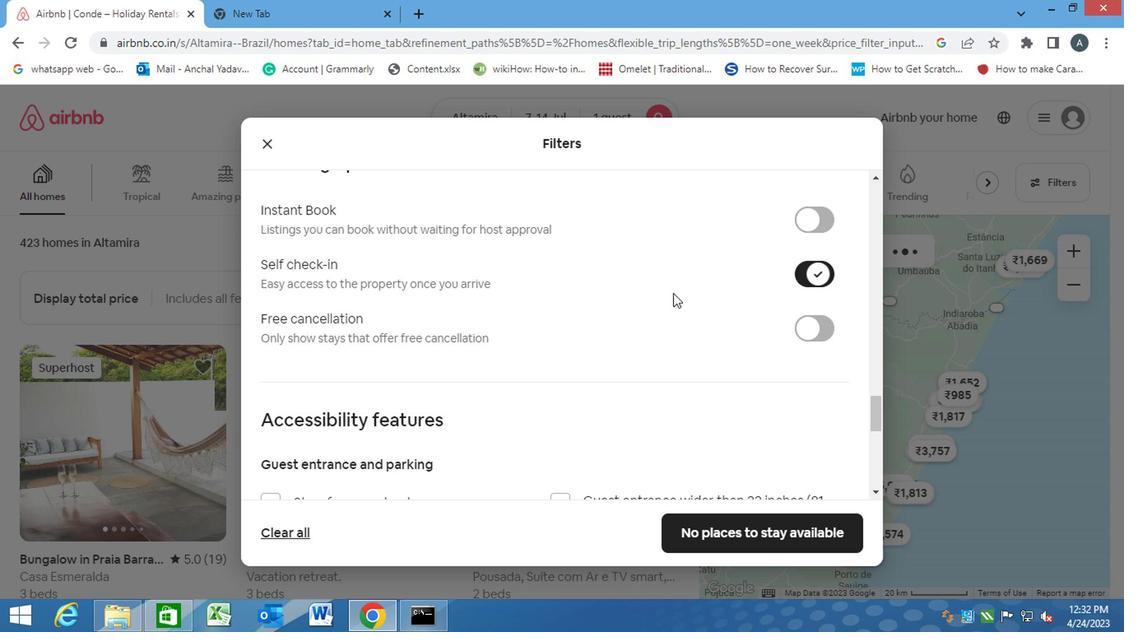 
Action: Mouse scrolled (658, 301) with delta (0, 0)
Screenshot: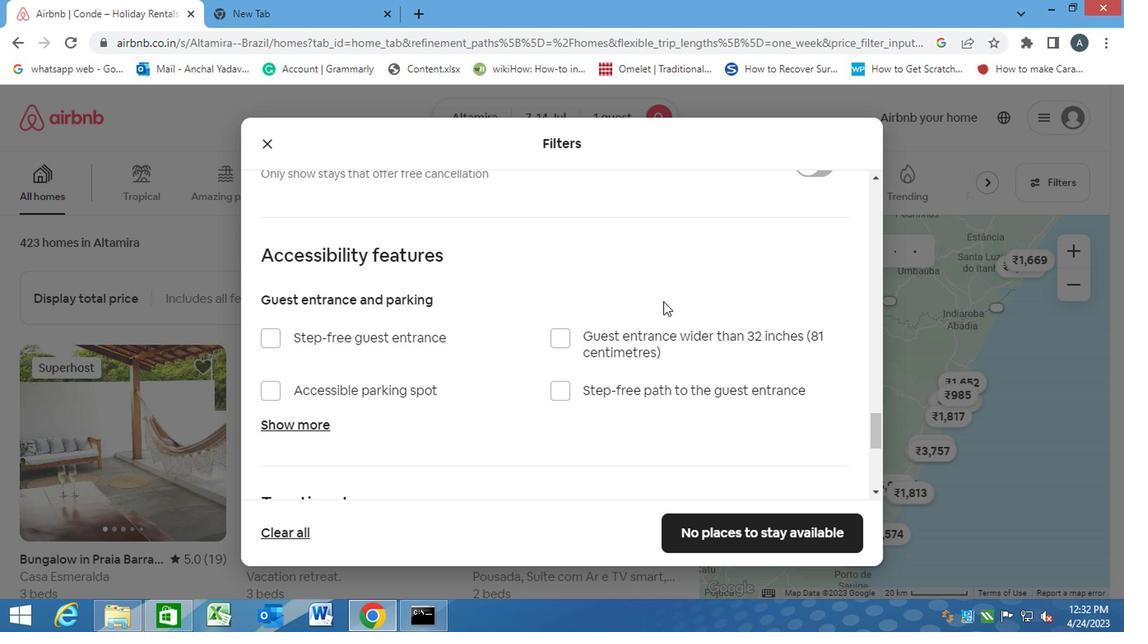 
Action: Mouse scrolled (658, 301) with delta (0, 0)
Screenshot: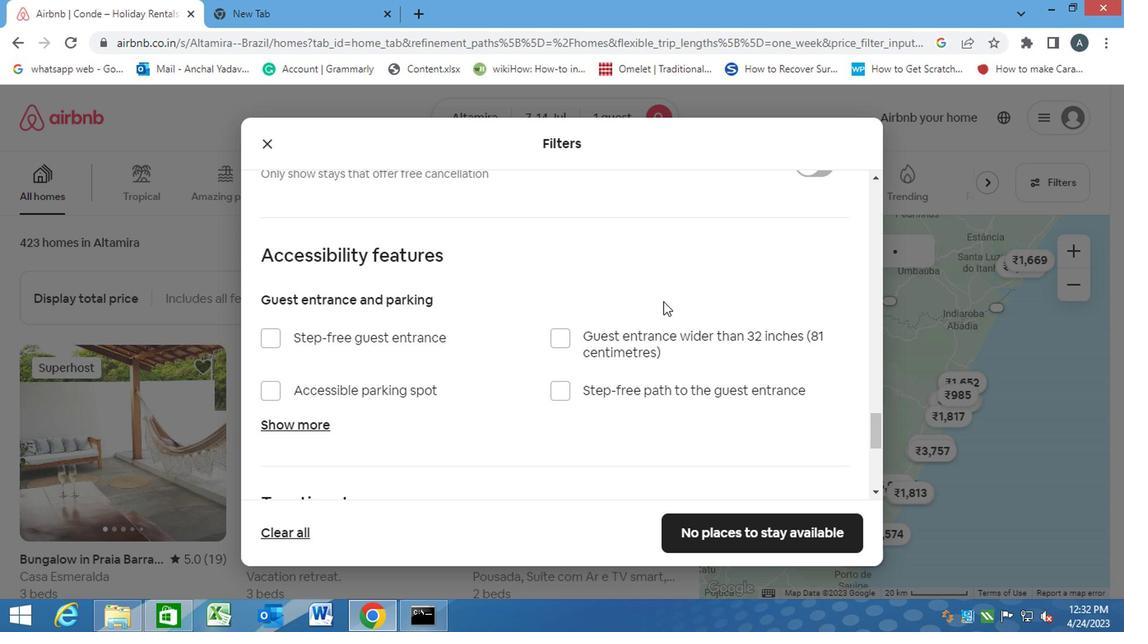 
Action: Mouse moved to (590, 327)
Screenshot: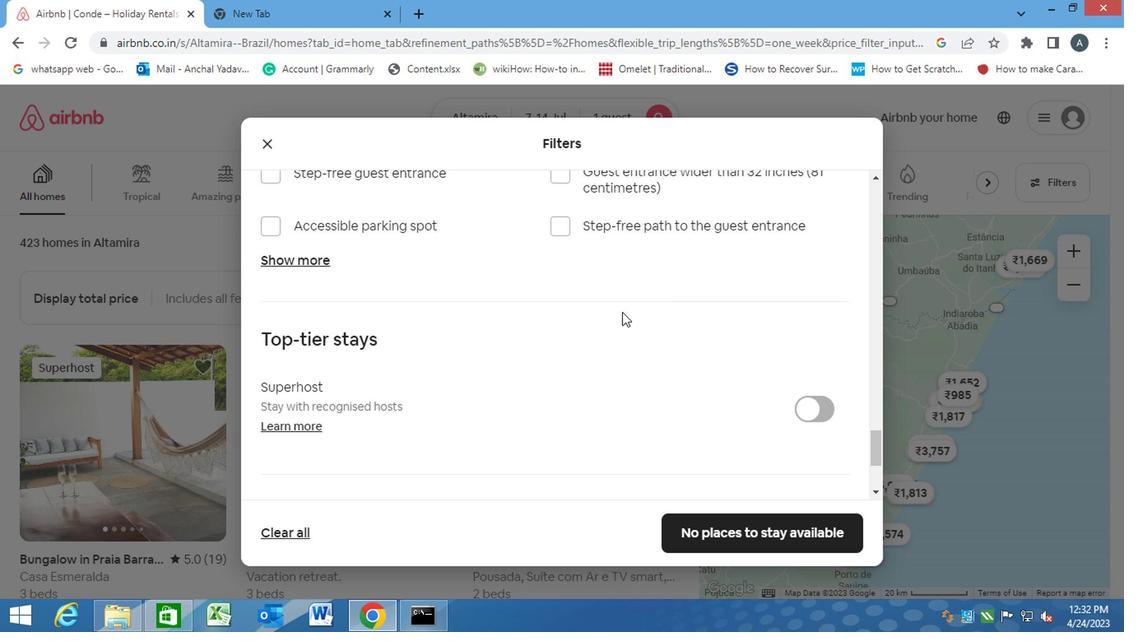 
Action: Mouse scrolled (590, 326) with delta (0, -1)
Screenshot: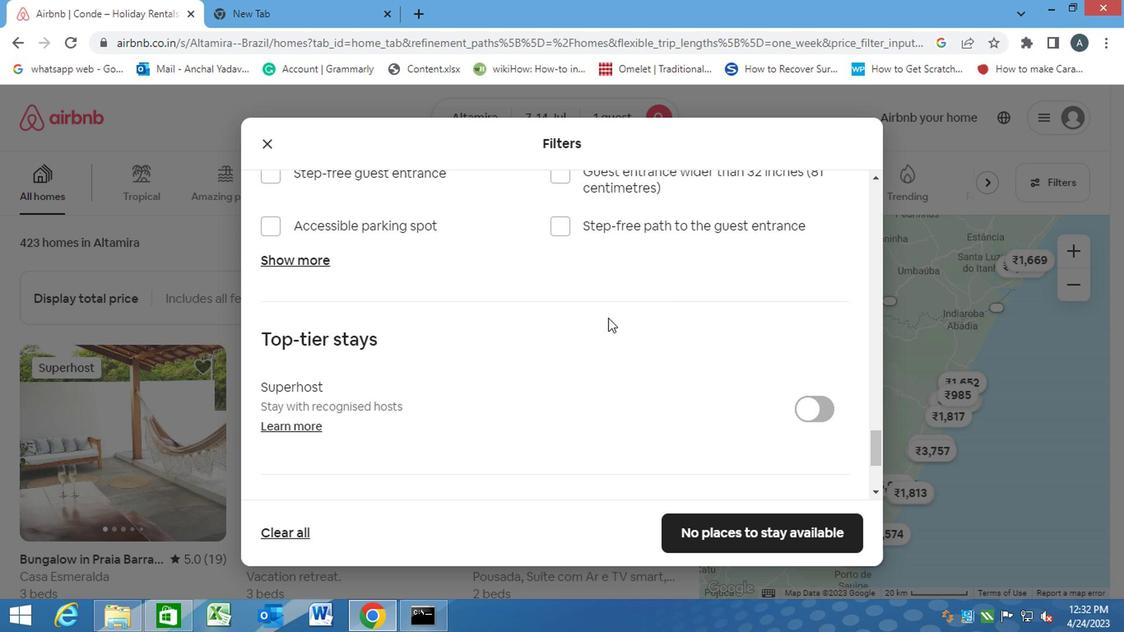 
Action: Mouse moved to (575, 337)
Screenshot: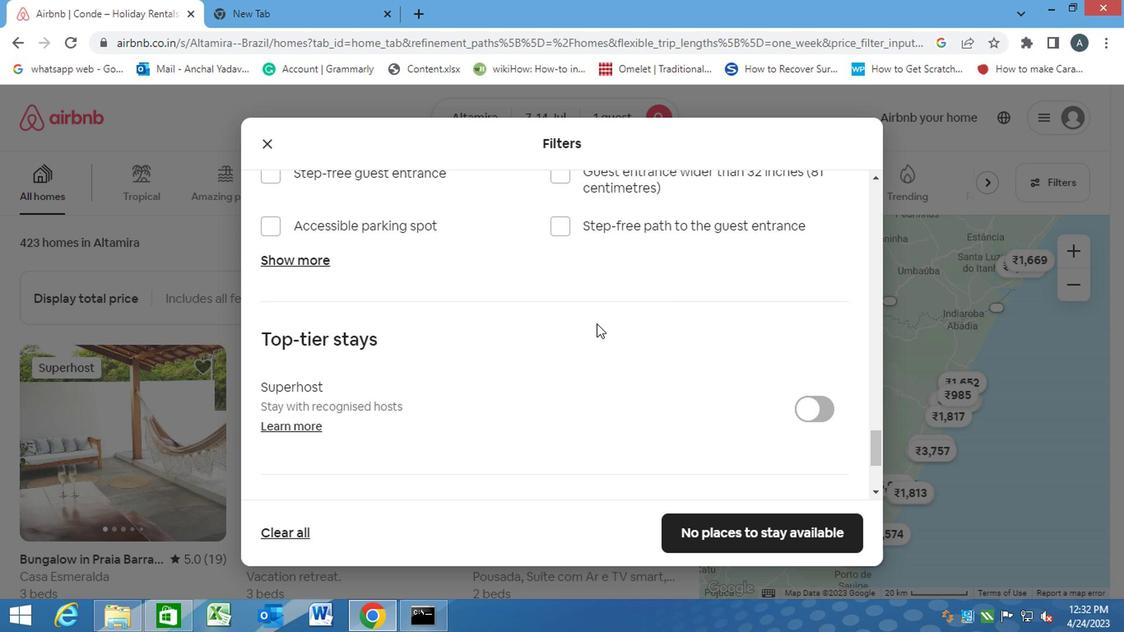 
Action: Mouse scrolled (575, 336) with delta (0, -1)
Screenshot: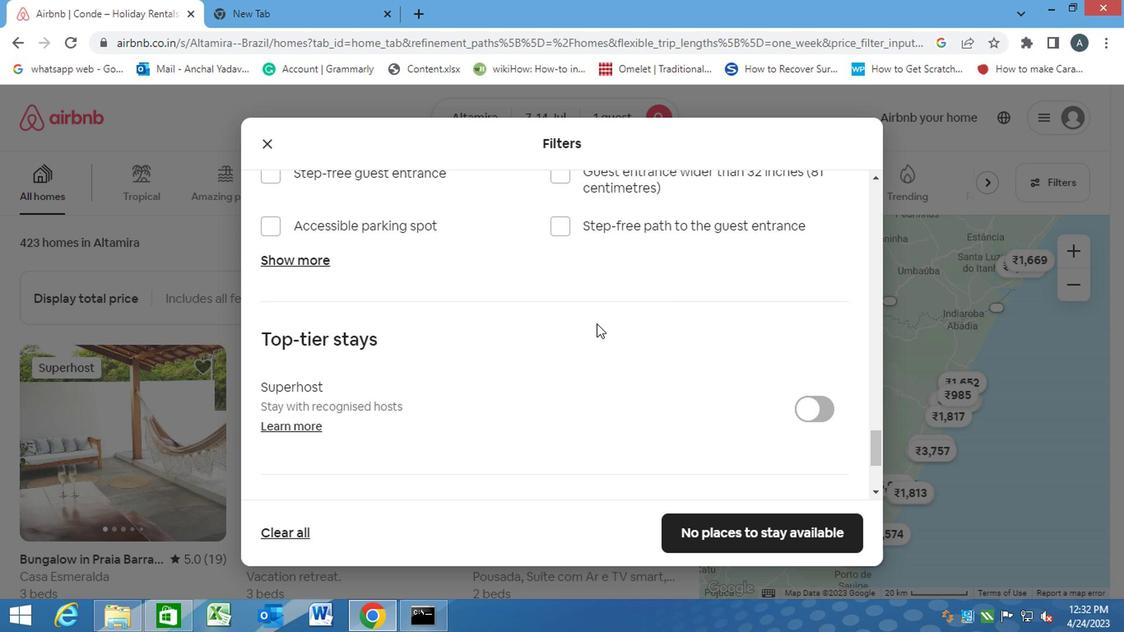 
Action: Mouse moved to (571, 339)
Screenshot: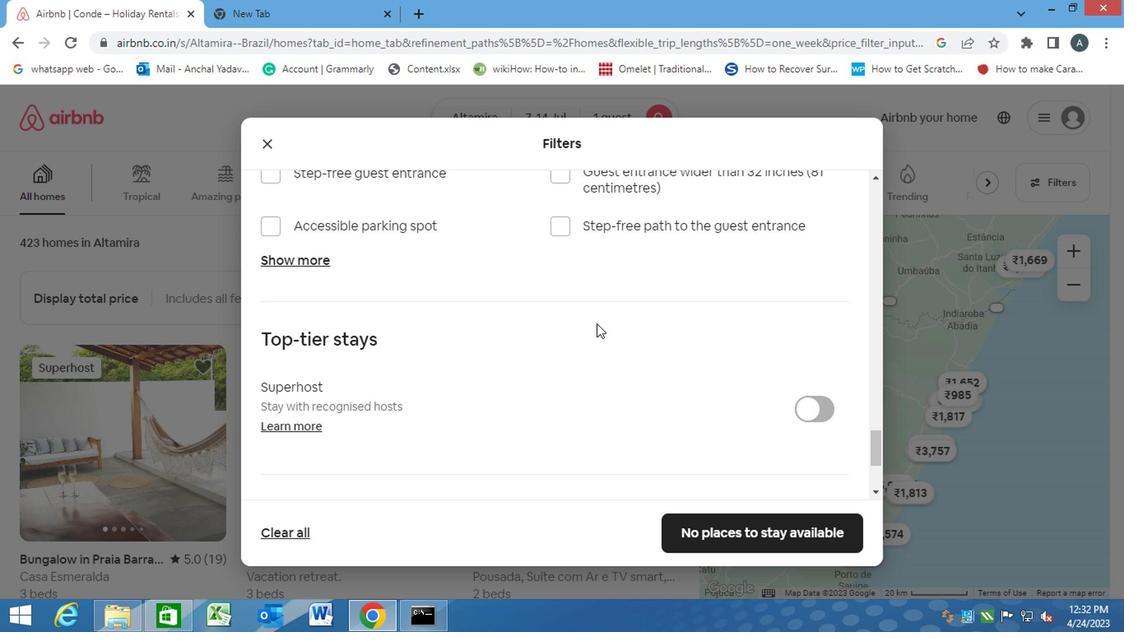 
Action: Mouse scrolled (571, 339) with delta (0, 0)
Screenshot: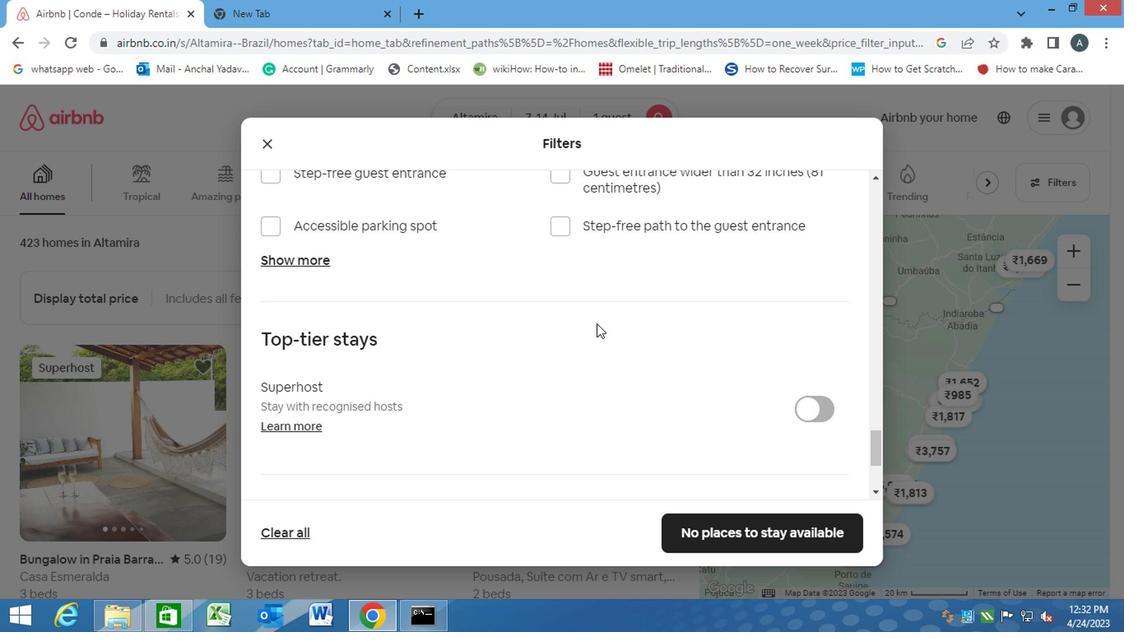 
Action: Mouse moved to (565, 343)
Screenshot: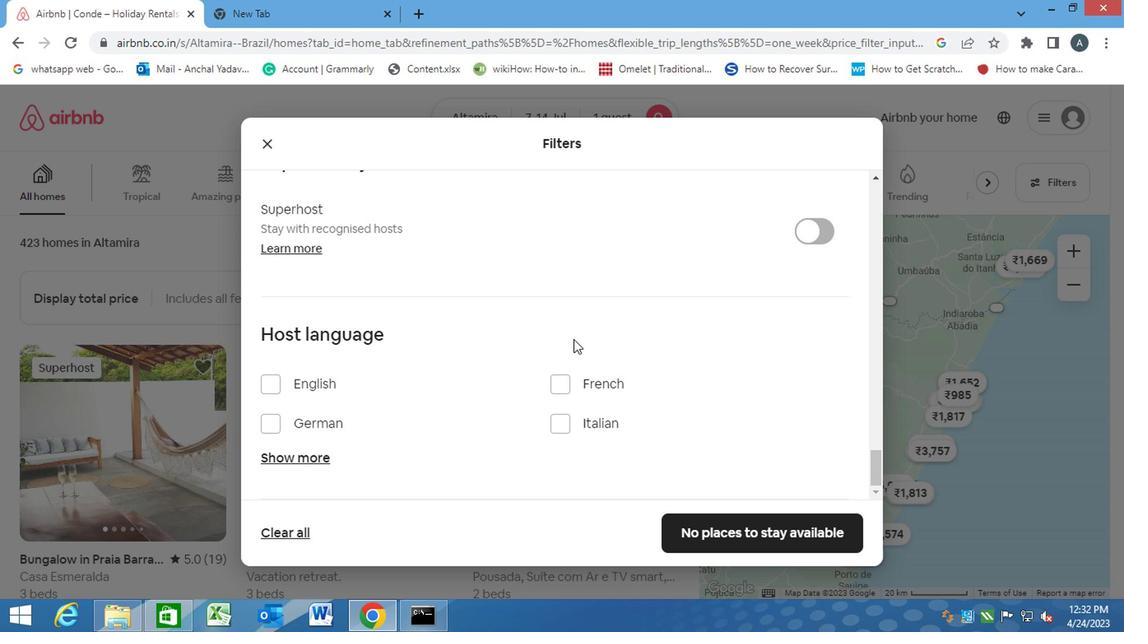 
Action: Mouse scrolled (565, 343) with delta (0, 0)
Screenshot: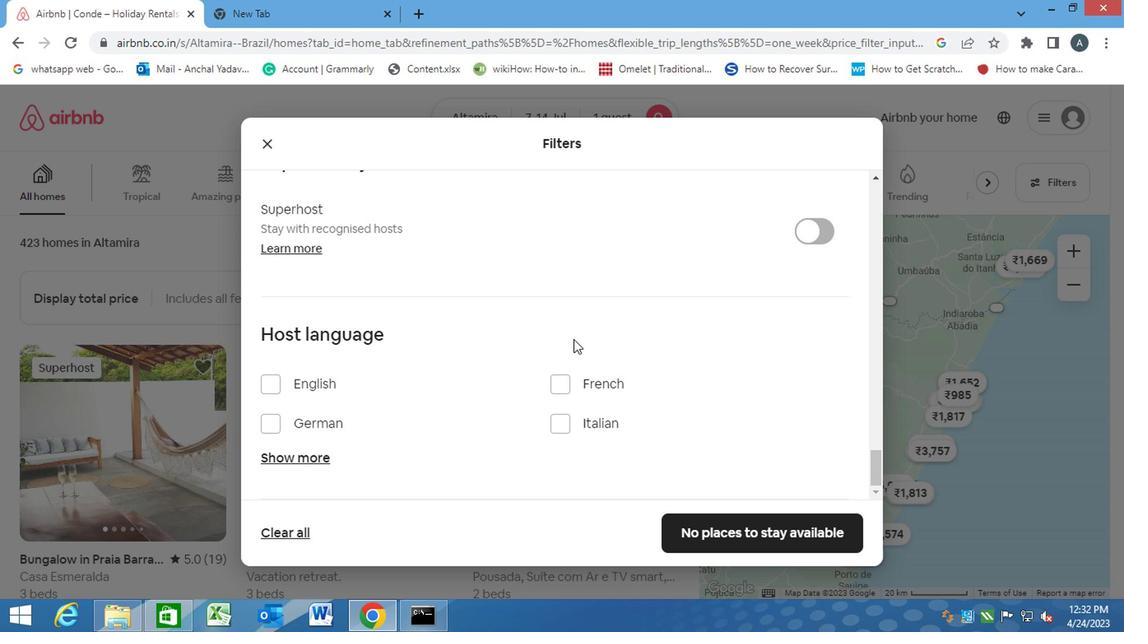 
Action: Mouse moved to (279, 454)
Screenshot: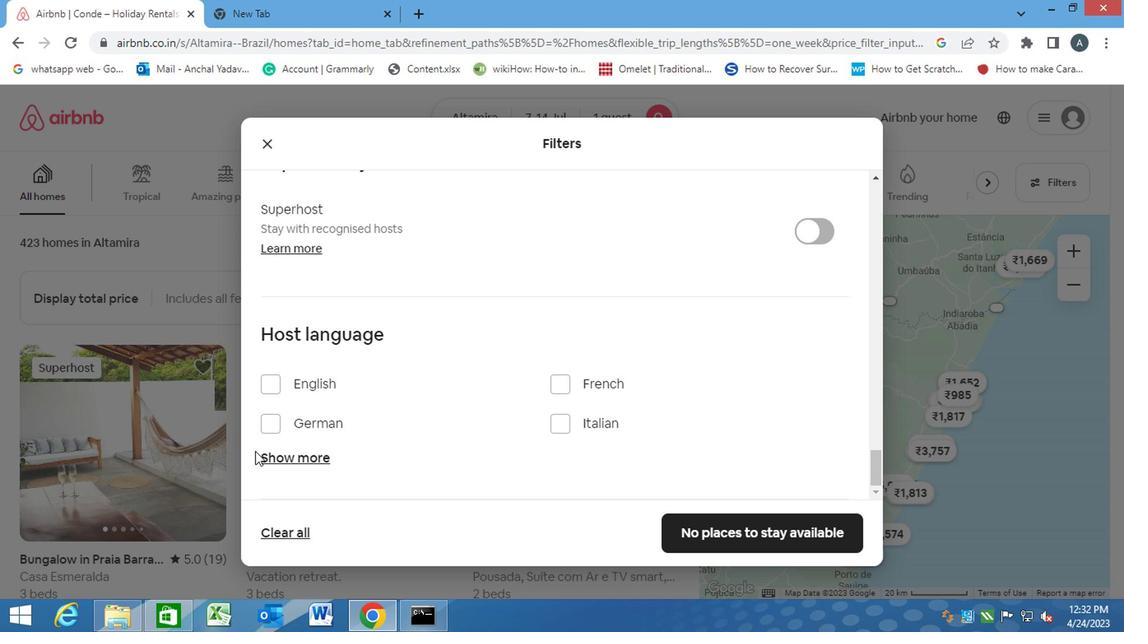 
Action: Mouse pressed left at (279, 454)
Screenshot: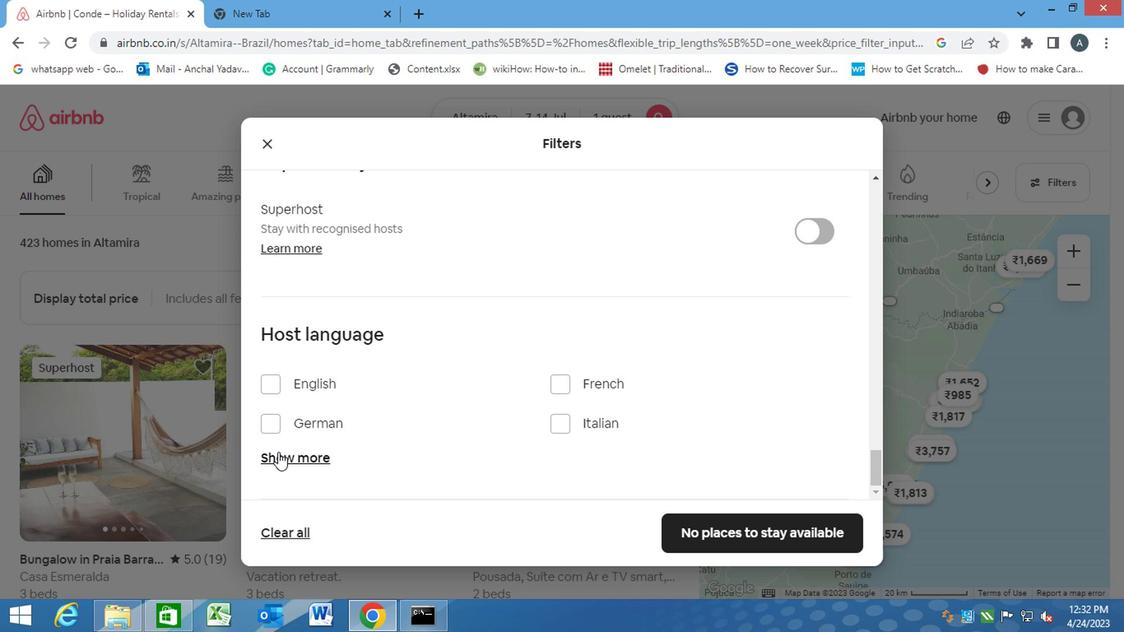 
Action: Mouse moved to (288, 473)
Screenshot: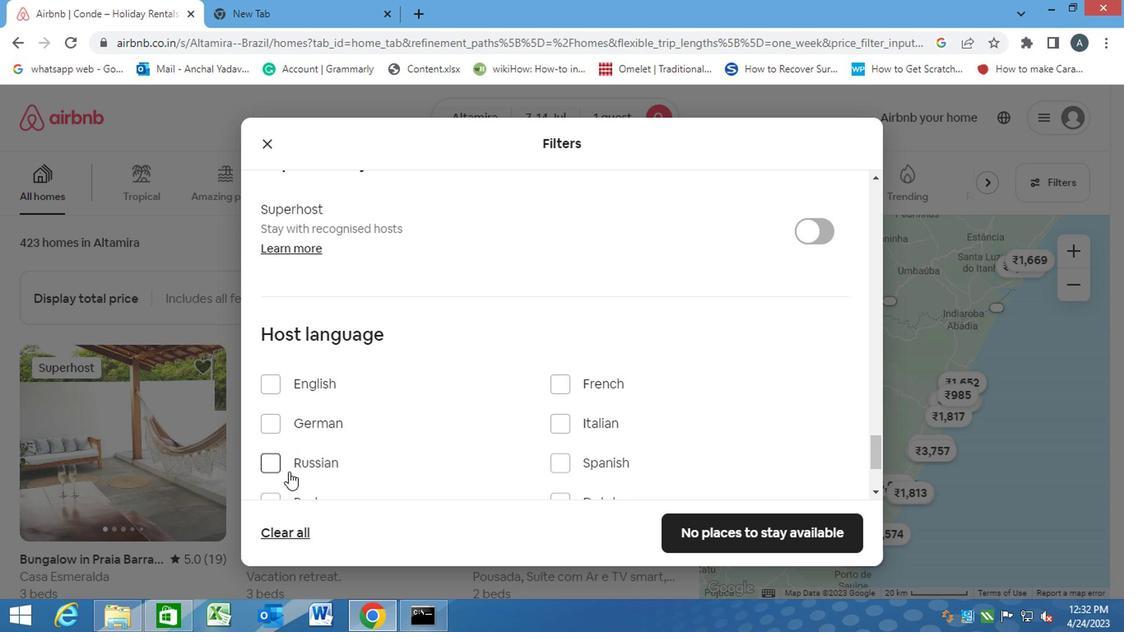 
Action: Mouse scrolled (288, 473) with delta (0, 0)
Screenshot: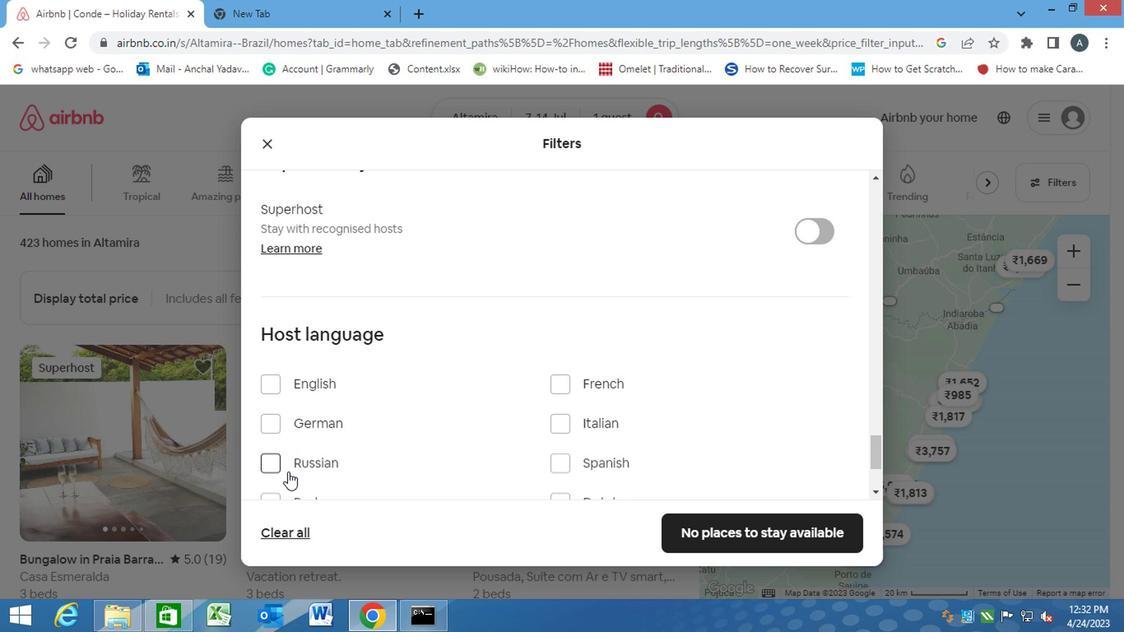 
Action: Mouse scrolled (288, 473) with delta (0, 0)
Screenshot: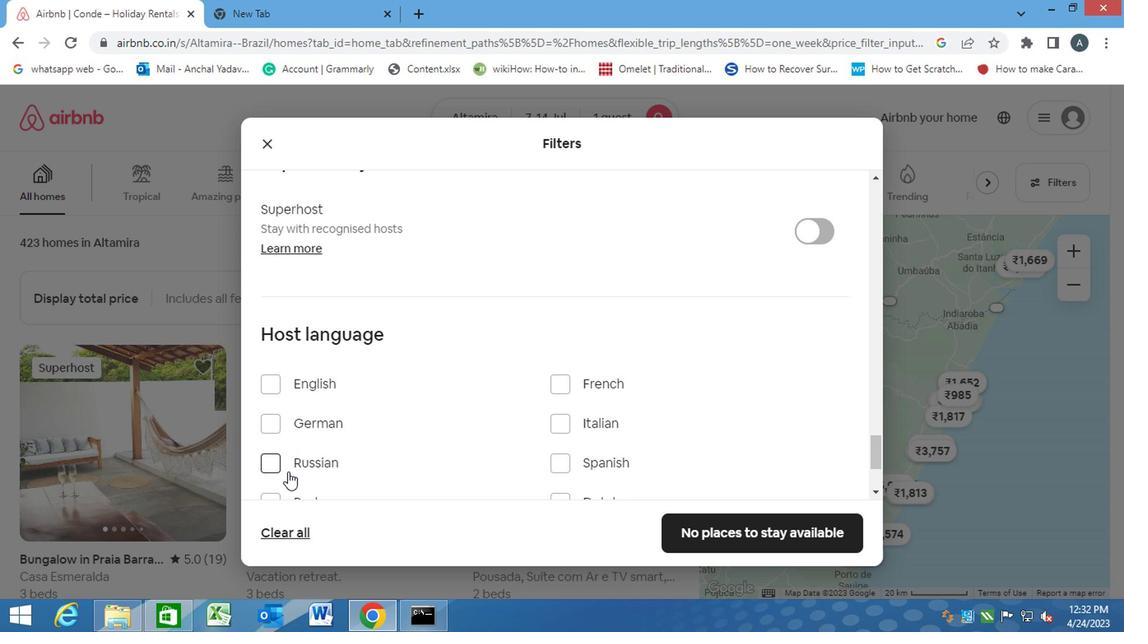
Action: Mouse moved to (554, 307)
Screenshot: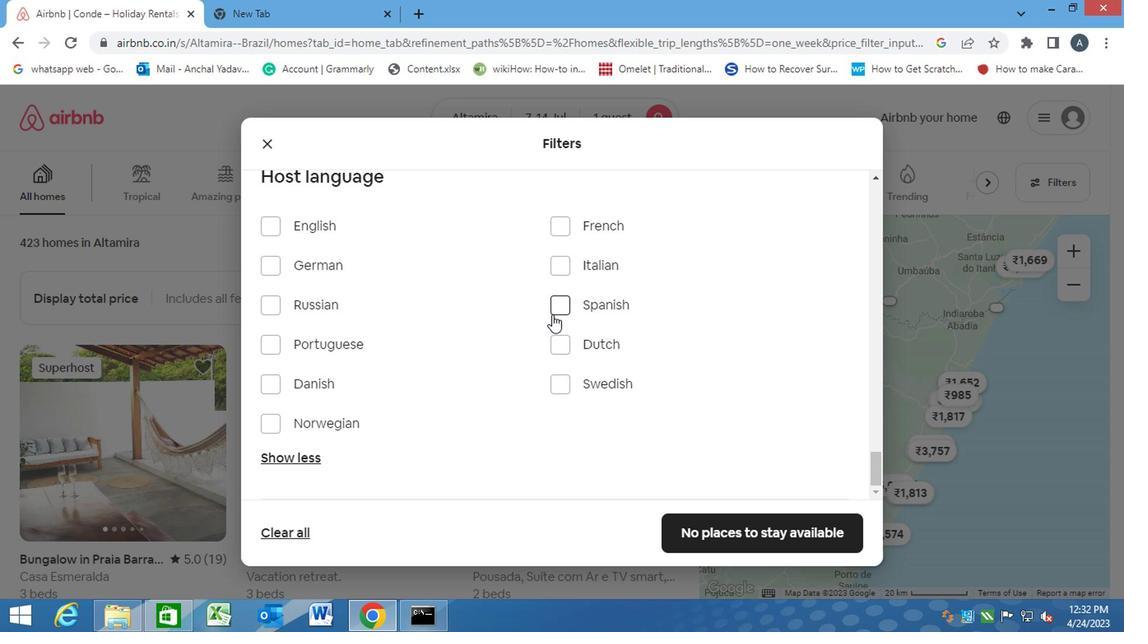 
Action: Mouse pressed left at (554, 307)
Screenshot: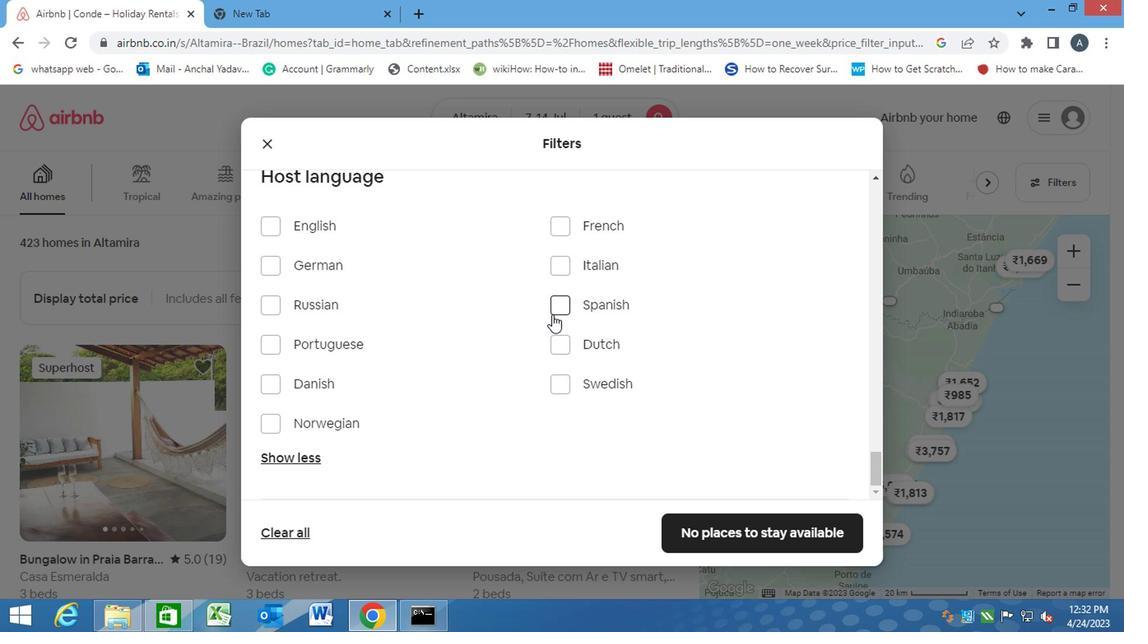 
Action: Mouse moved to (727, 514)
Screenshot: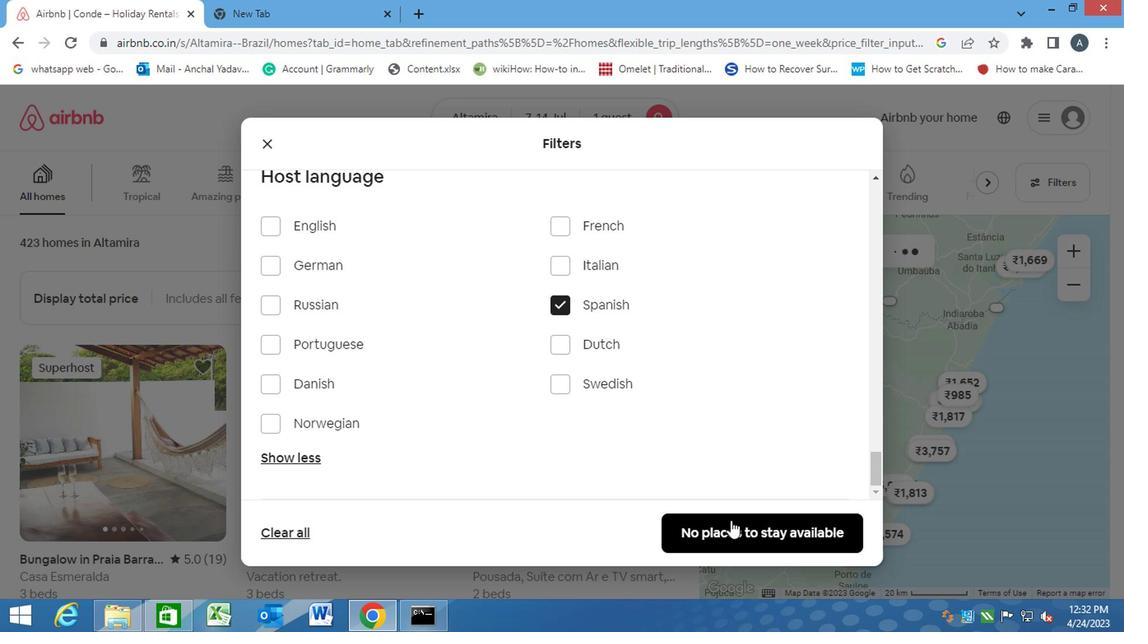 
Action: Mouse pressed left at (727, 514)
Screenshot: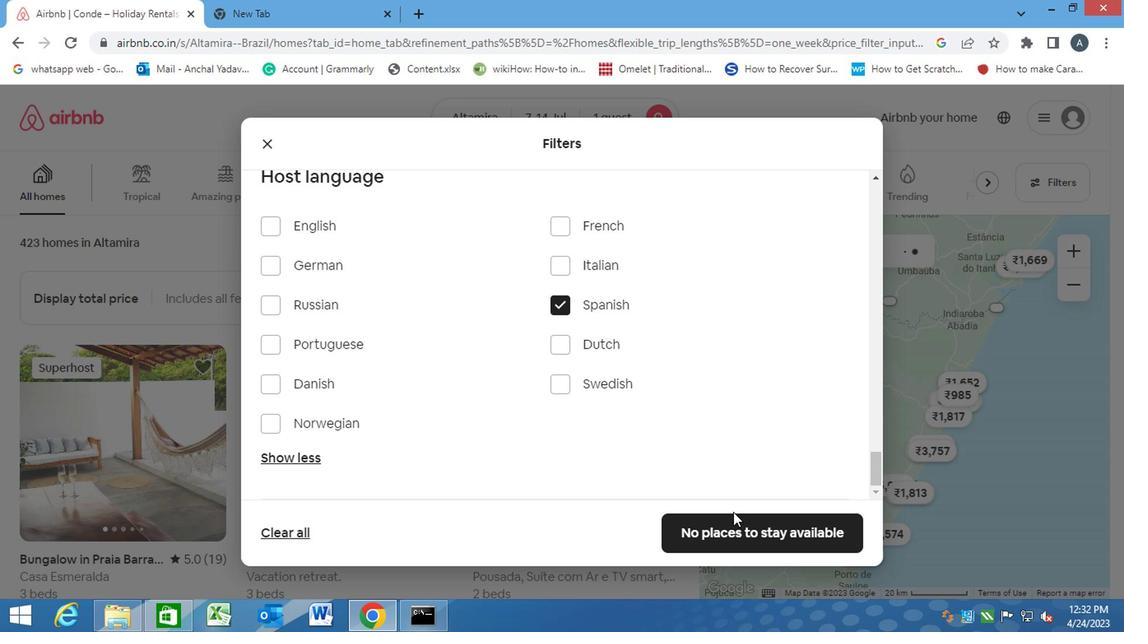 
Action: Mouse moved to (724, 533)
Screenshot: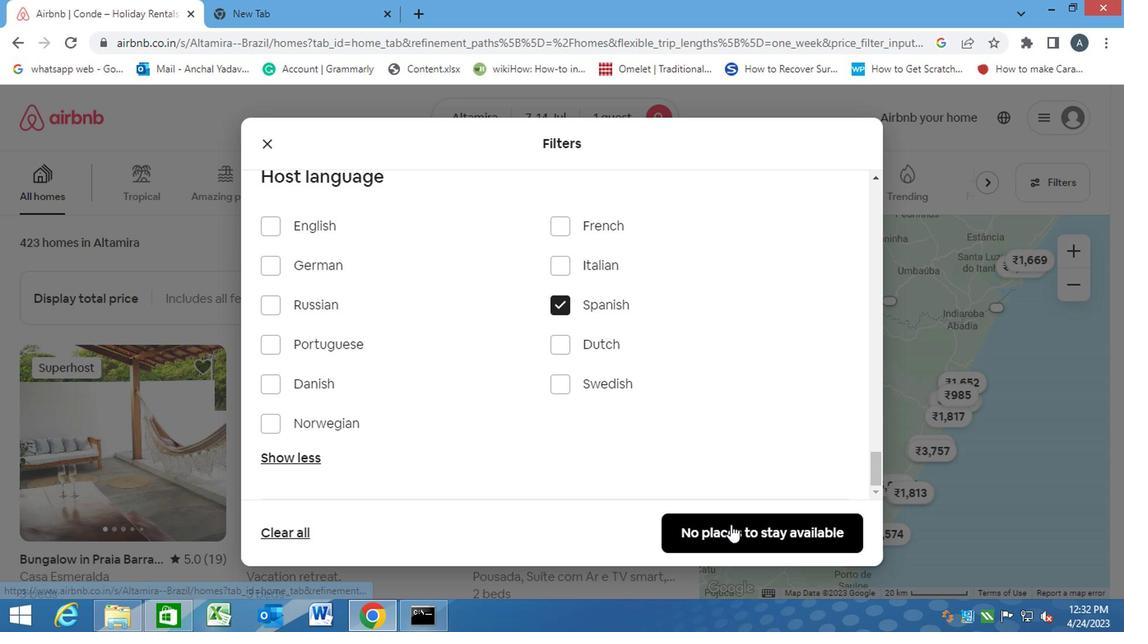 
Action: Mouse pressed left at (724, 533)
Screenshot: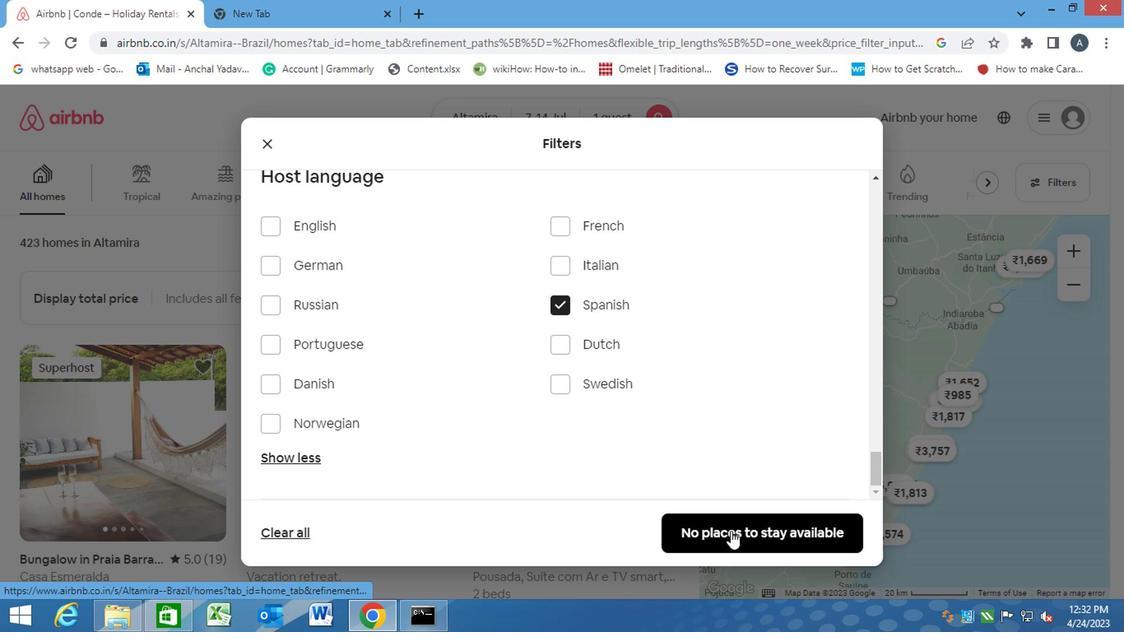 
